 Task: Create a due date automation trigger when advanced on, on the wednesday after a card is due add fields without custom field "Resume" cleared at 11:00 AM.
Action: Mouse moved to (1143, 351)
Screenshot: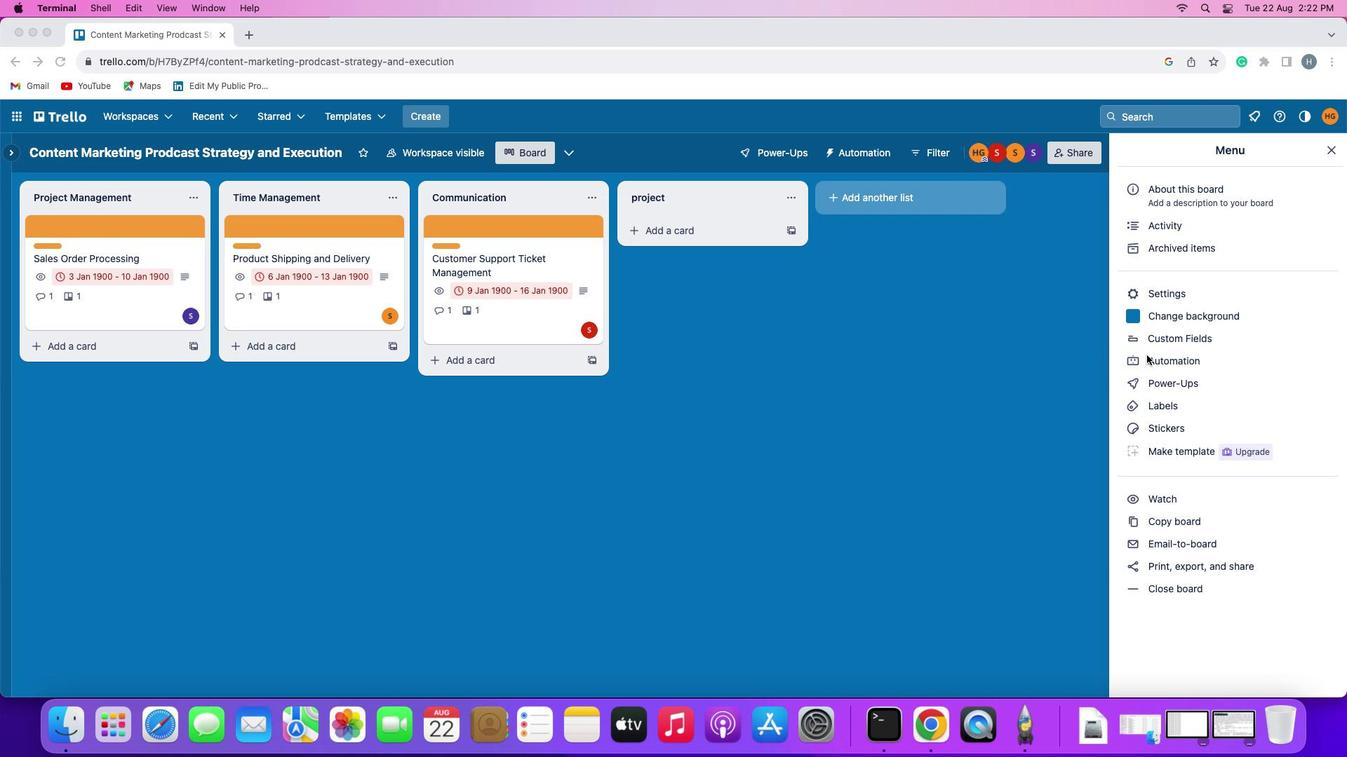 
Action: Mouse pressed left at (1143, 351)
Screenshot: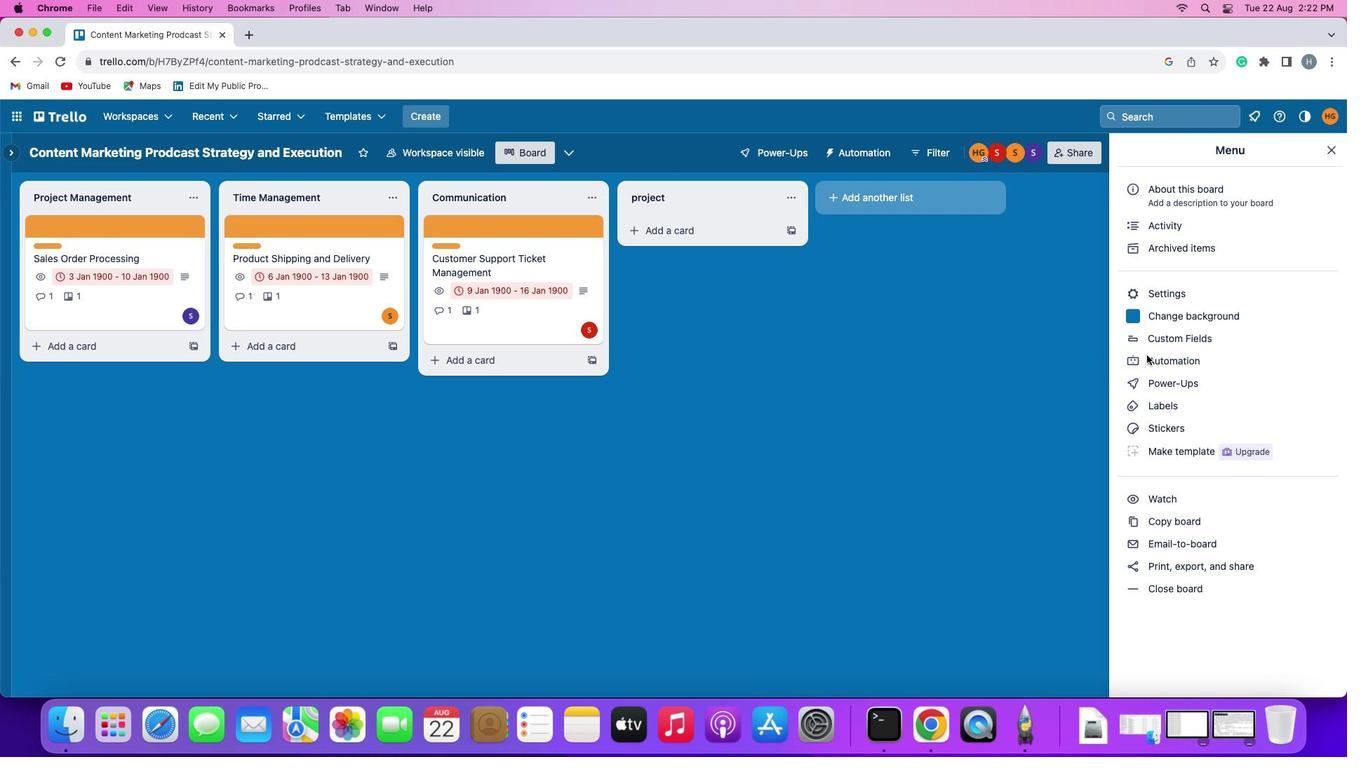 
Action: Mouse pressed left at (1143, 351)
Screenshot: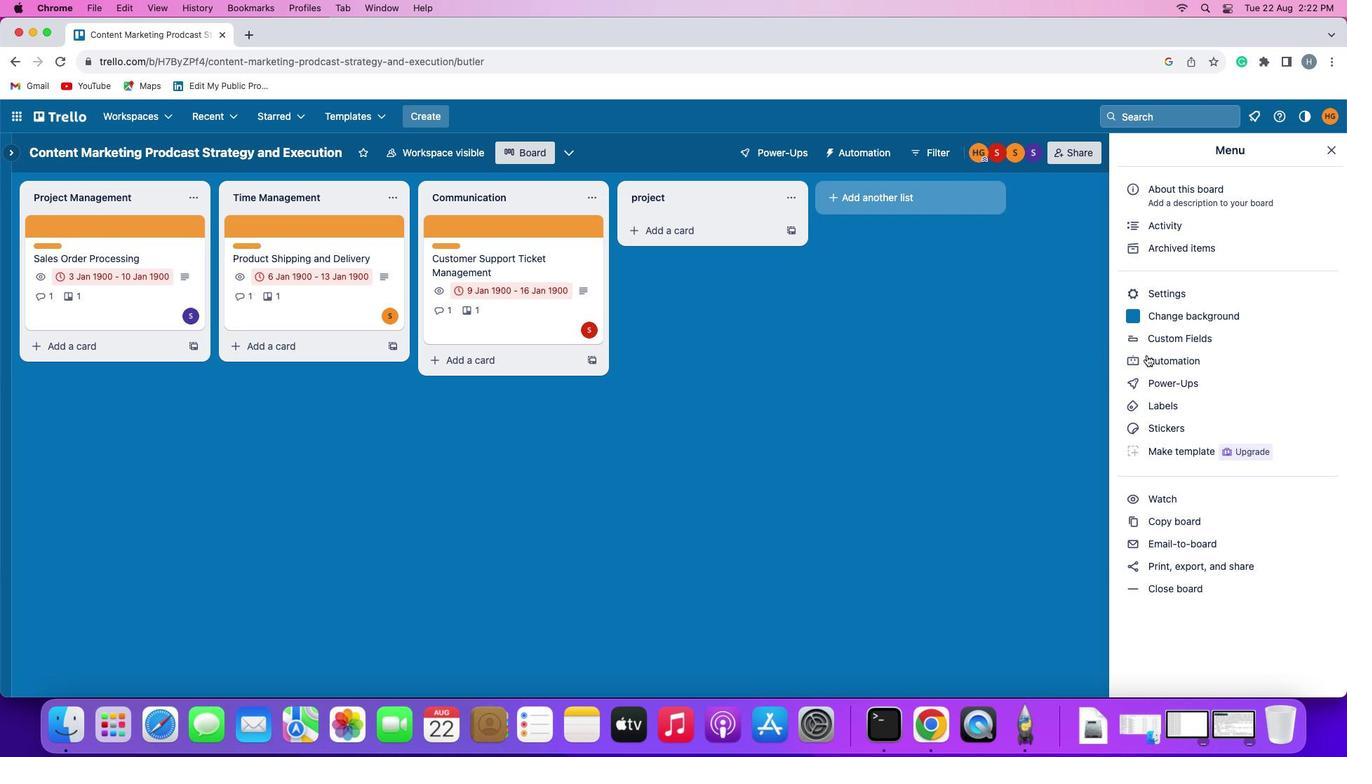 
Action: Mouse moved to (90, 331)
Screenshot: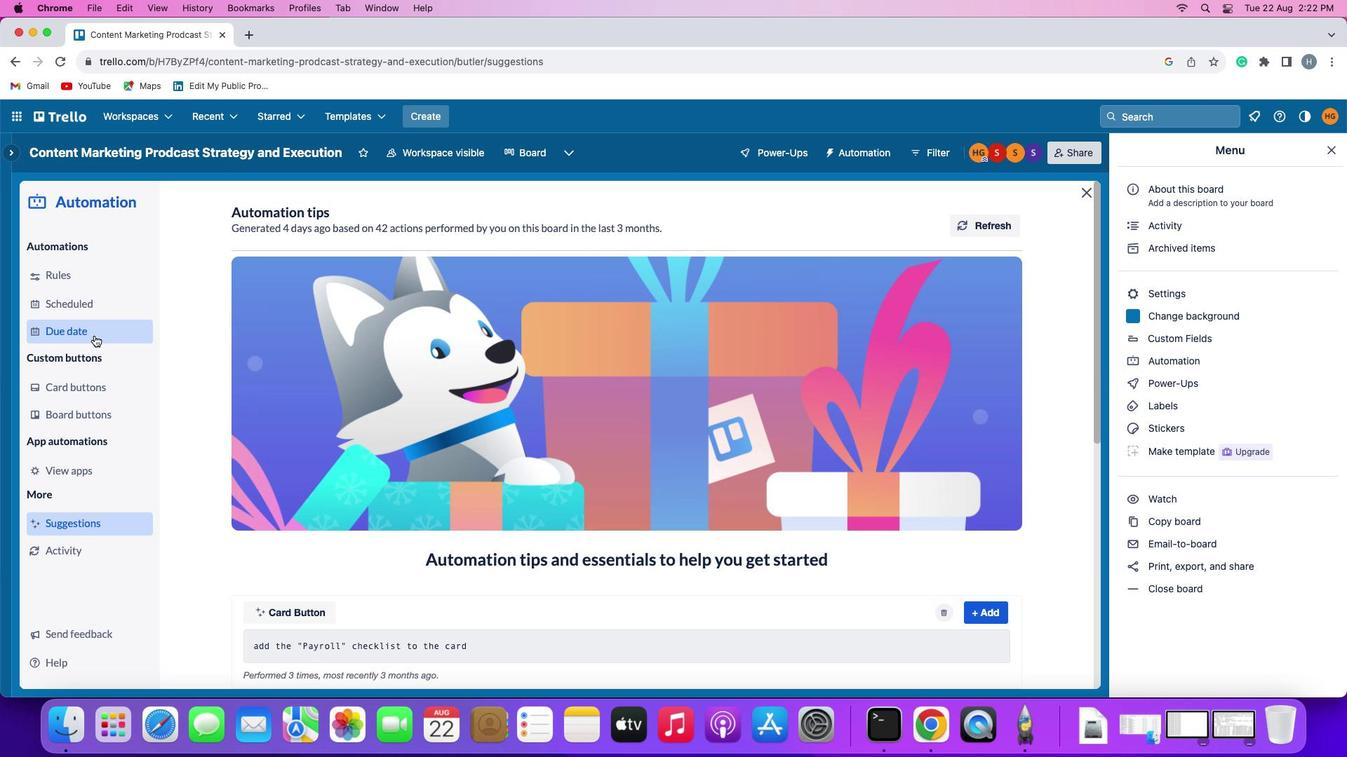 
Action: Mouse pressed left at (90, 331)
Screenshot: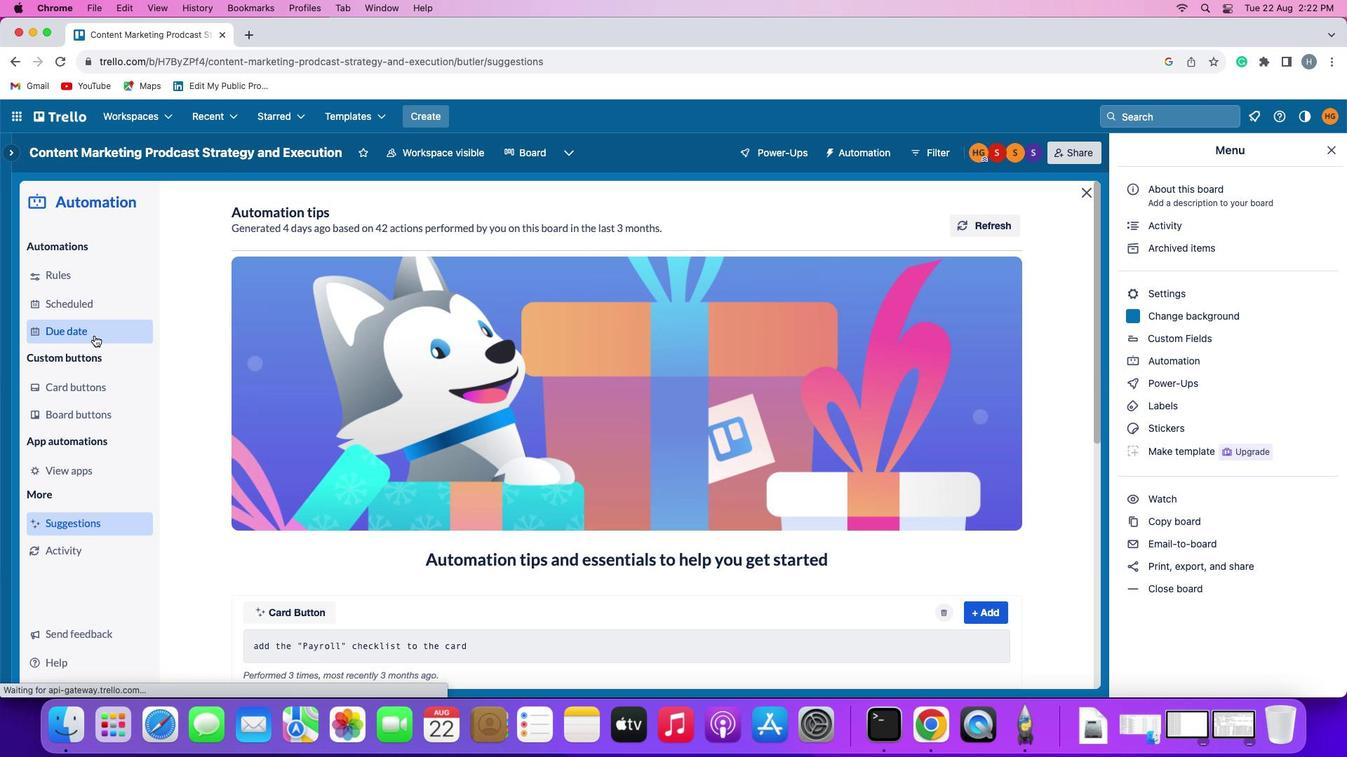 
Action: Mouse moved to (948, 213)
Screenshot: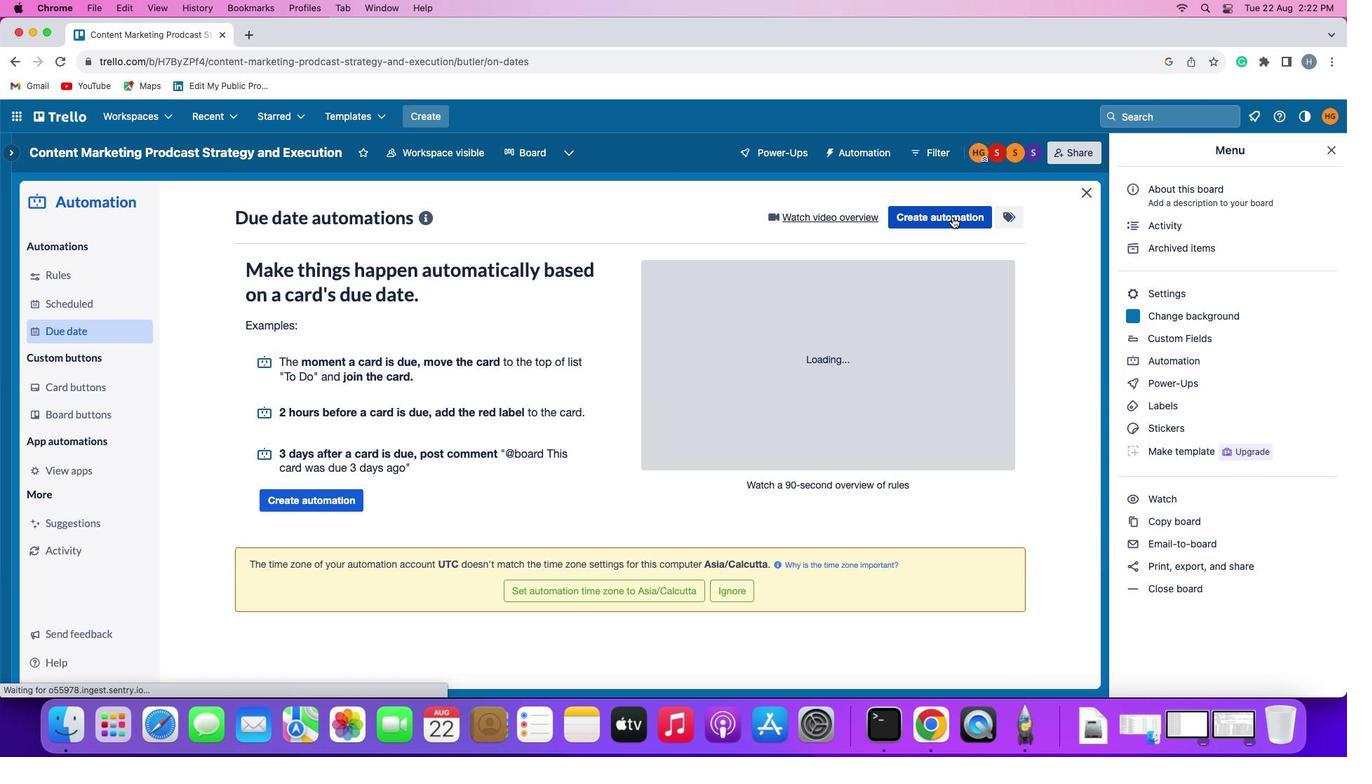 
Action: Mouse pressed left at (948, 213)
Screenshot: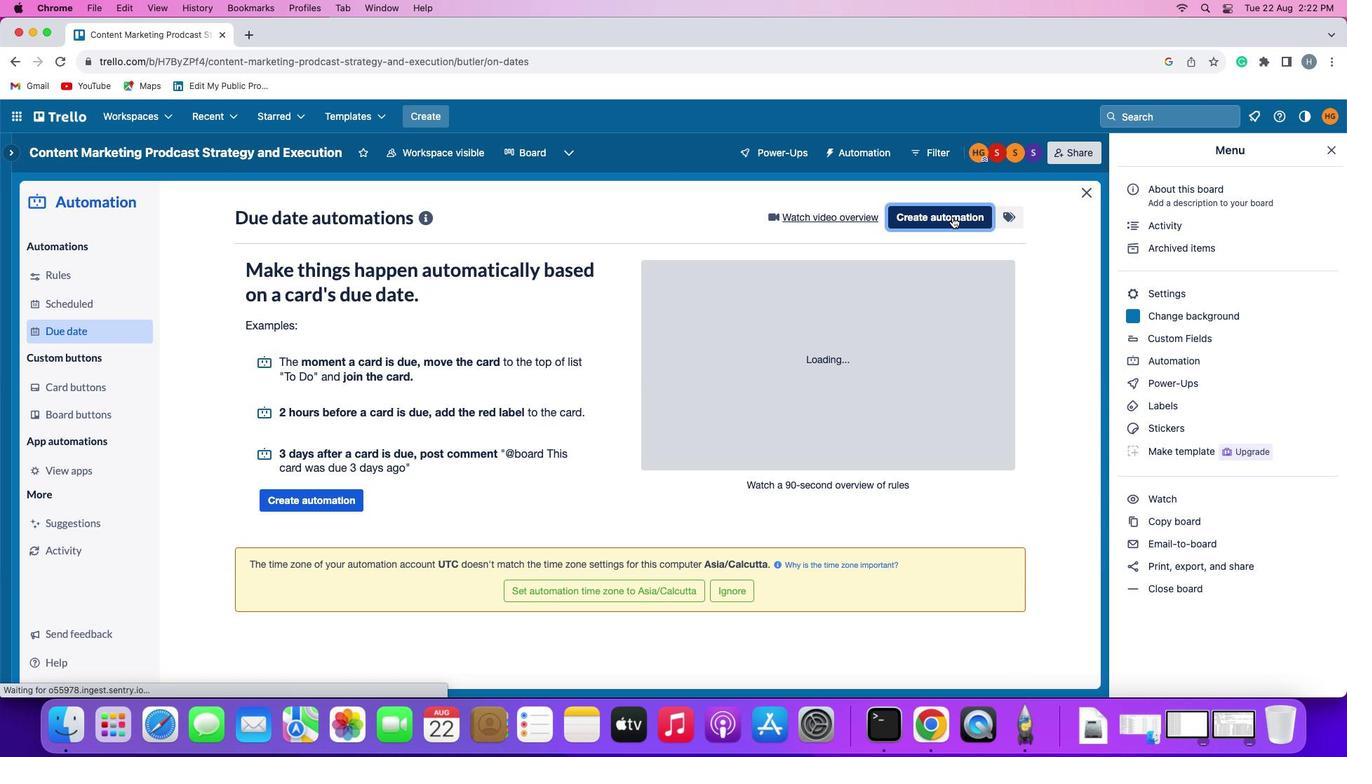 
Action: Mouse moved to (294, 346)
Screenshot: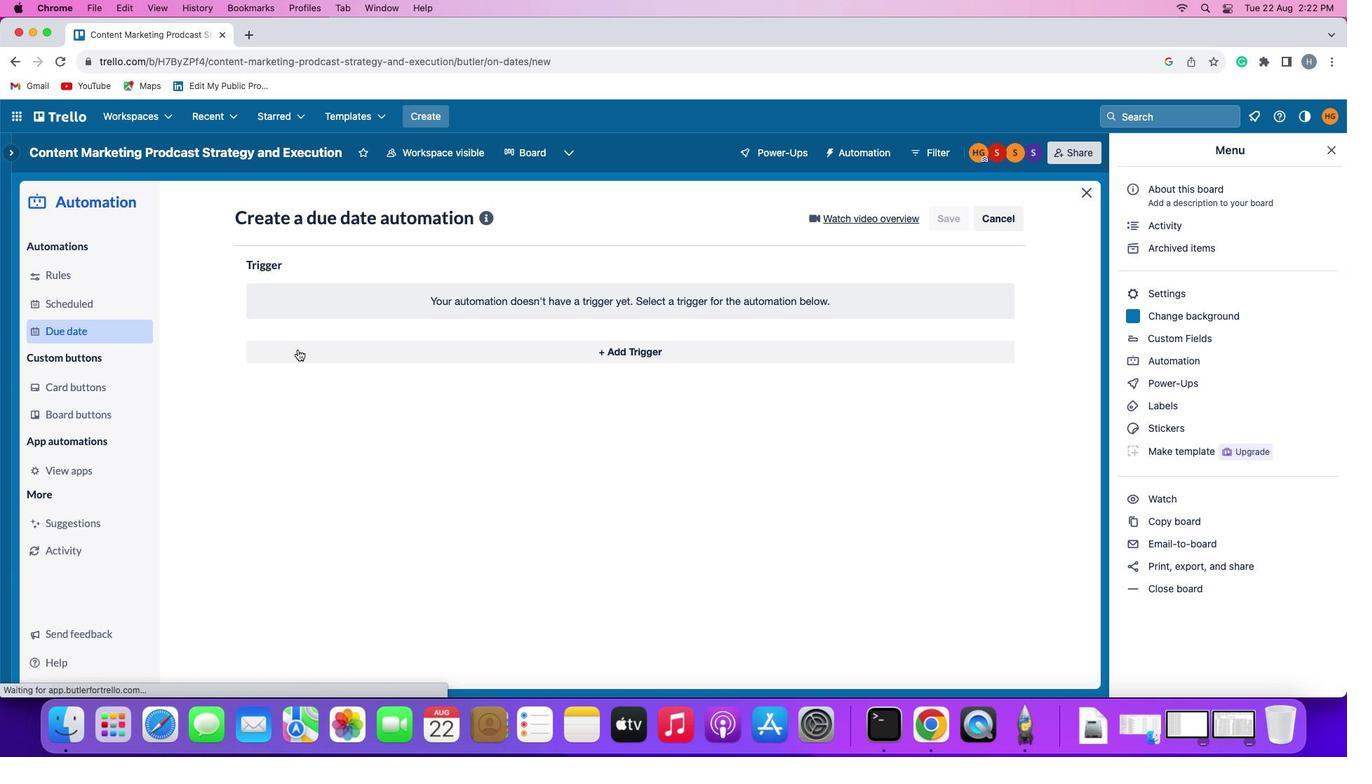 
Action: Mouse pressed left at (294, 346)
Screenshot: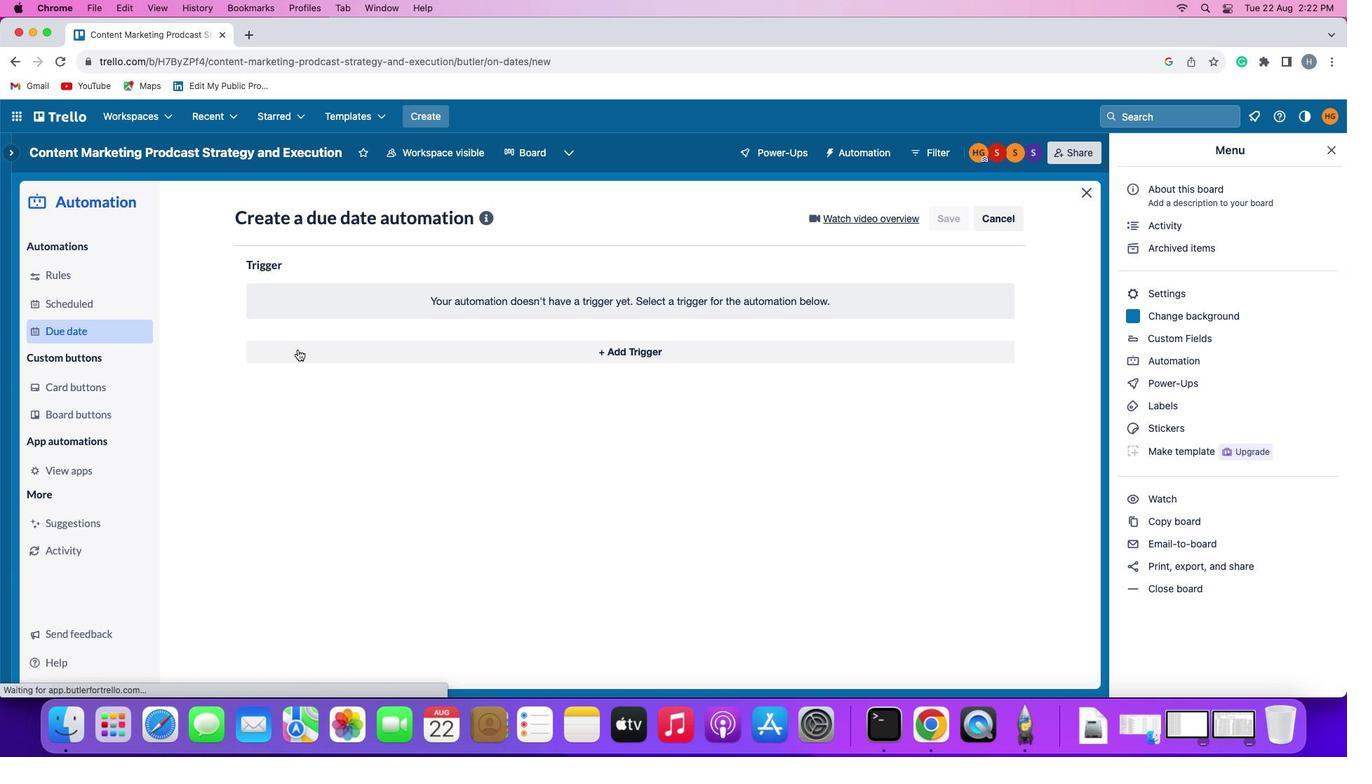 
Action: Mouse moved to (318, 607)
Screenshot: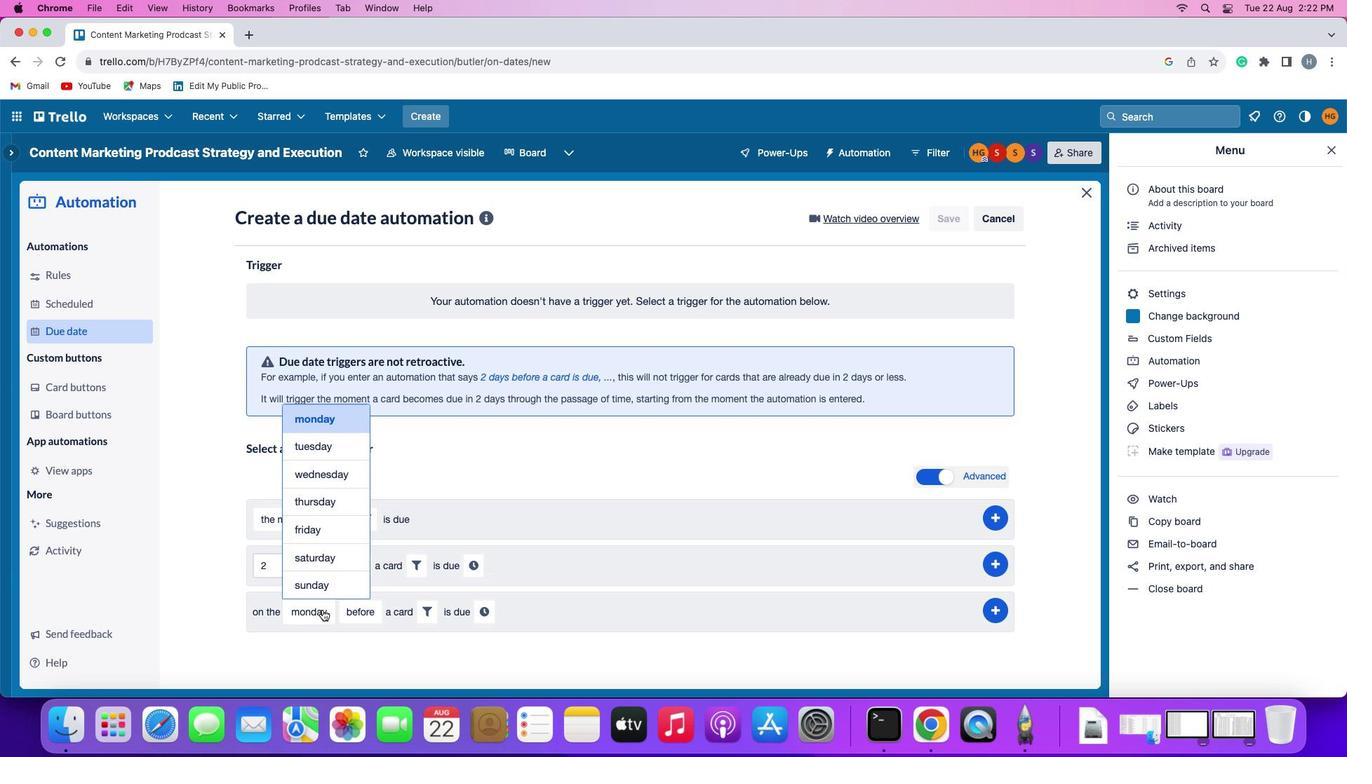 
Action: Mouse pressed left at (318, 607)
Screenshot: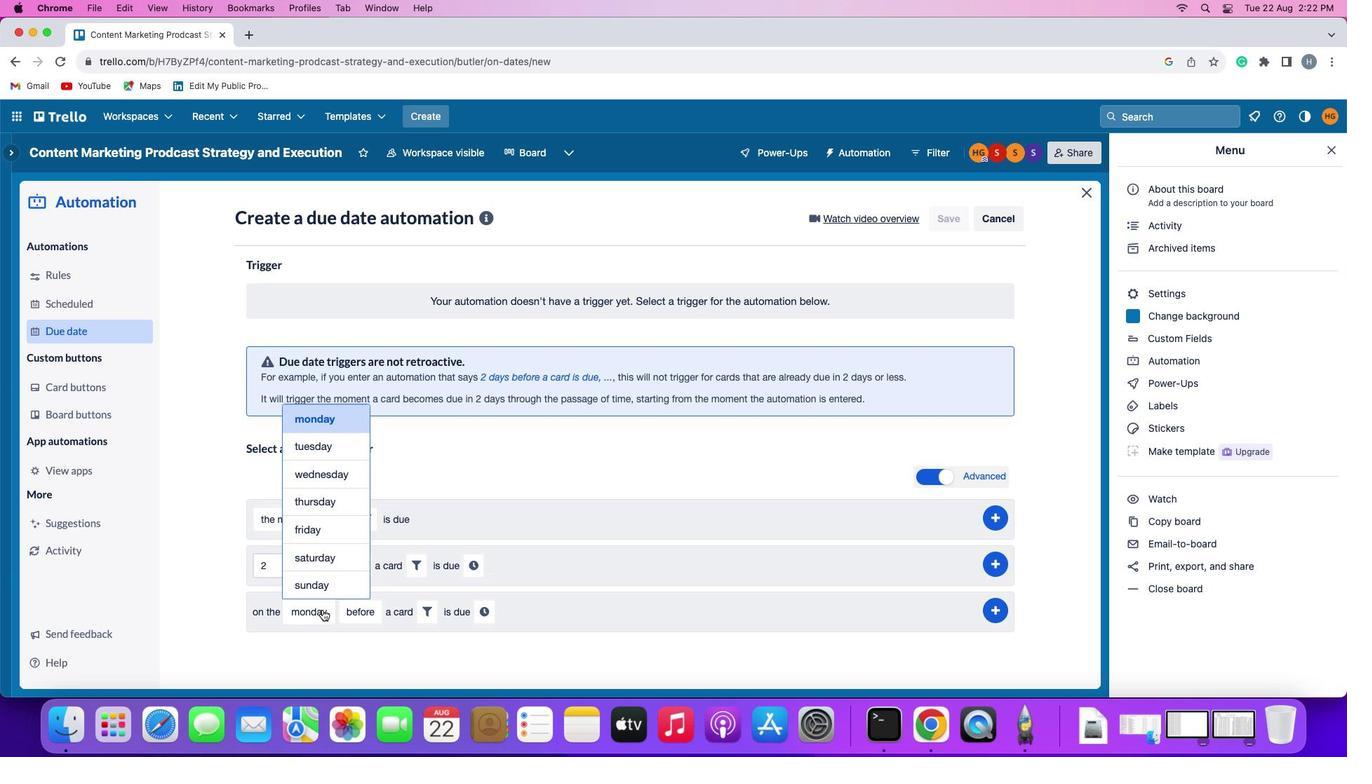 
Action: Mouse moved to (332, 469)
Screenshot: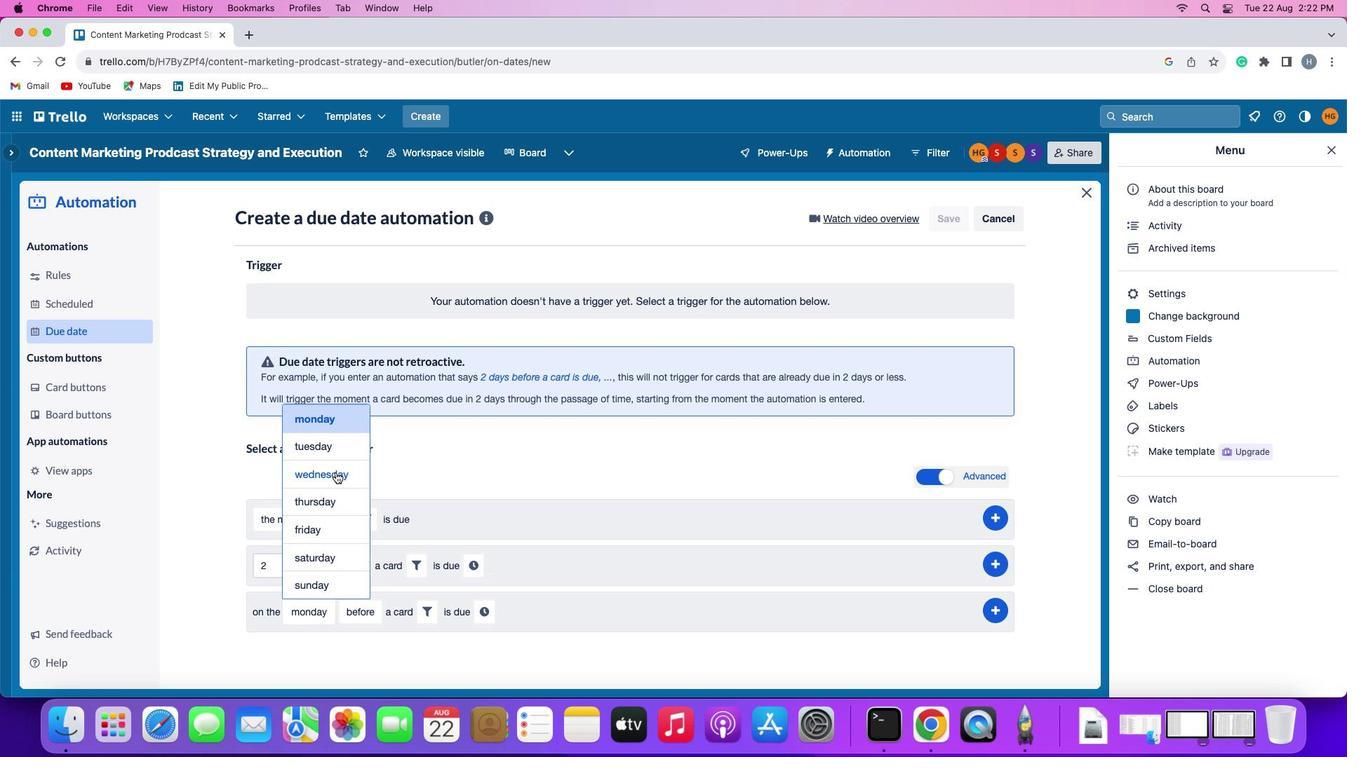 
Action: Mouse pressed left at (332, 469)
Screenshot: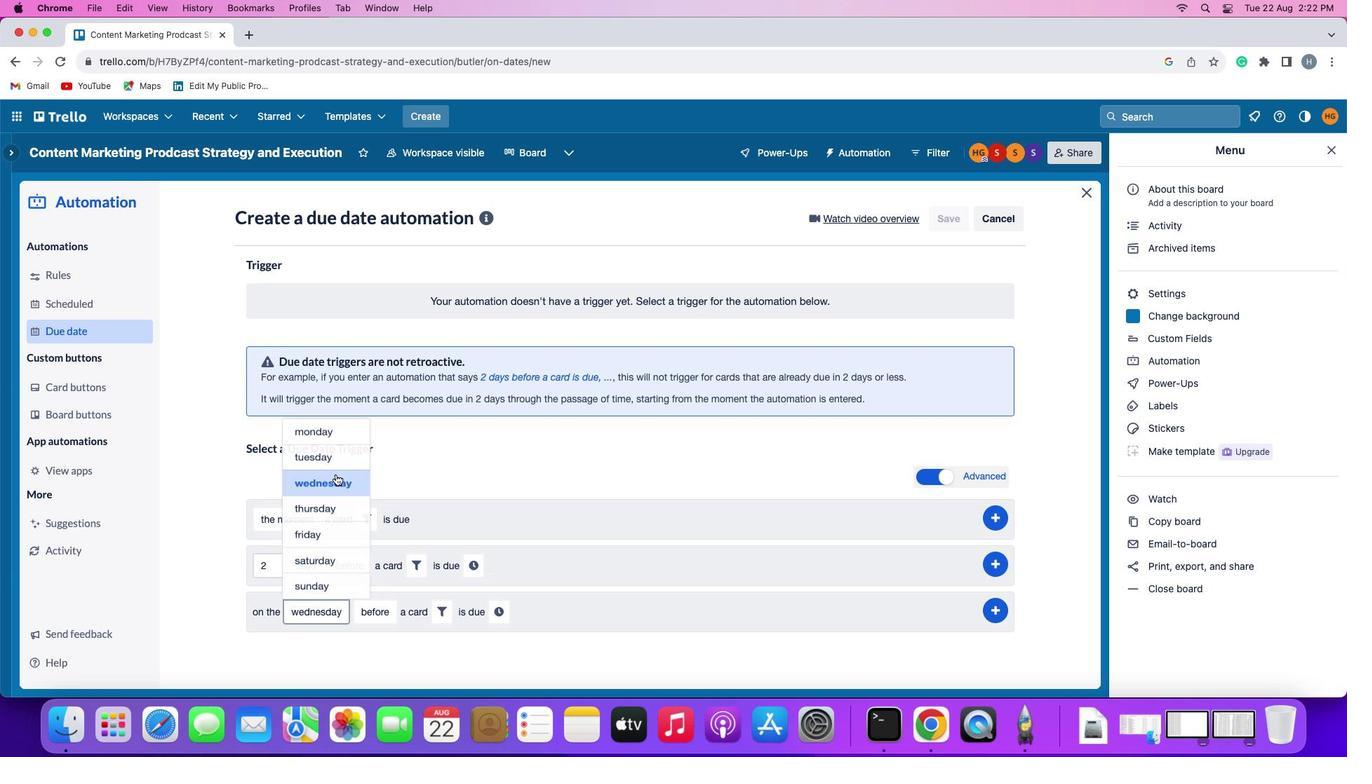 
Action: Mouse moved to (357, 601)
Screenshot: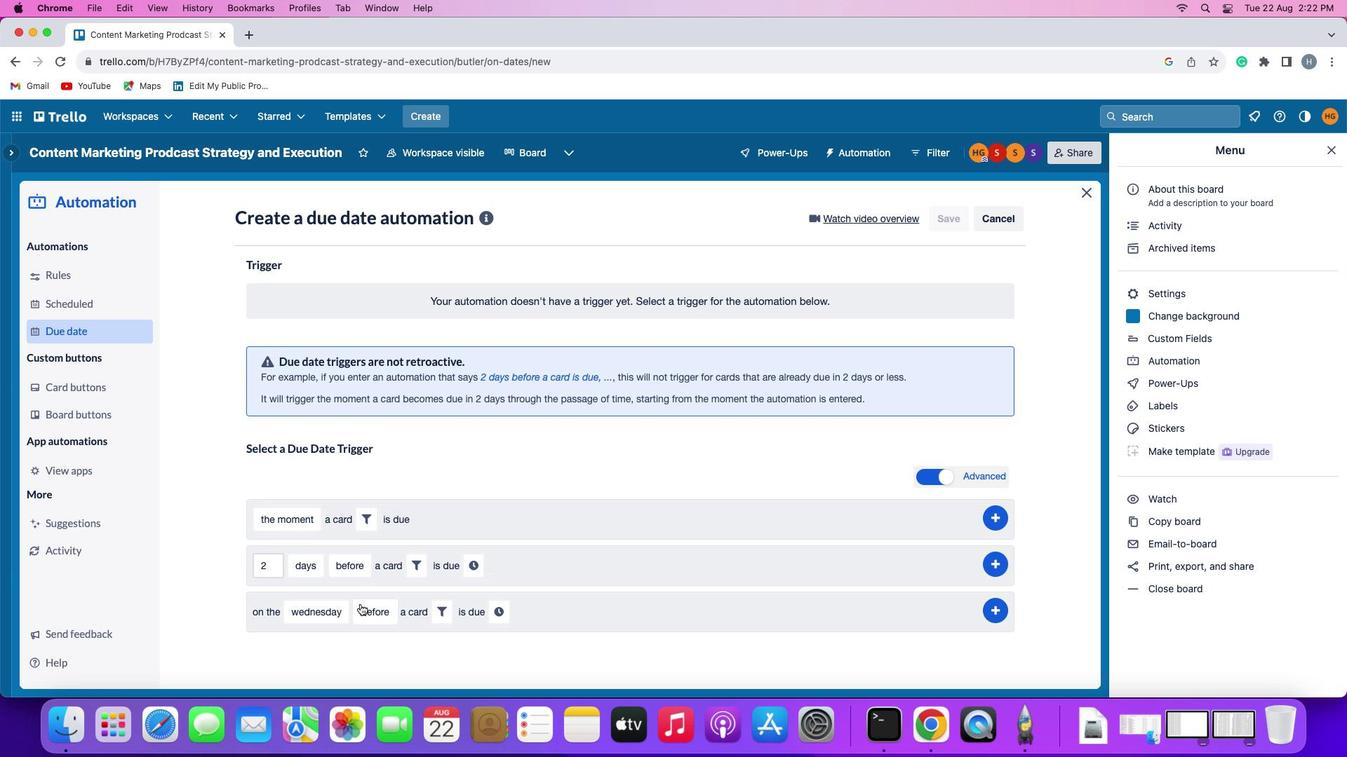 
Action: Mouse pressed left at (357, 601)
Screenshot: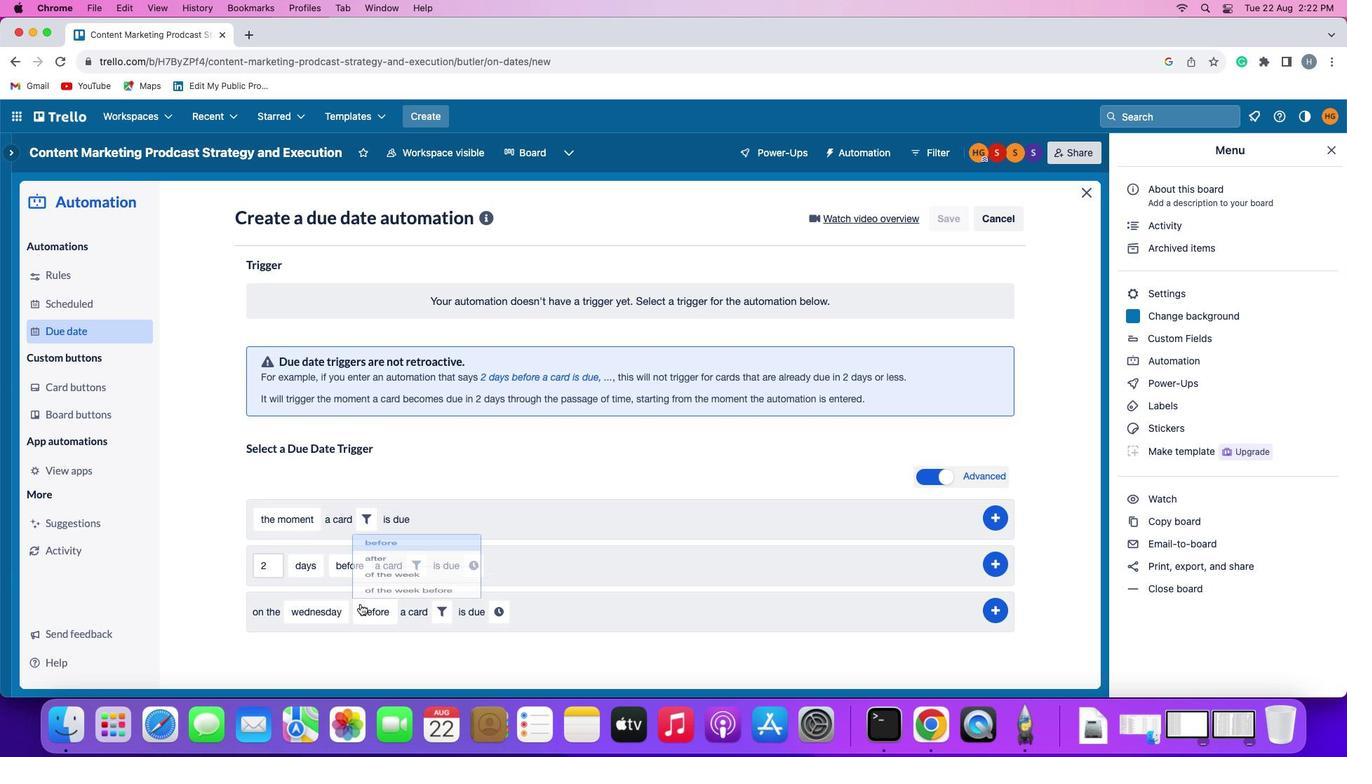 
Action: Mouse moved to (377, 529)
Screenshot: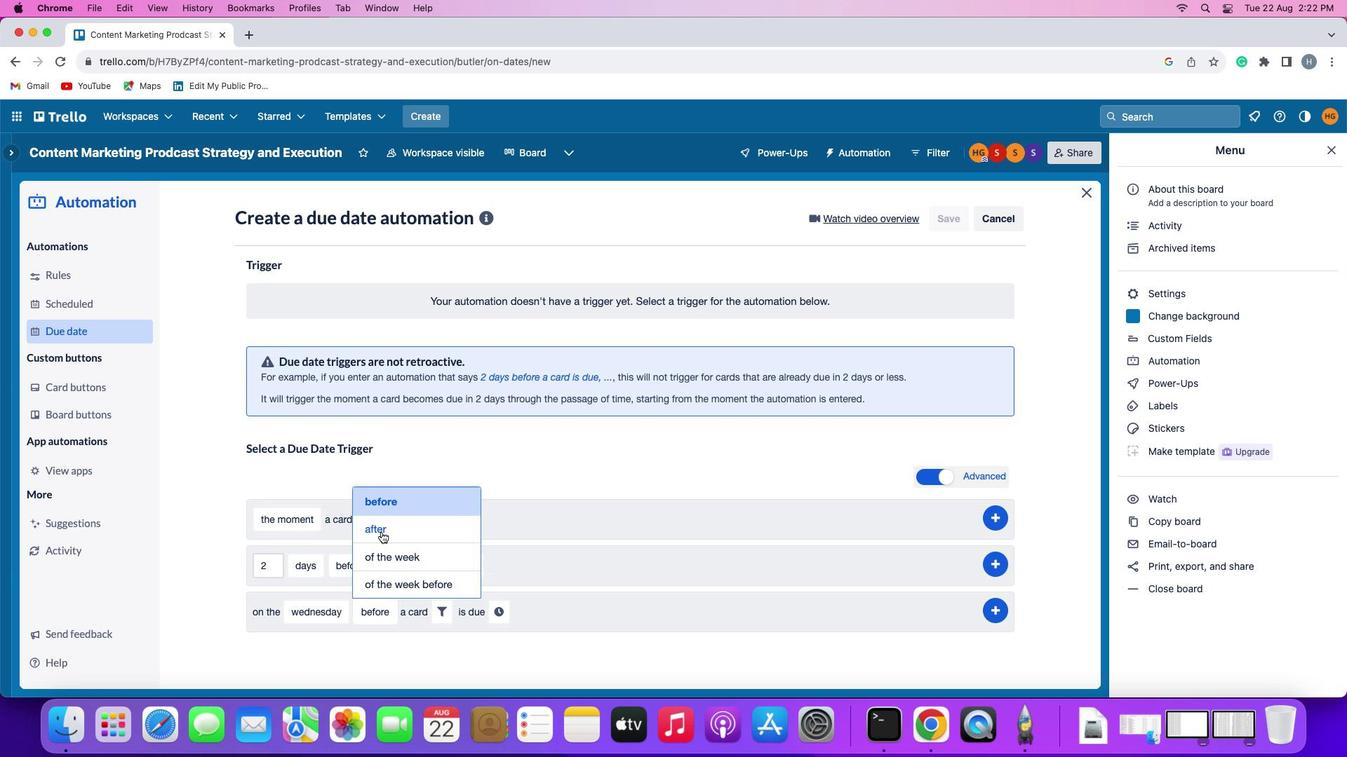 
Action: Mouse pressed left at (377, 529)
Screenshot: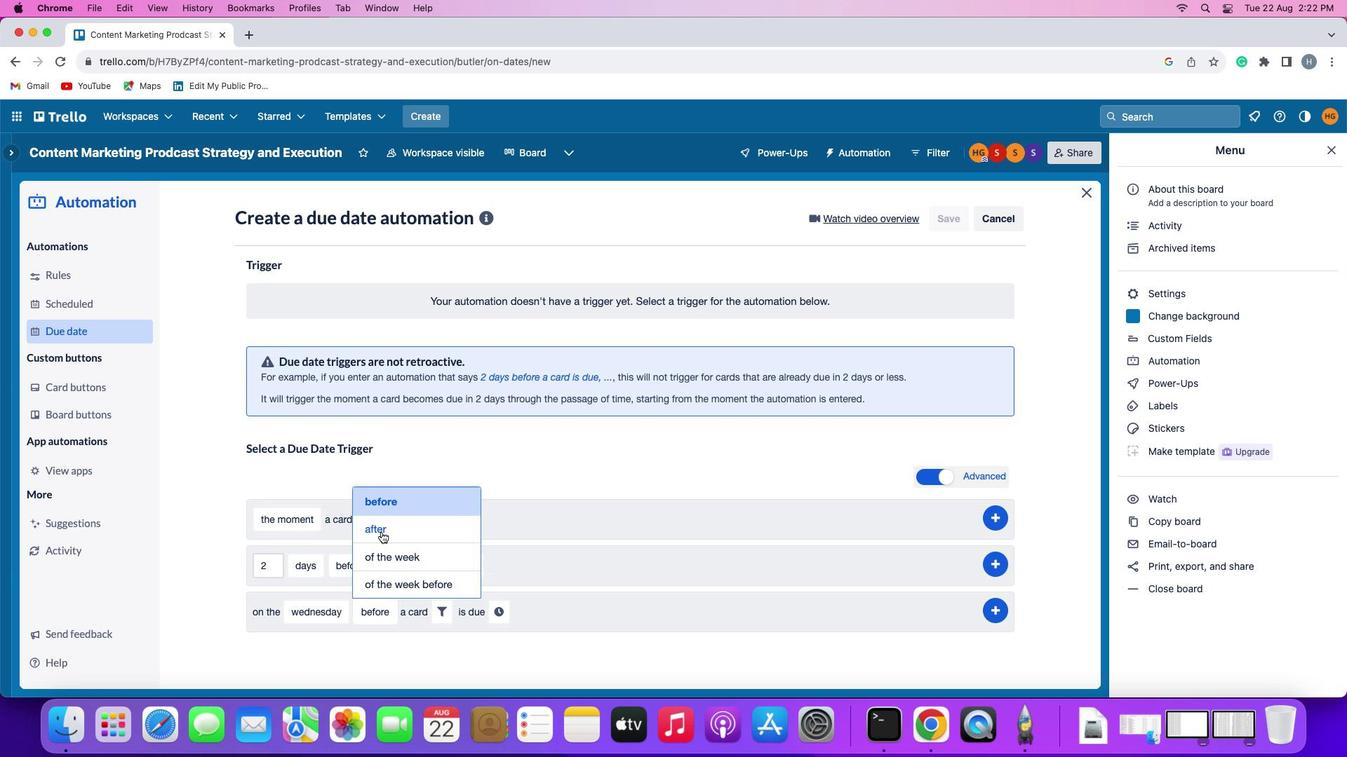 
Action: Mouse moved to (432, 613)
Screenshot: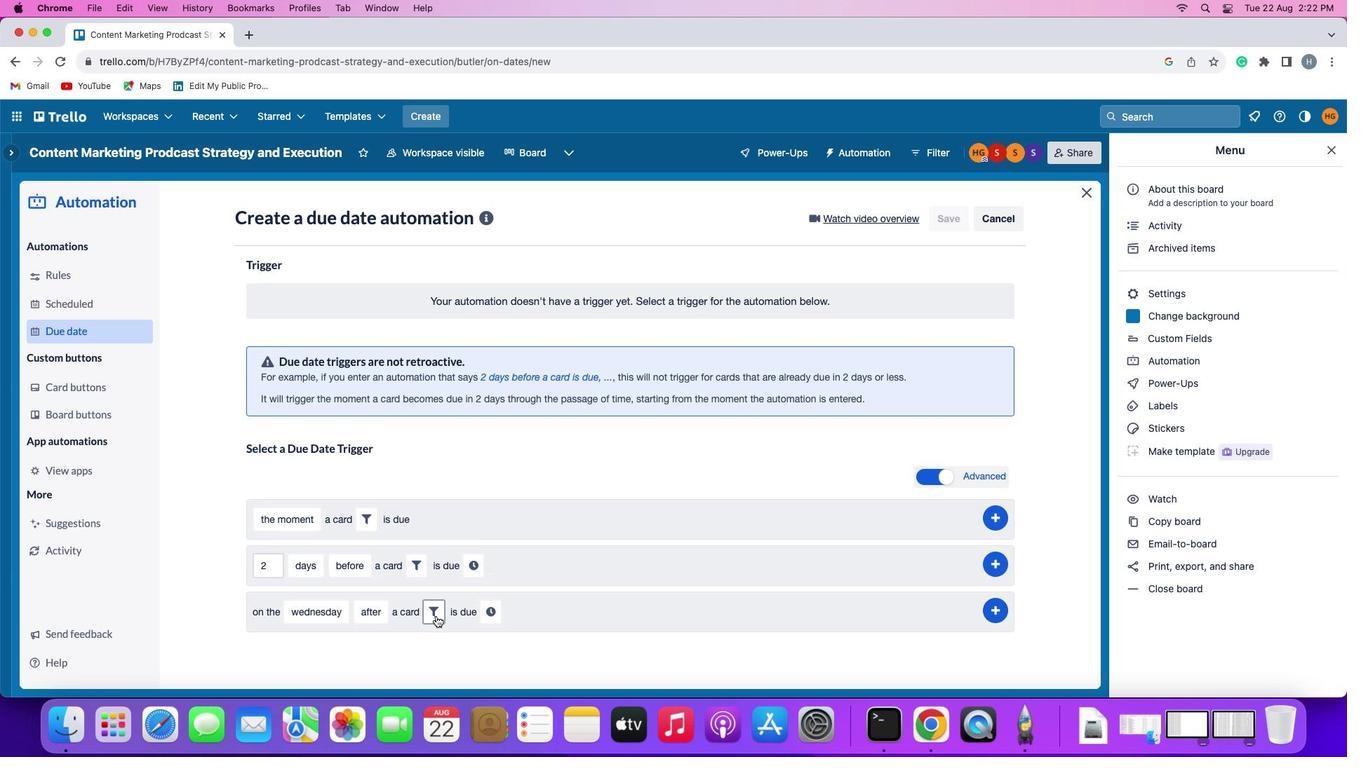
Action: Mouse pressed left at (432, 613)
Screenshot: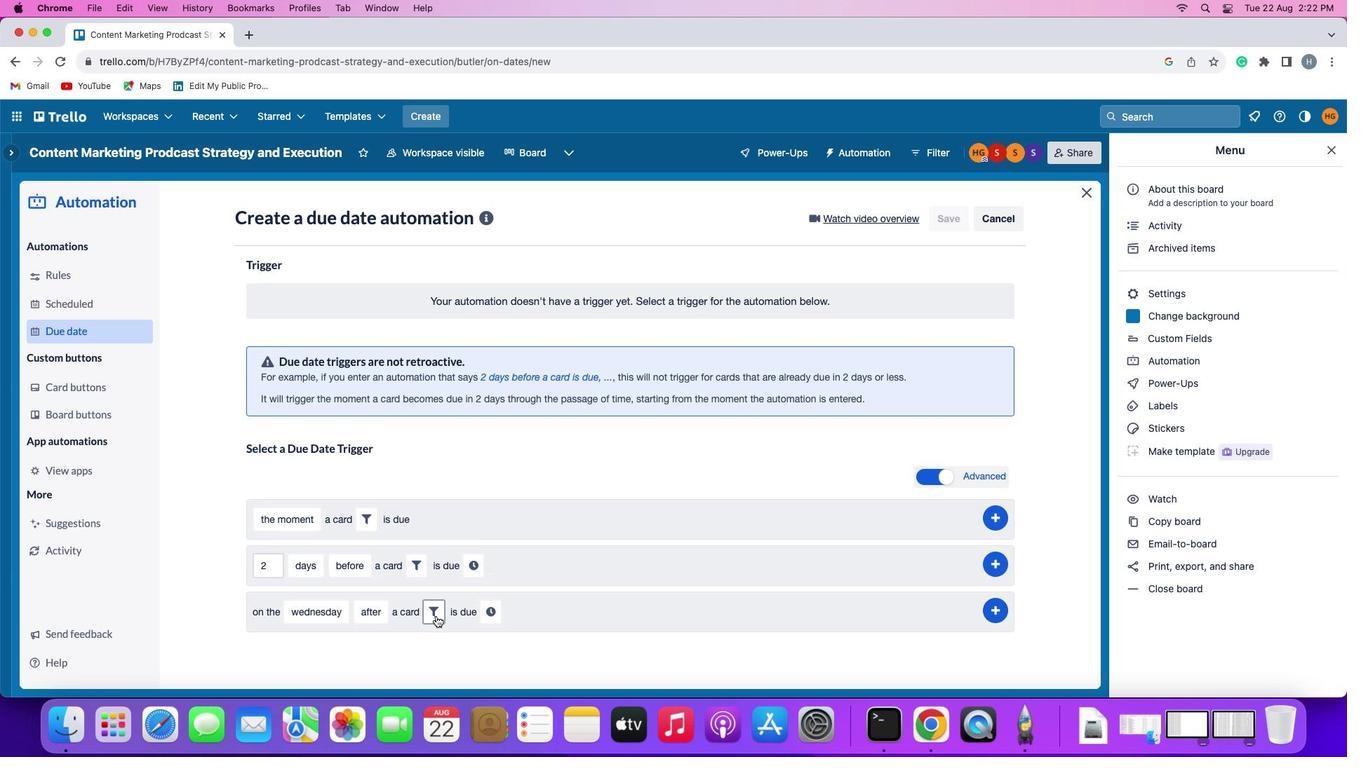 
Action: Mouse moved to (655, 656)
Screenshot: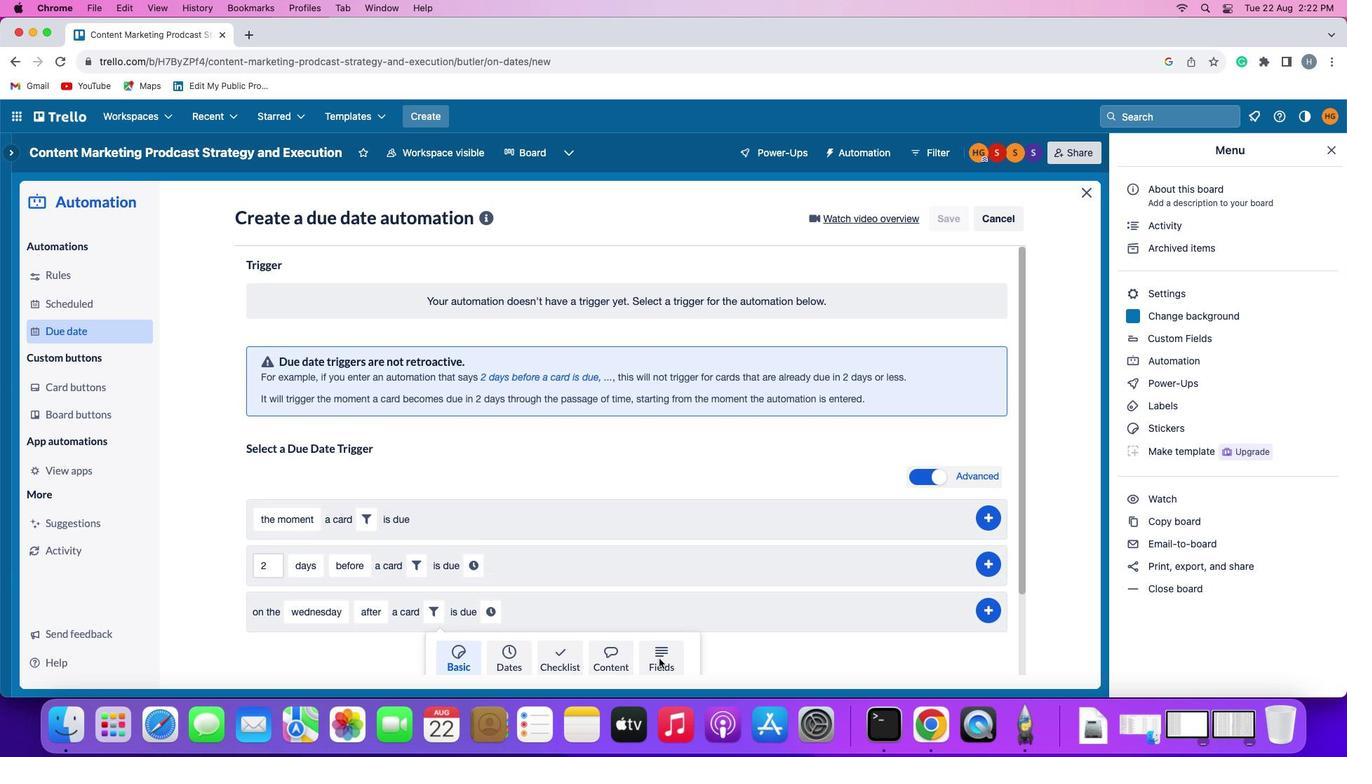 
Action: Mouse pressed left at (655, 656)
Screenshot: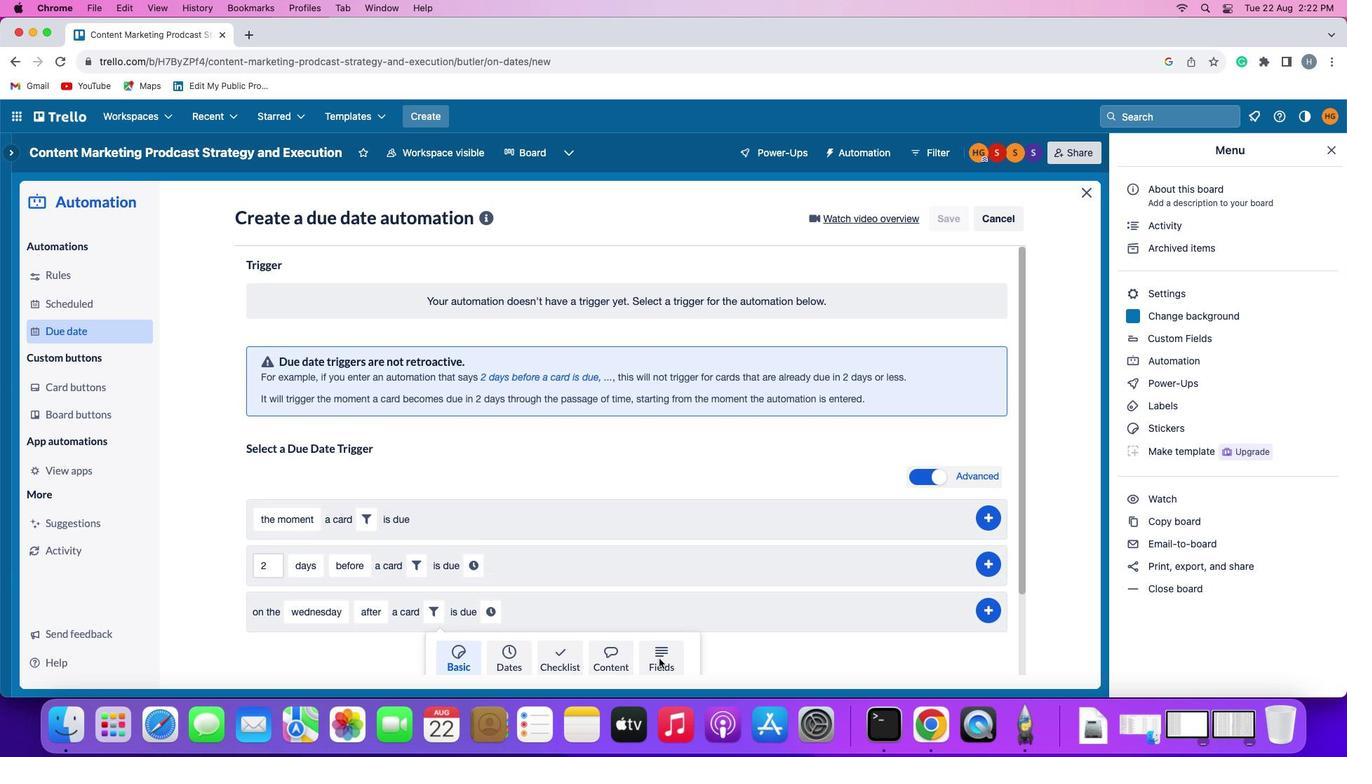 
Action: Mouse moved to (379, 647)
Screenshot: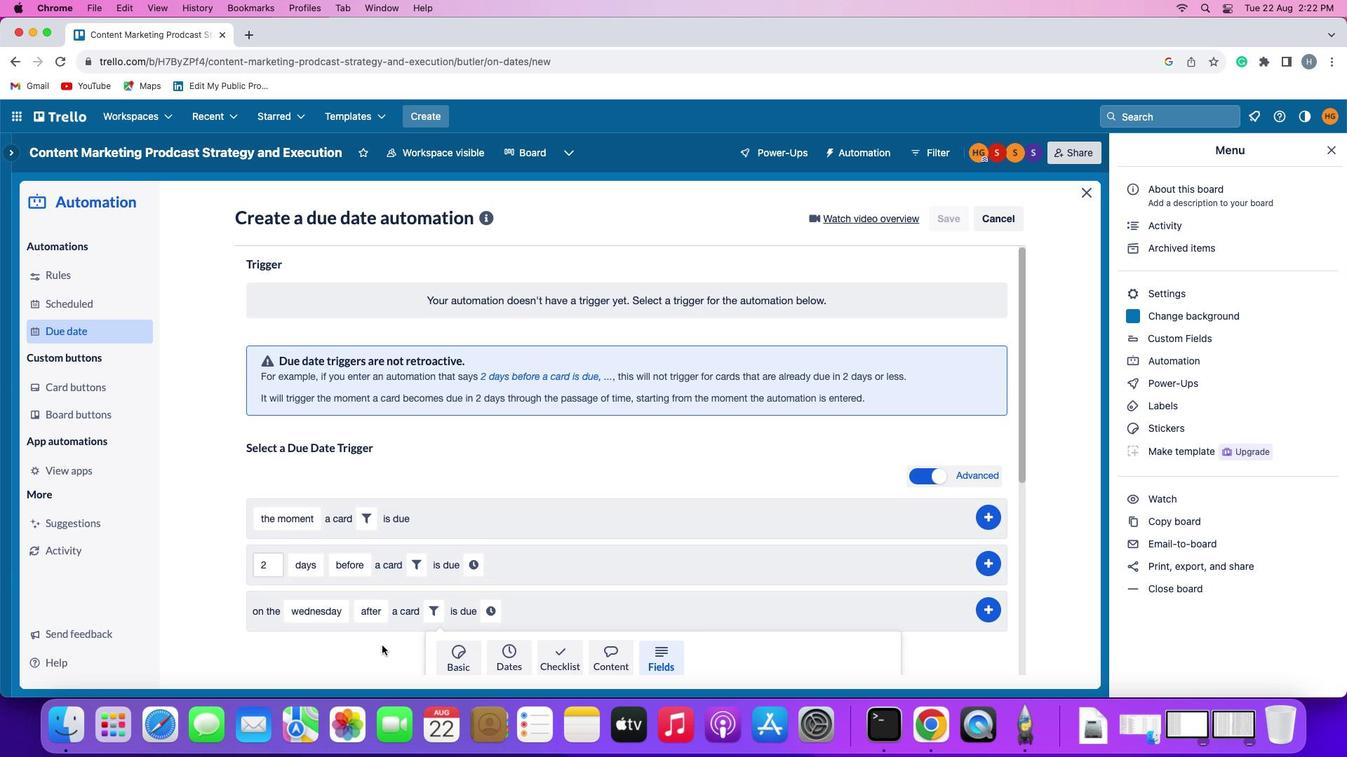 
Action: Mouse scrolled (379, 647) with delta (-2, -3)
Screenshot: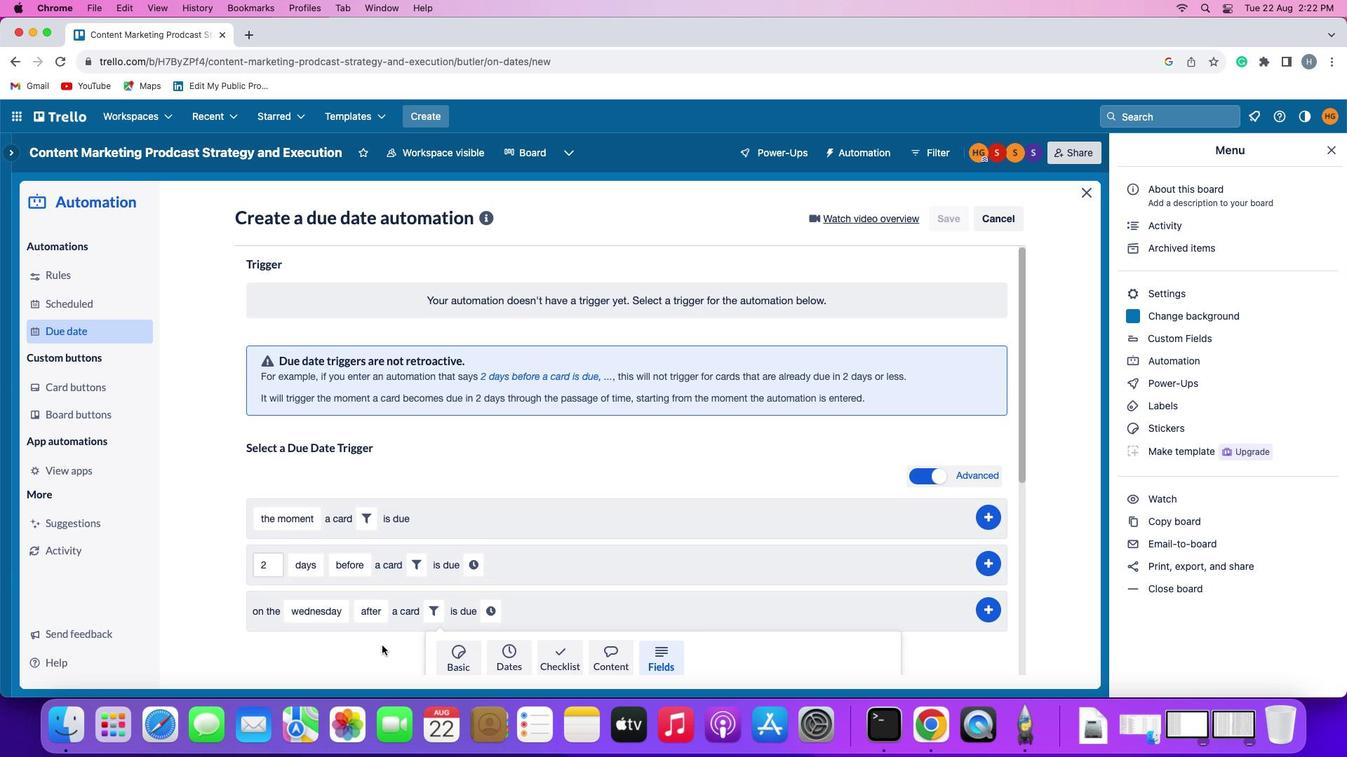 
Action: Mouse moved to (378, 644)
Screenshot: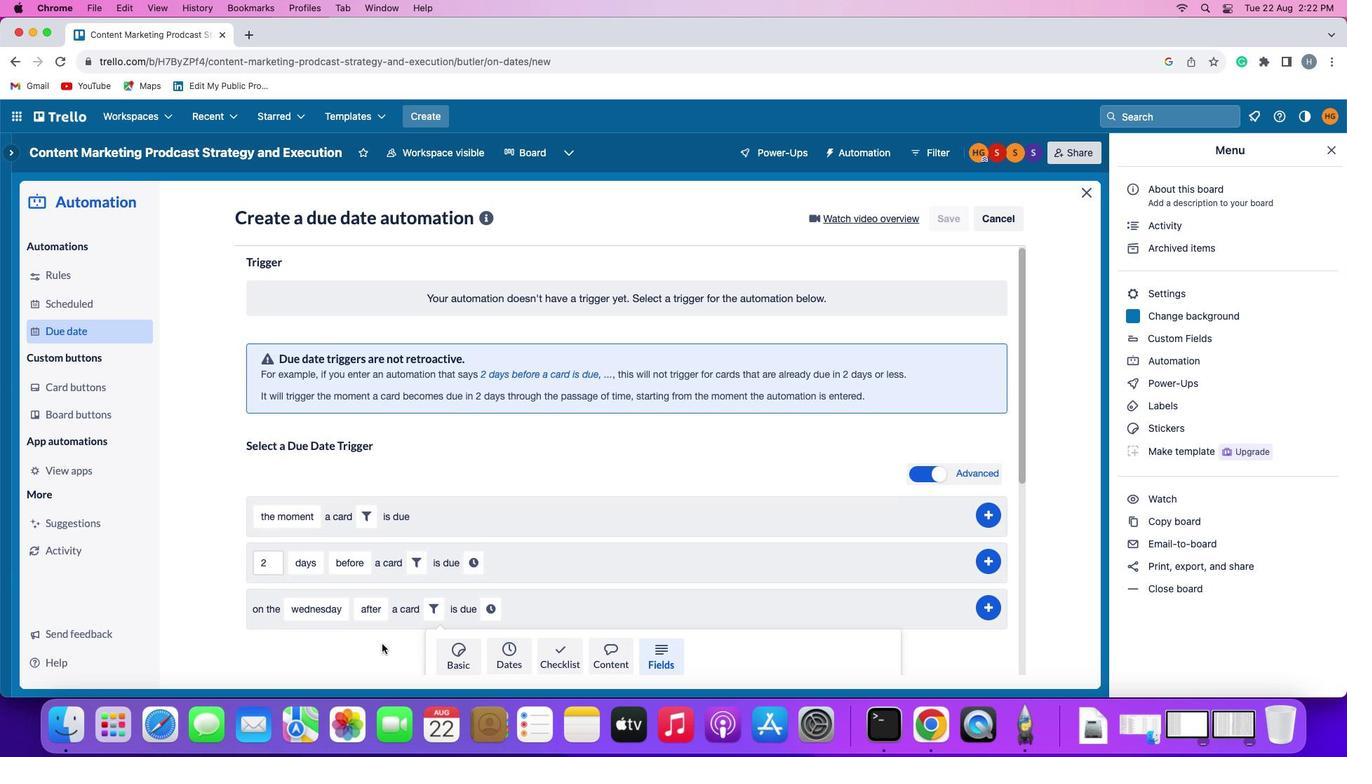
Action: Mouse scrolled (378, 644) with delta (-2, -3)
Screenshot: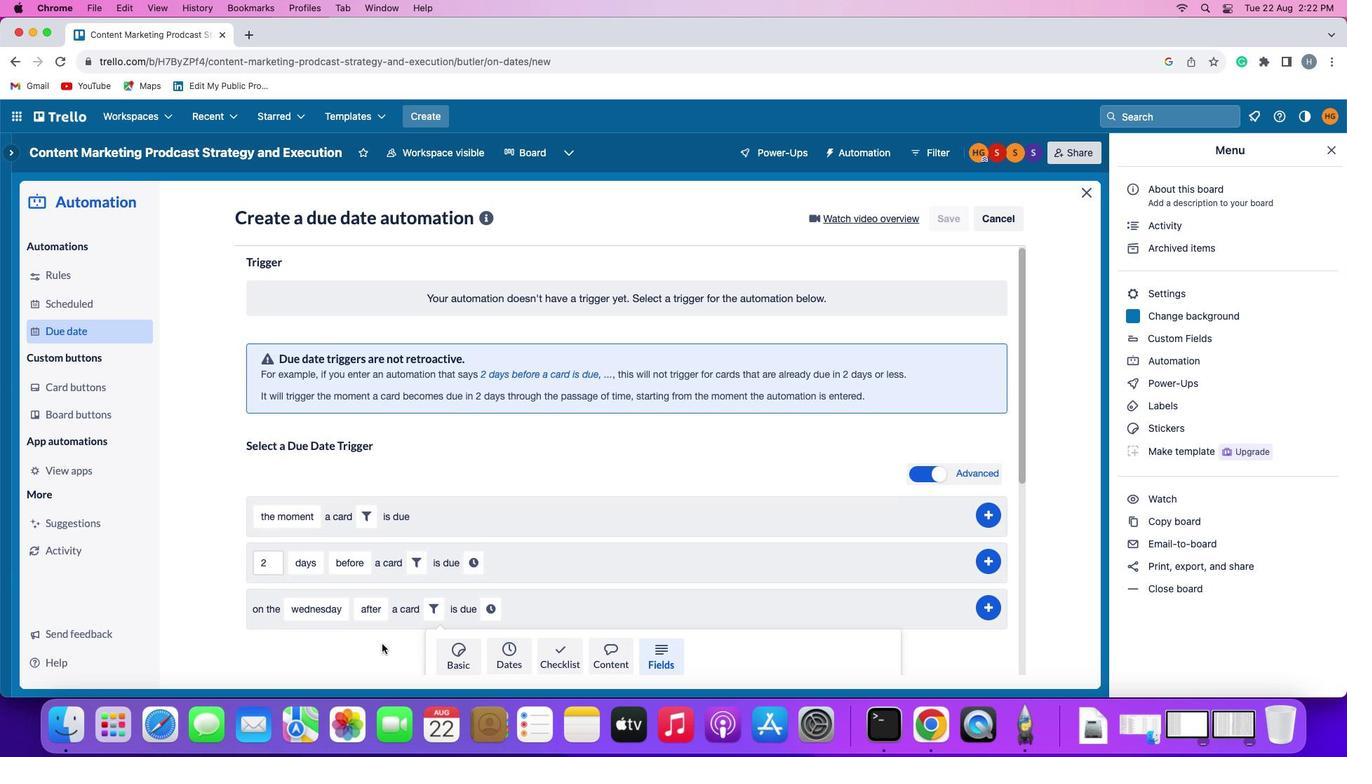 
Action: Mouse moved to (378, 642)
Screenshot: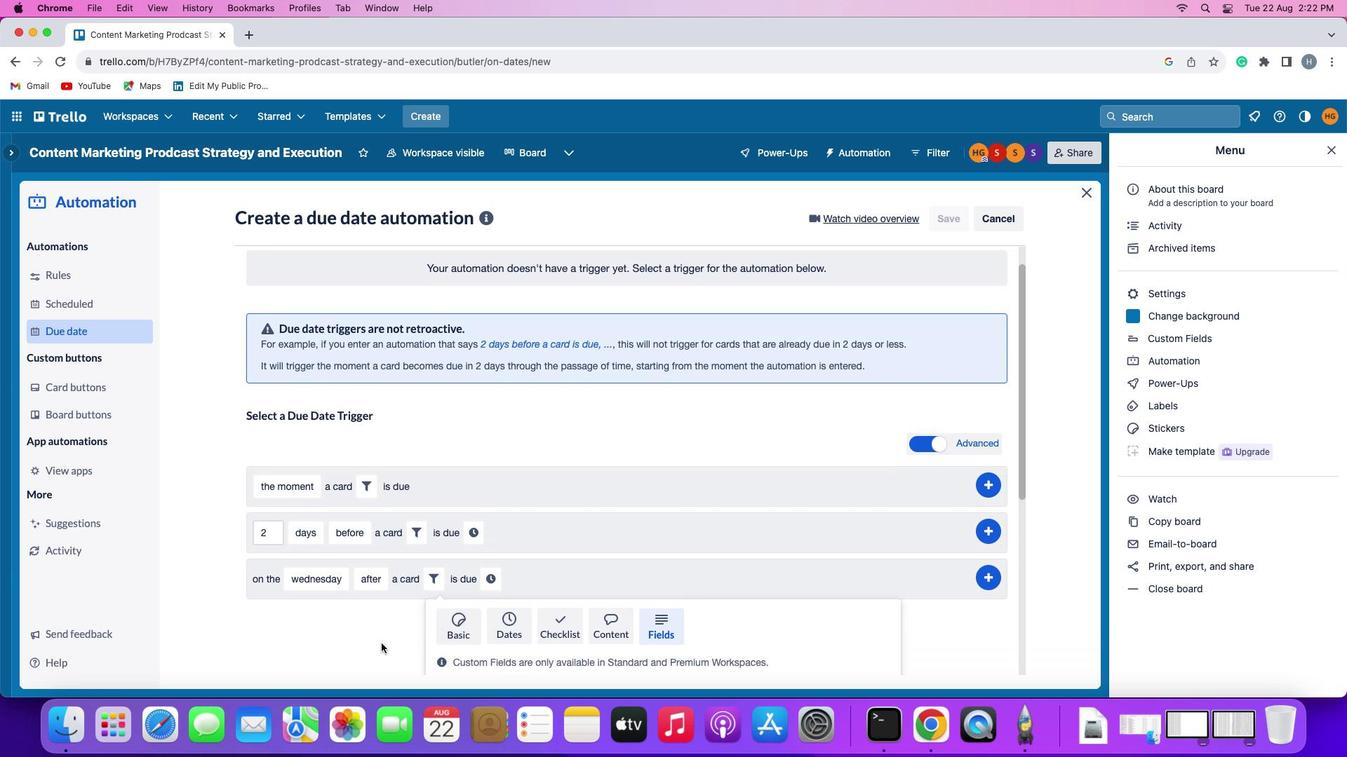 
Action: Mouse scrolled (378, 642) with delta (-2, -4)
Screenshot: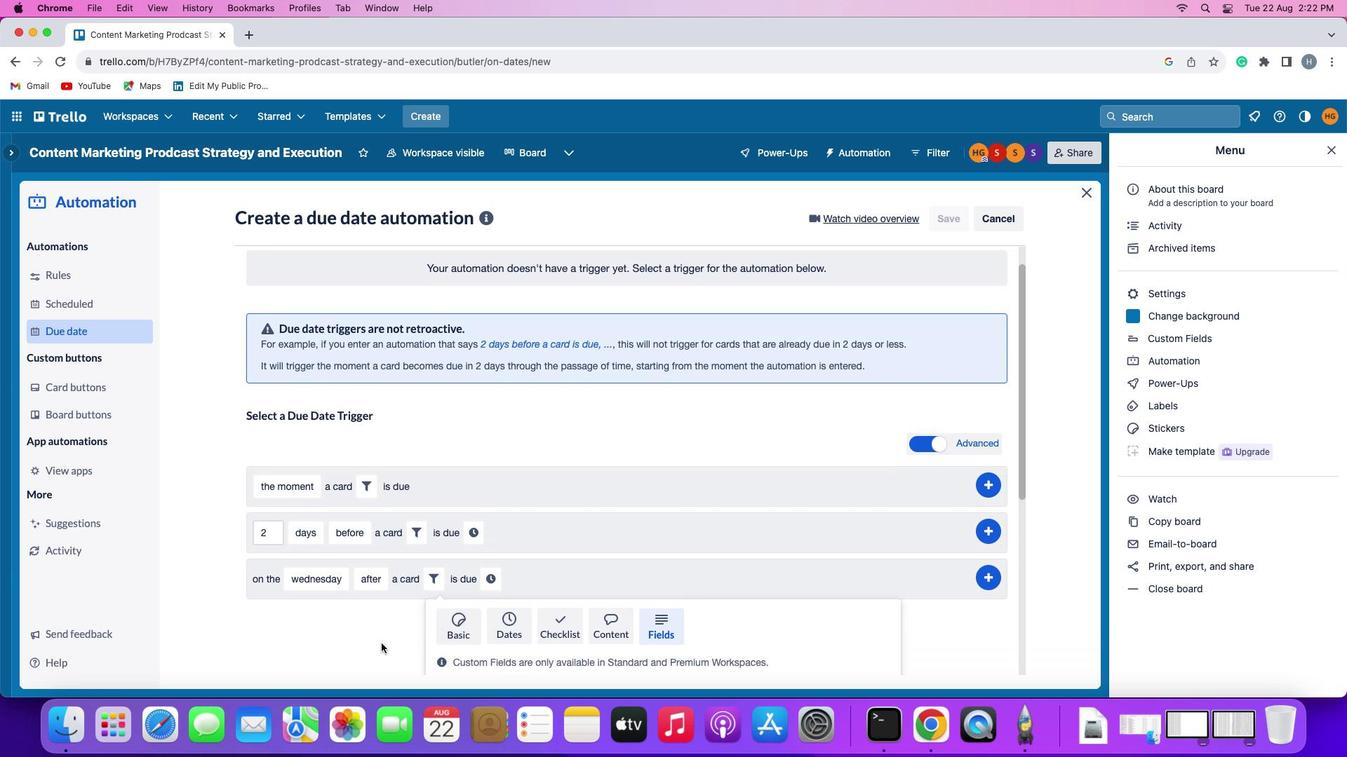 
Action: Mouse moved to (374, 631)
Screenshot: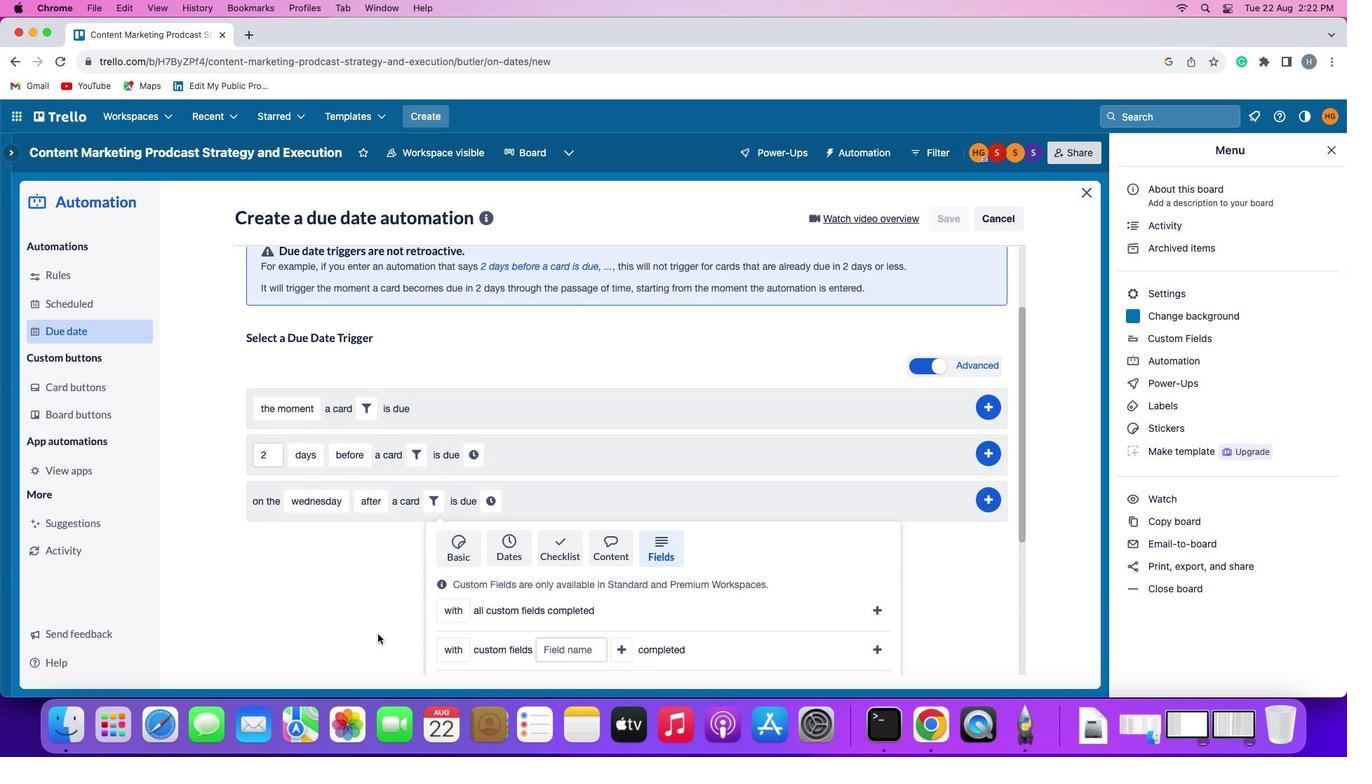 
Action: Mouse scrolled (374, 631) with delta (-2, -3)
Screenshot: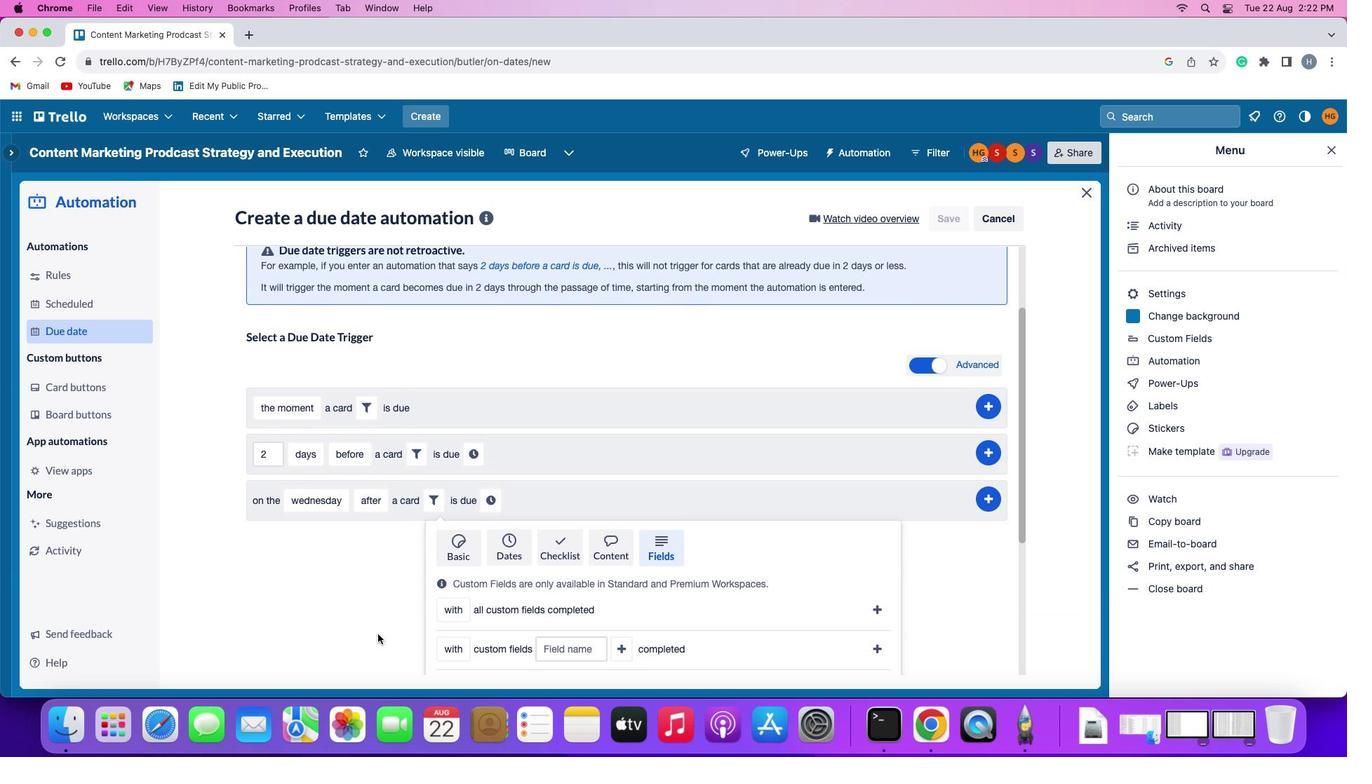 
Action: Mouse moved to (374, 631)
Screenshot: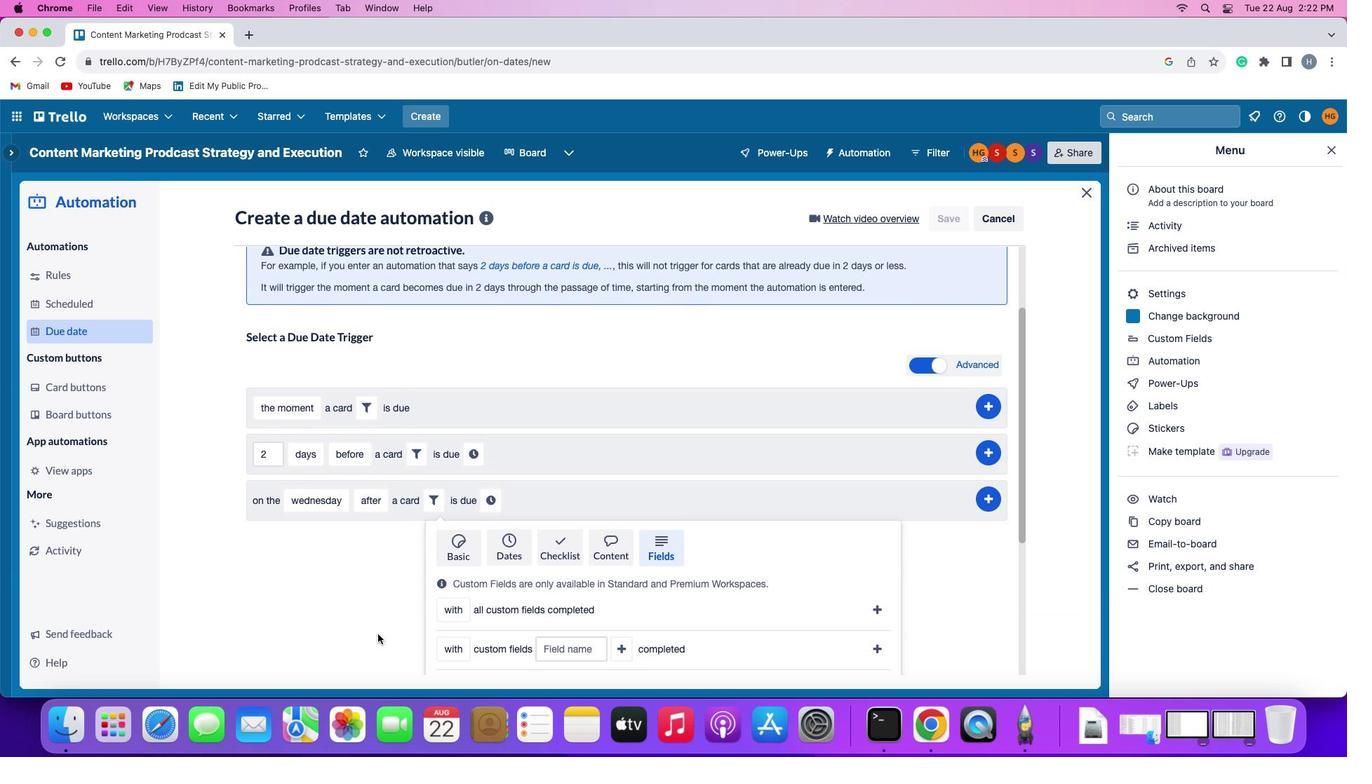 
Action: Mouse scrolled (374, 631) with delta (-2, -3)
Screenshot: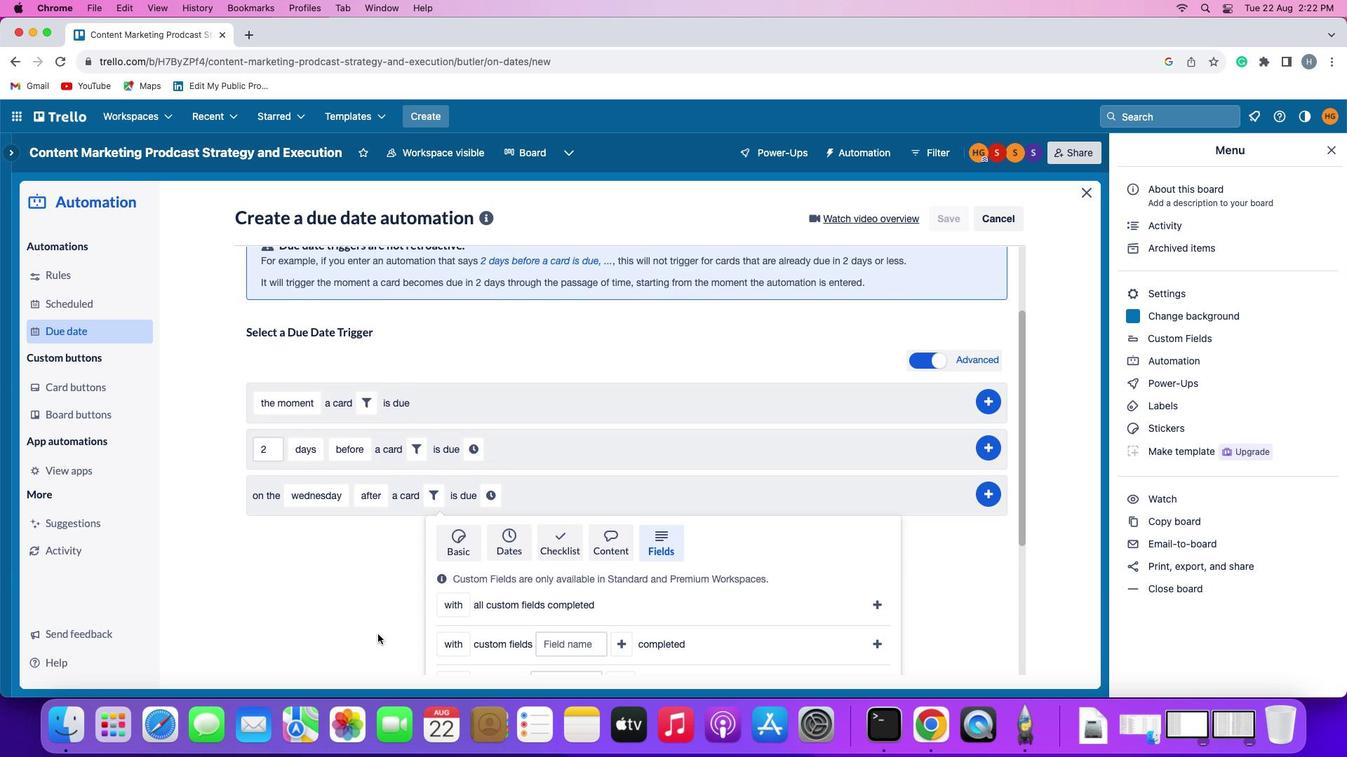 
Action: Mouse scrolled (374, 631) with delta (-2, -4)
Screenshot: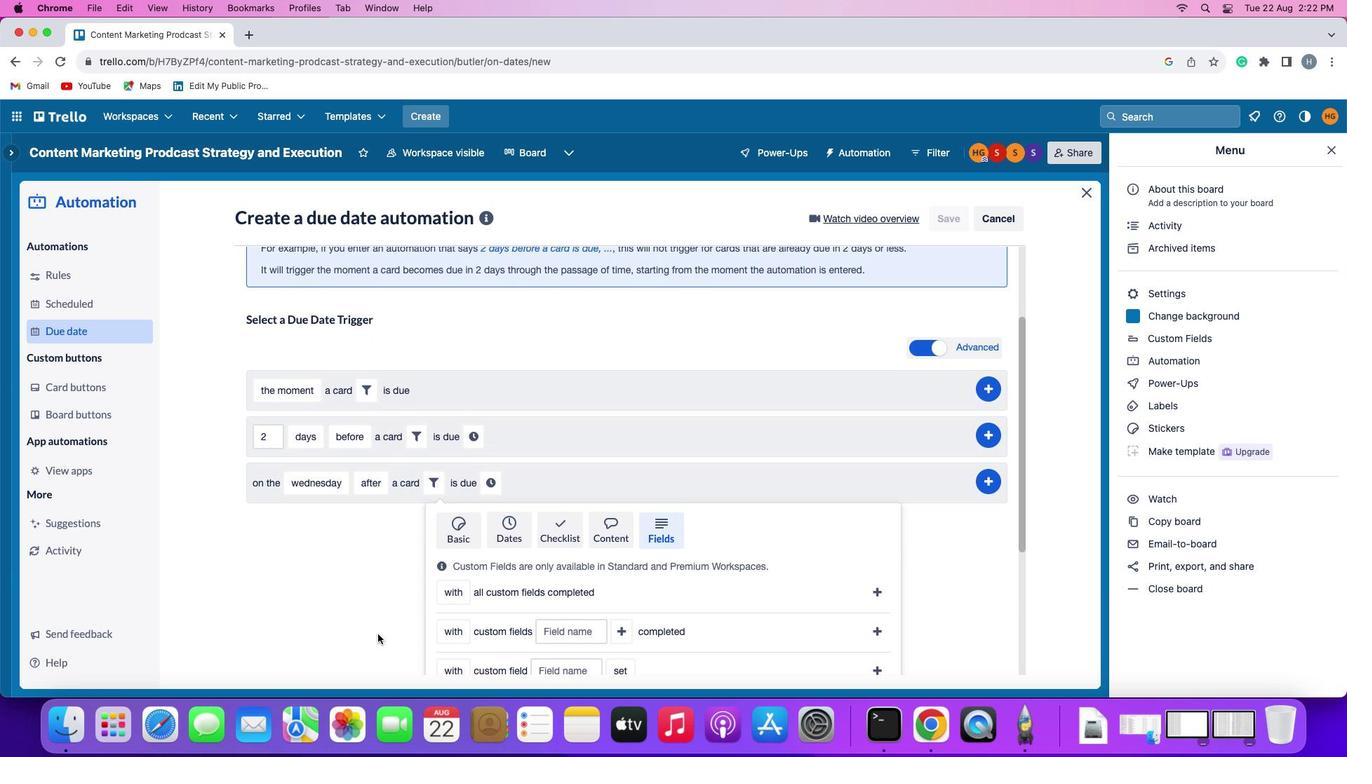 
Action: Mouse moved to (375, 619)
Screenshot: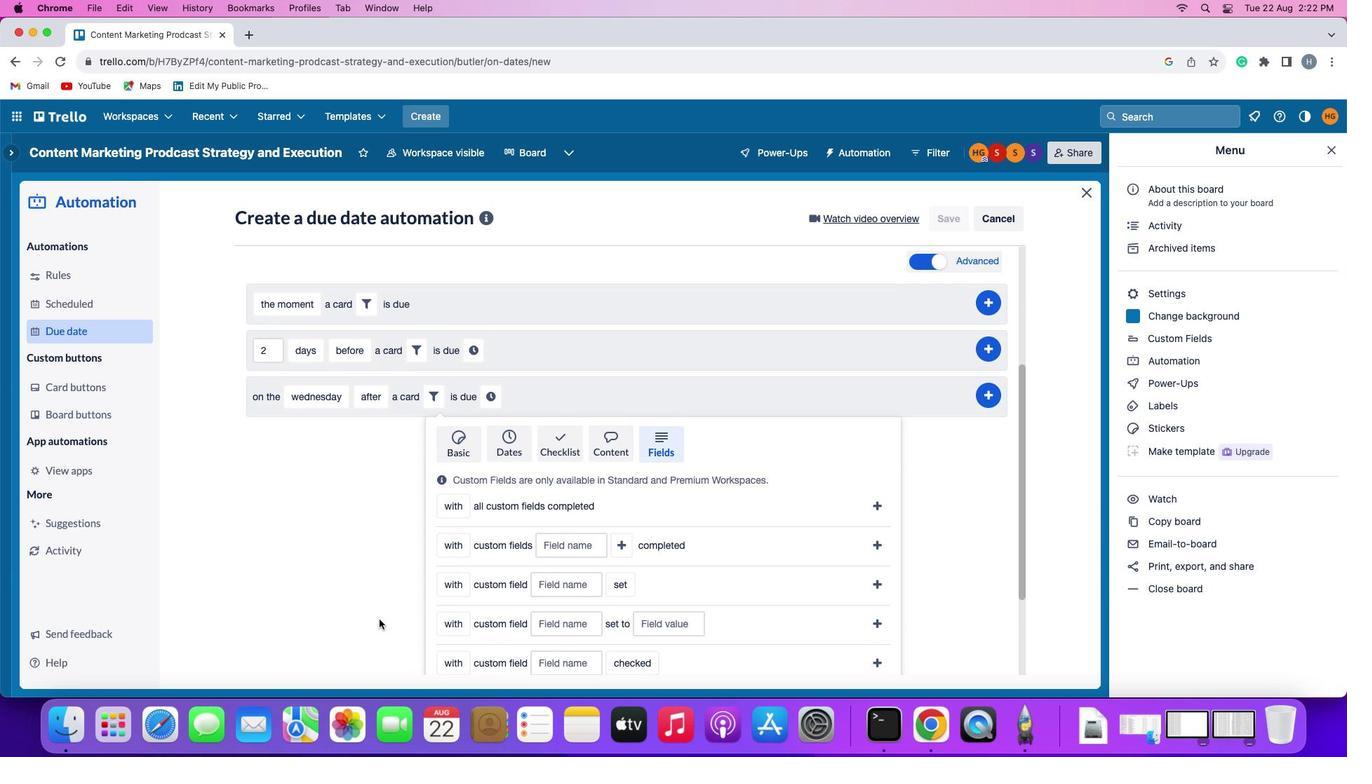 
Action: Mouse scrolled (375, 619) with delta (-2, -3)
Screenshot: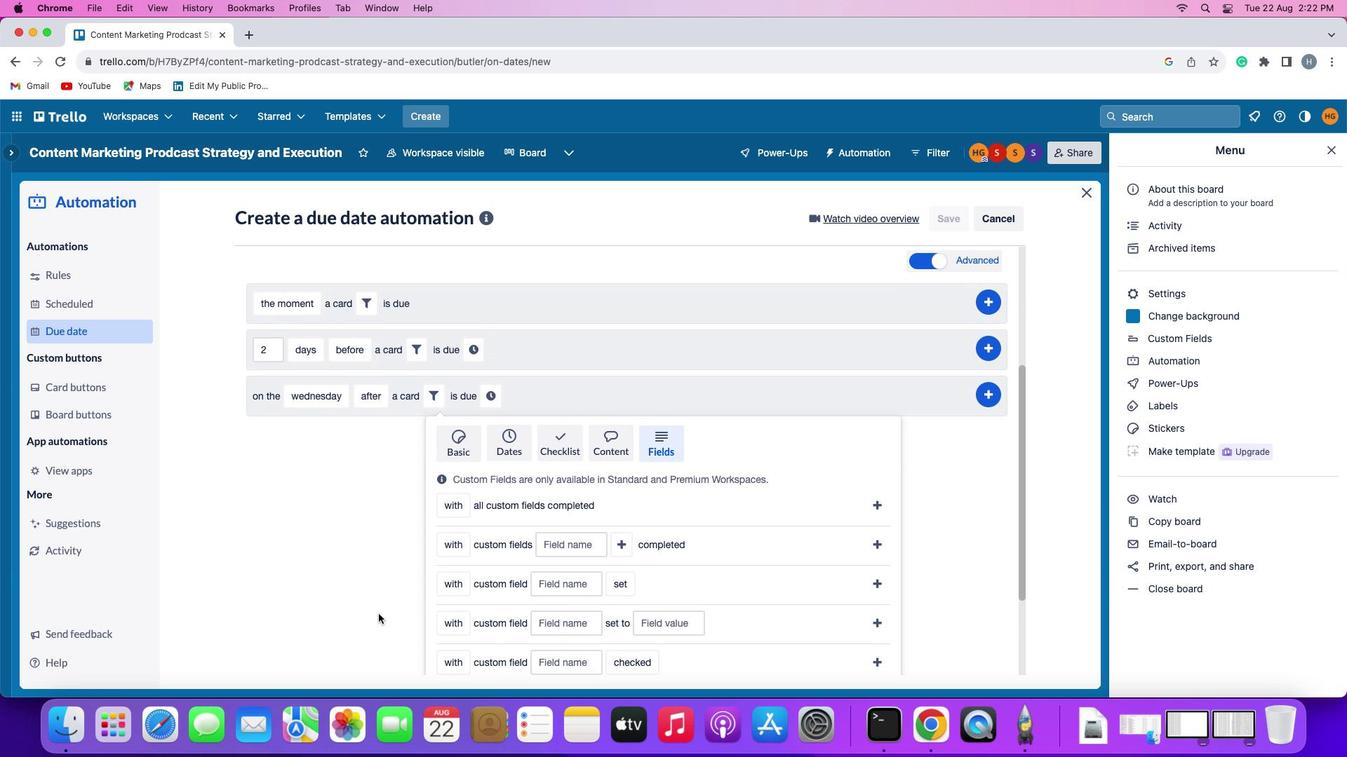
Action: Mouse moved to (375, 615)
Screenshot: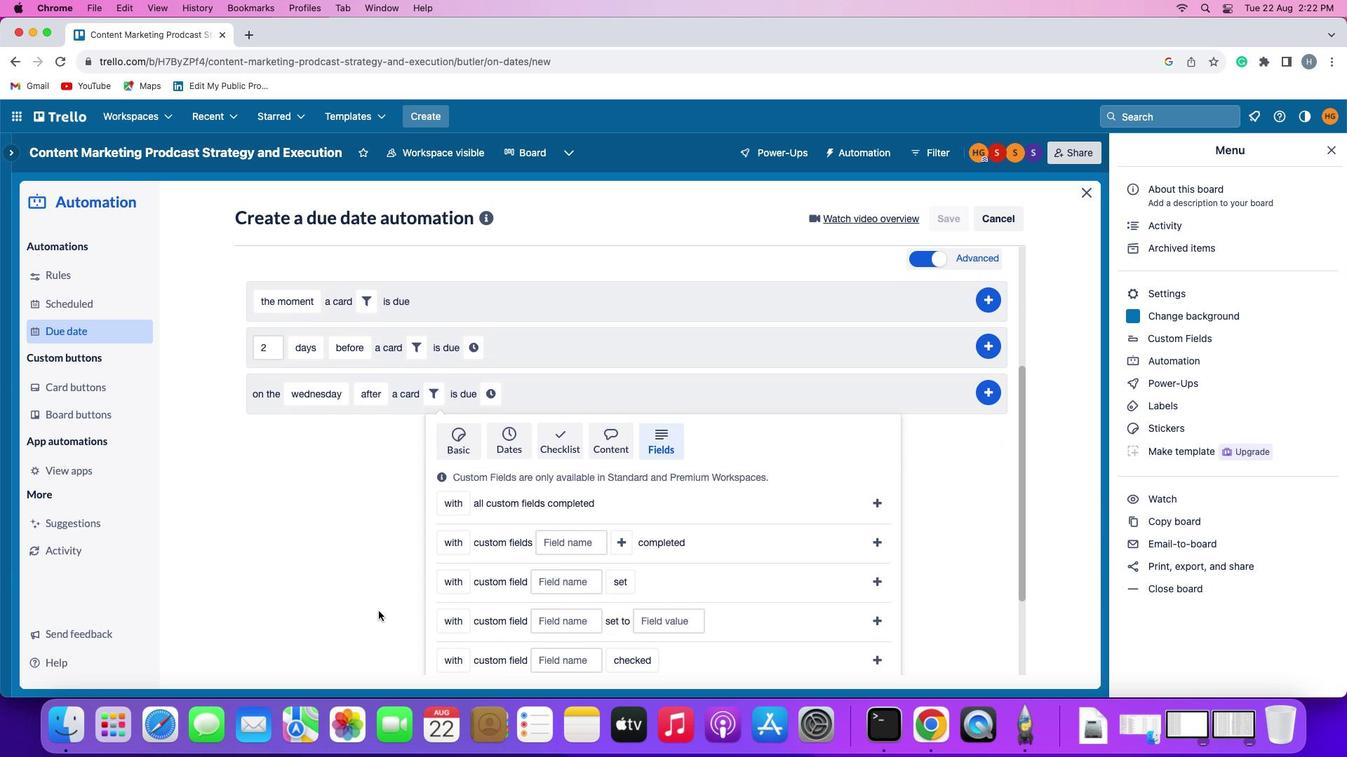 
Action: Mouse scrolled (375, 615) with delta (-2, -3)
Screenshot: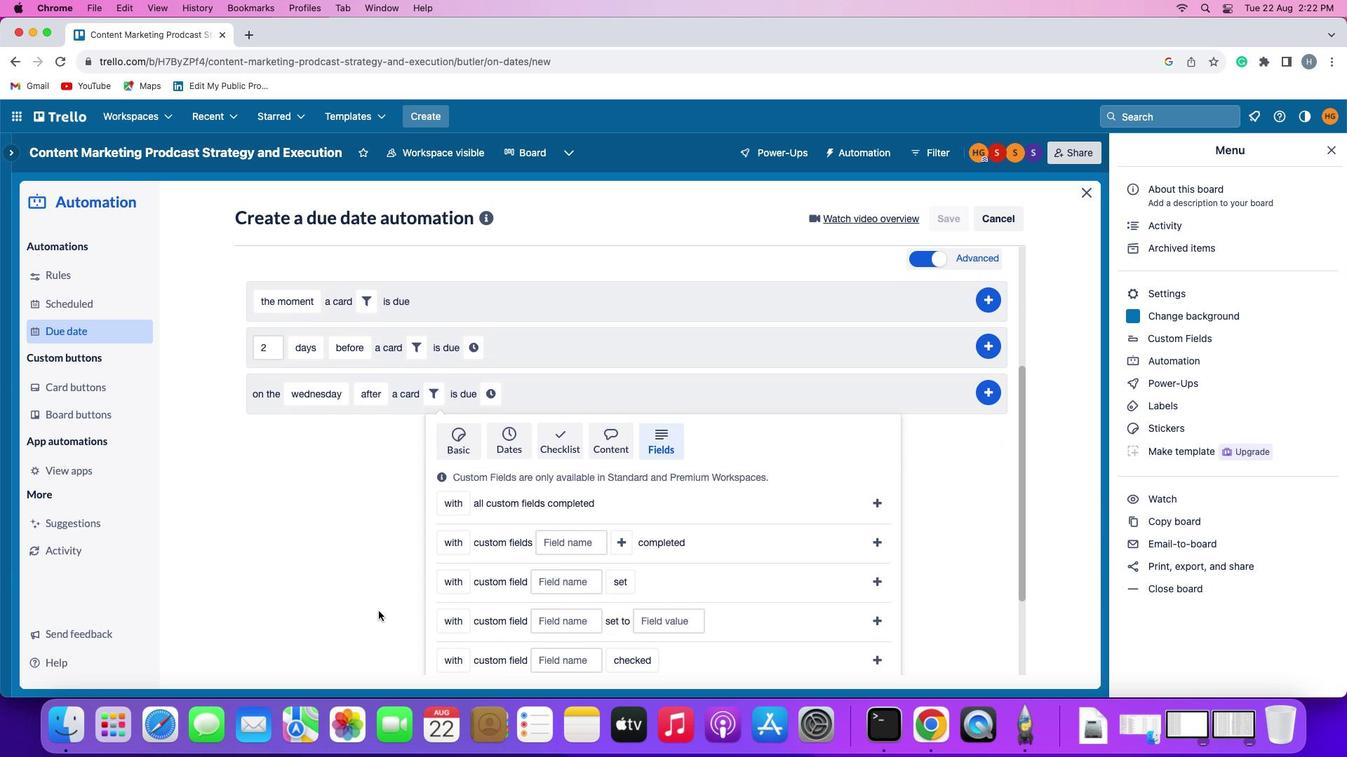 
Action: Mouse moved to (374, 607)
Screenshot: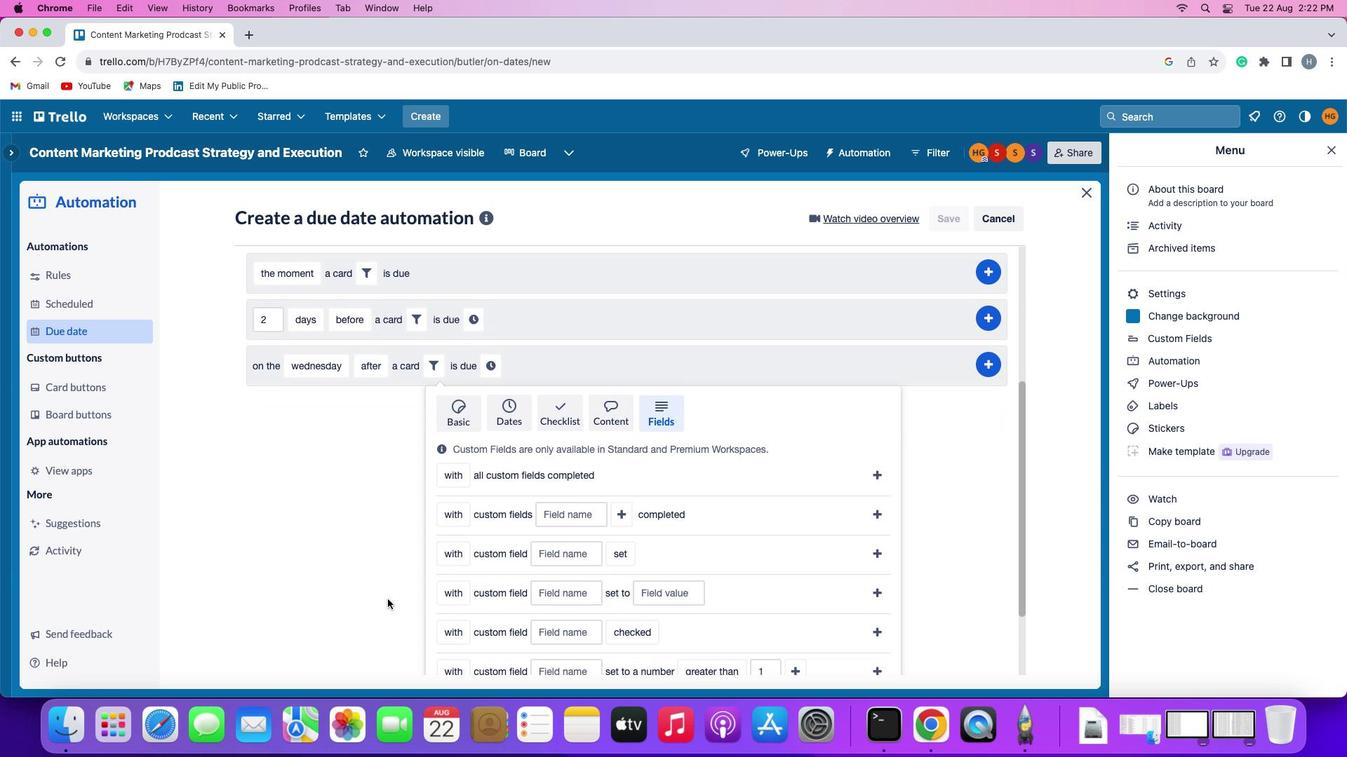 
Action: Mouse scrolled (374, 607) with delta (-2, -3)
Screenshot: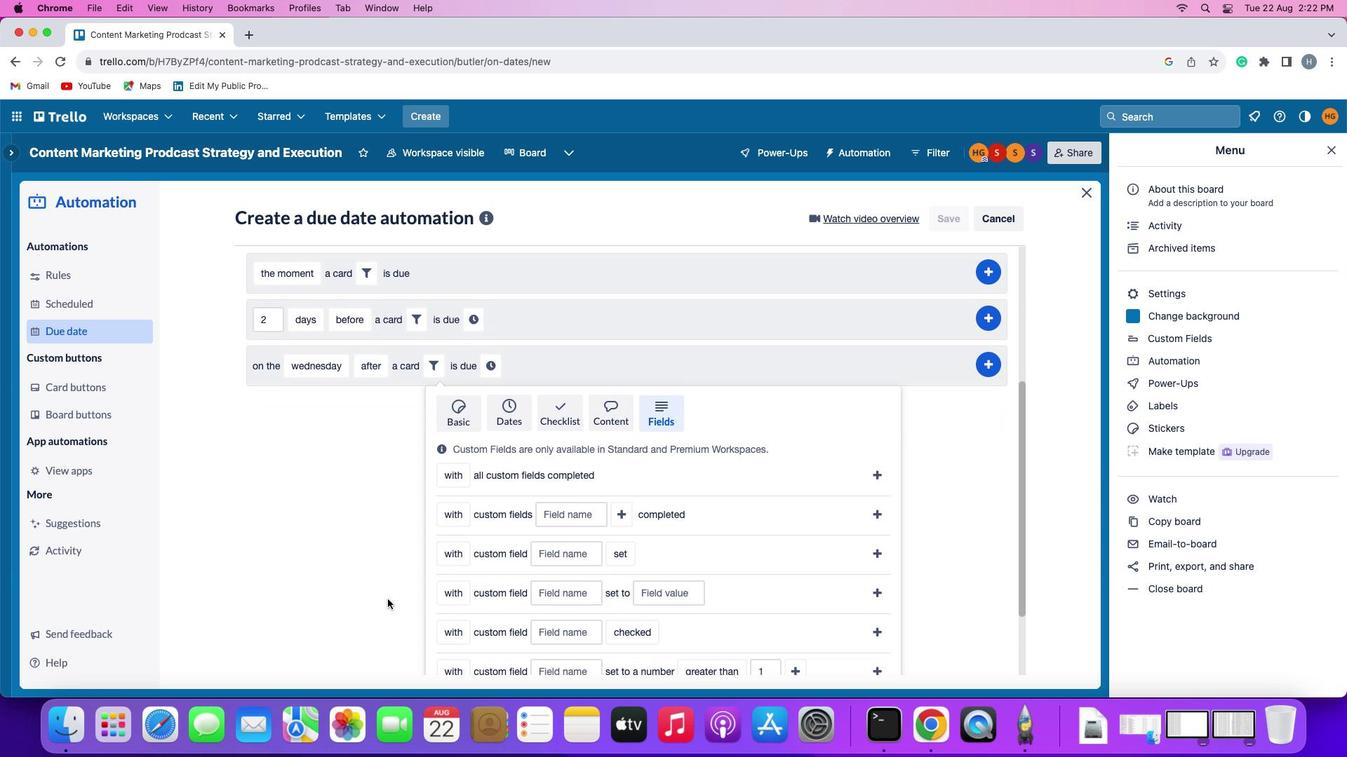 
Action: Mouse moved to (457, 506)
Screenshot: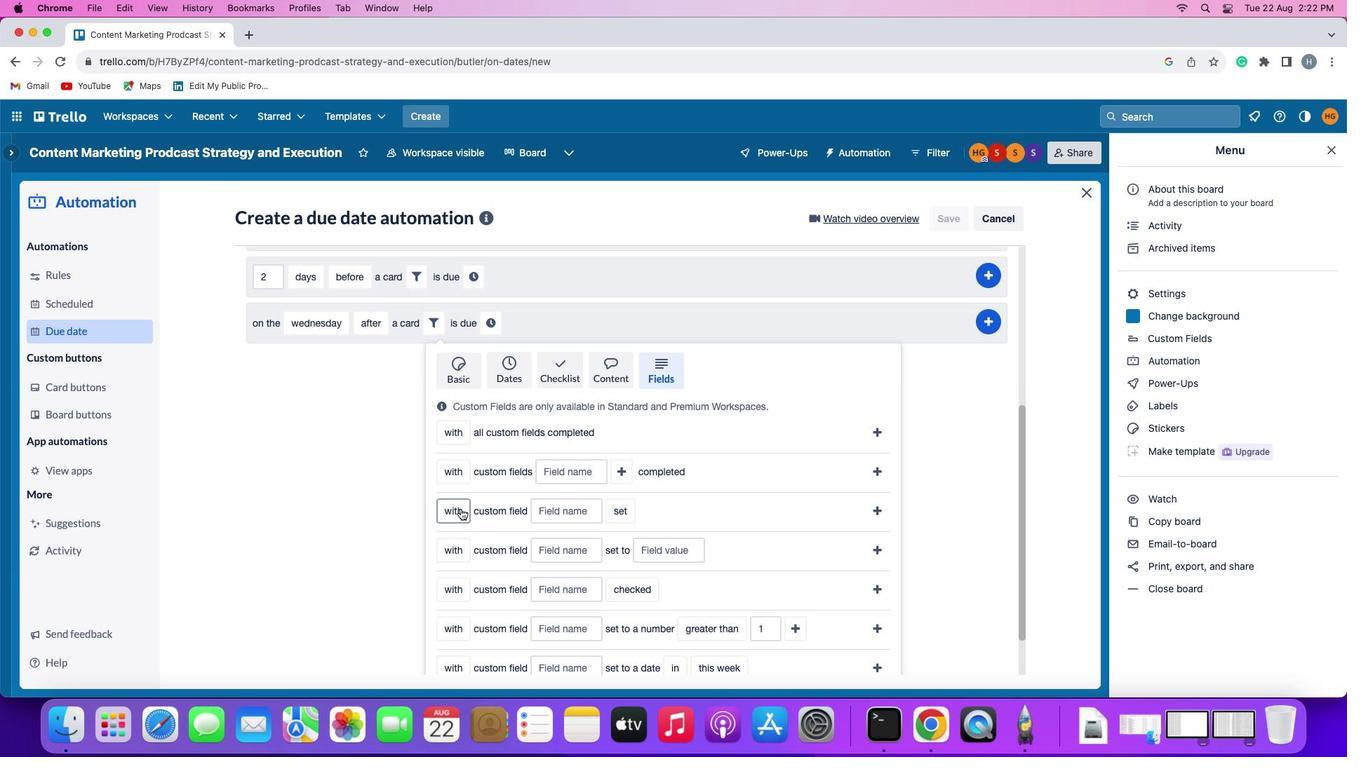 
Action: Mouse pressed left at (457, 506)
Screenshot: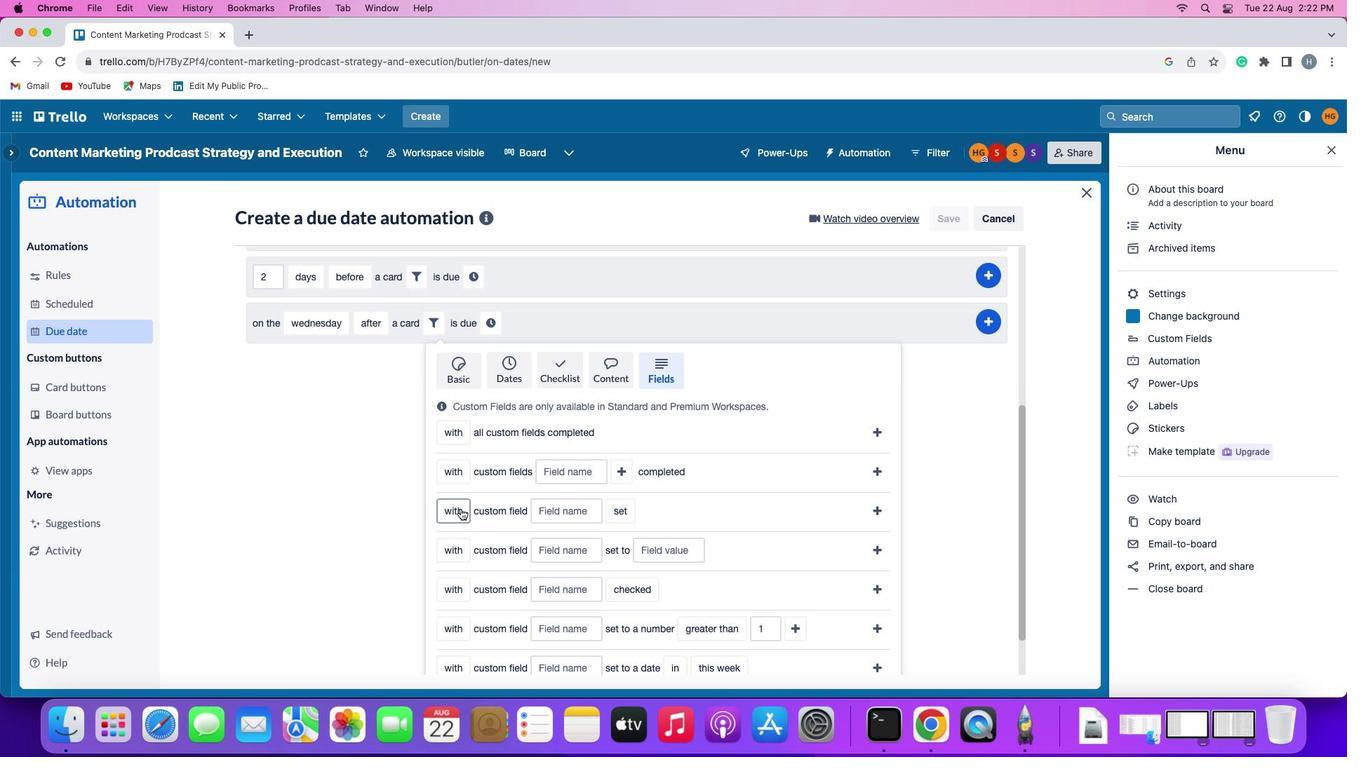 
Action: Mouse moved to (466, 552)
Screenshot: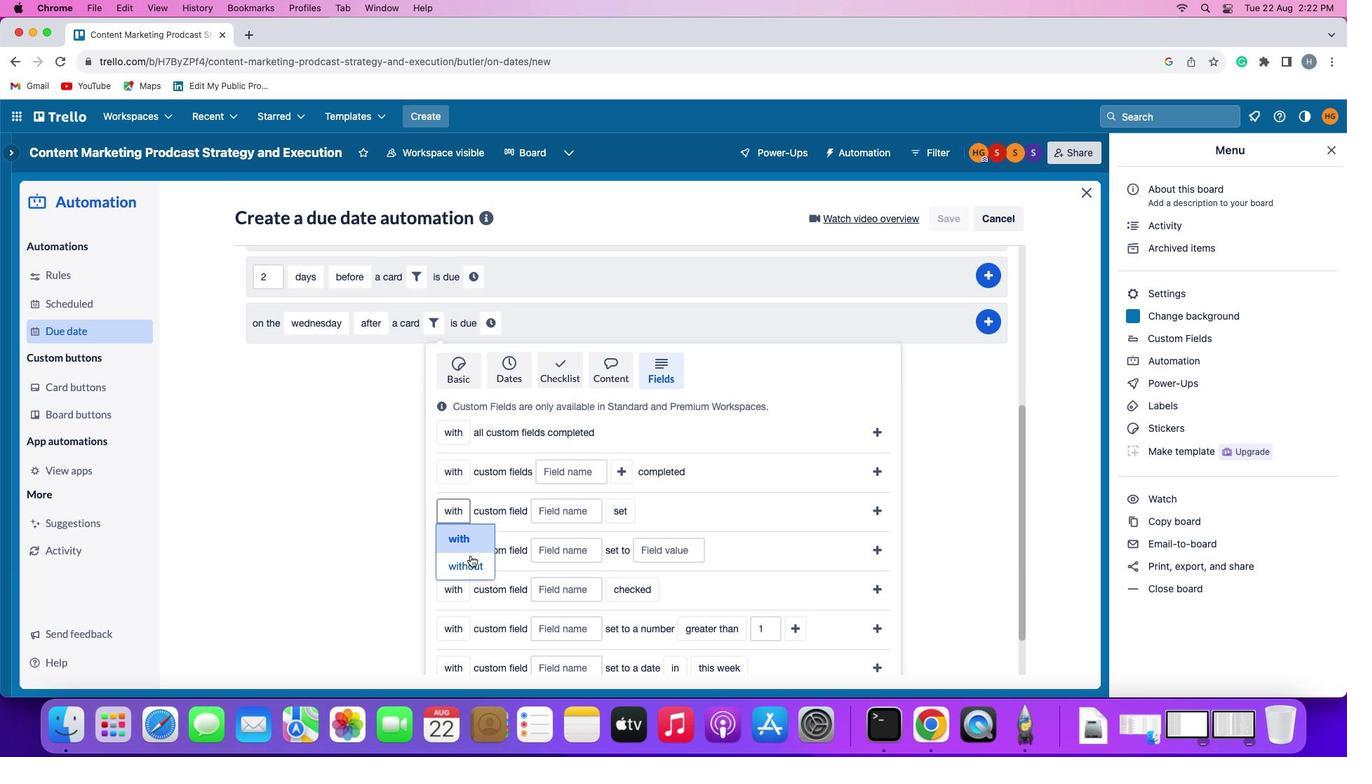 
Action: Mouse pressed left at (466, 552)
Screenshot: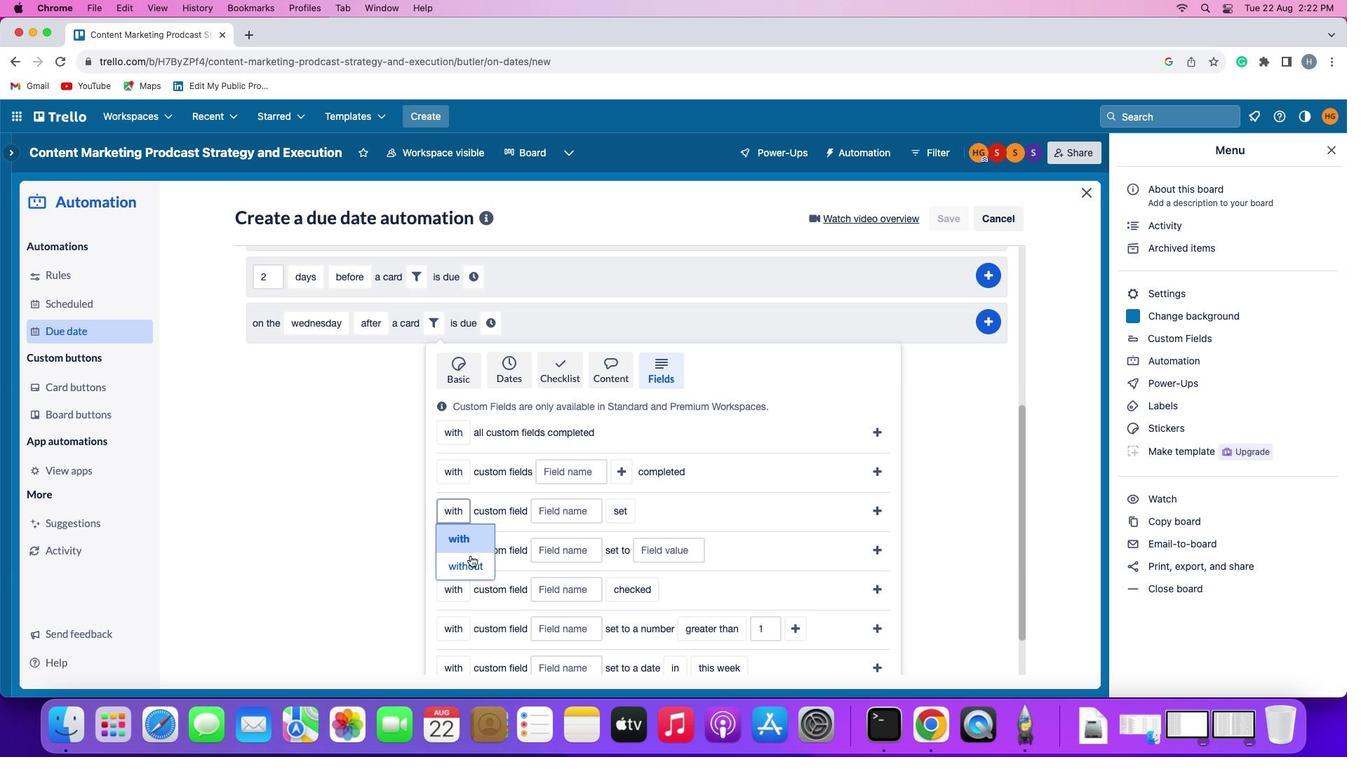 
Action: Mouse moved to (557, 506)
Screenshot: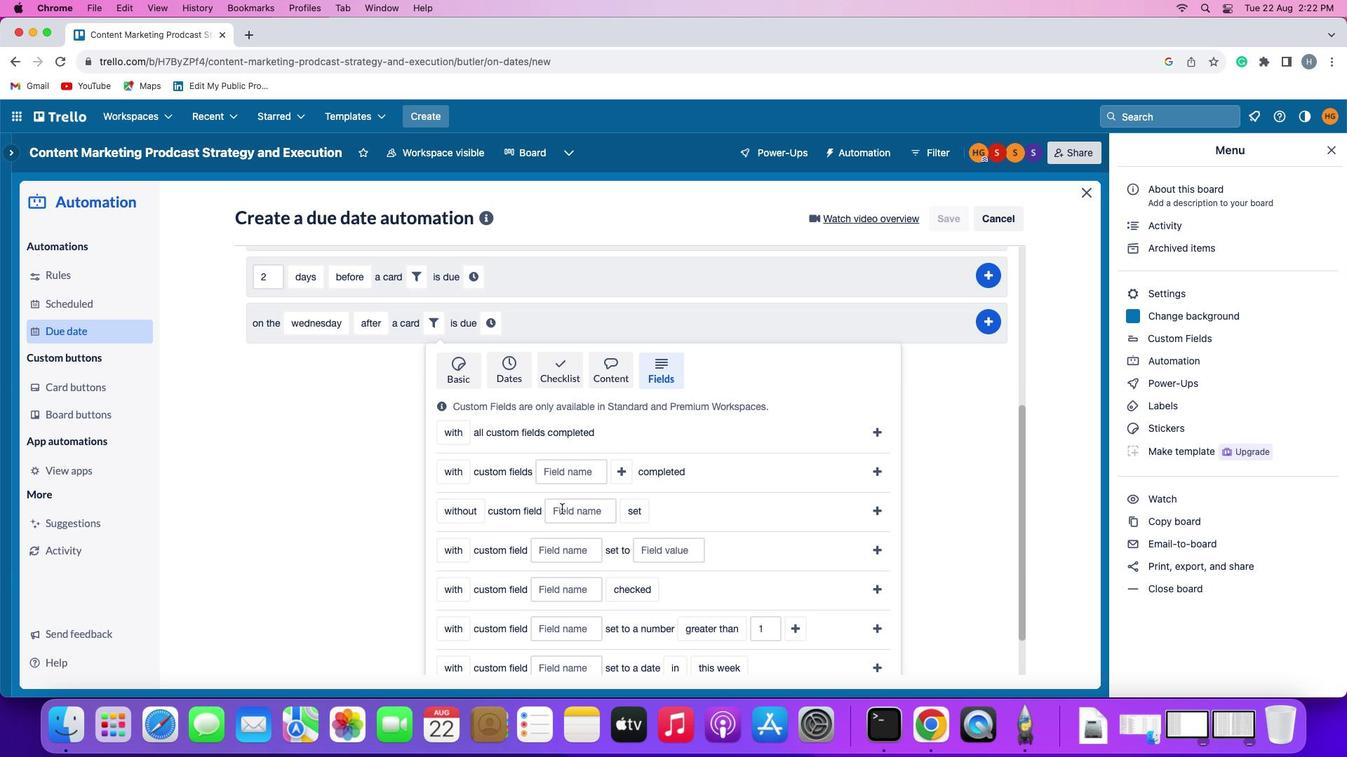 
Action: Mouse pressed left at (557, 506)
Screenshot: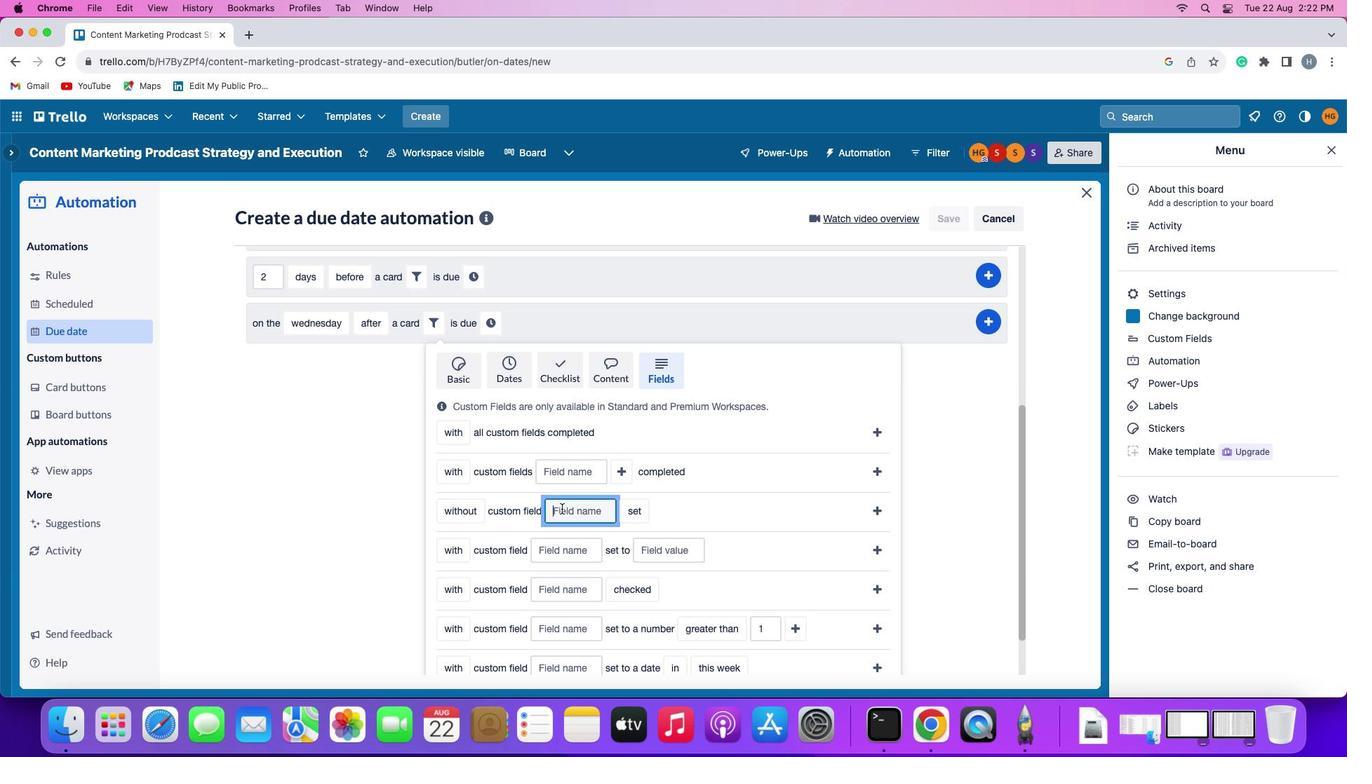 
Action: Mouse moved to (557, 506)
Screenshot: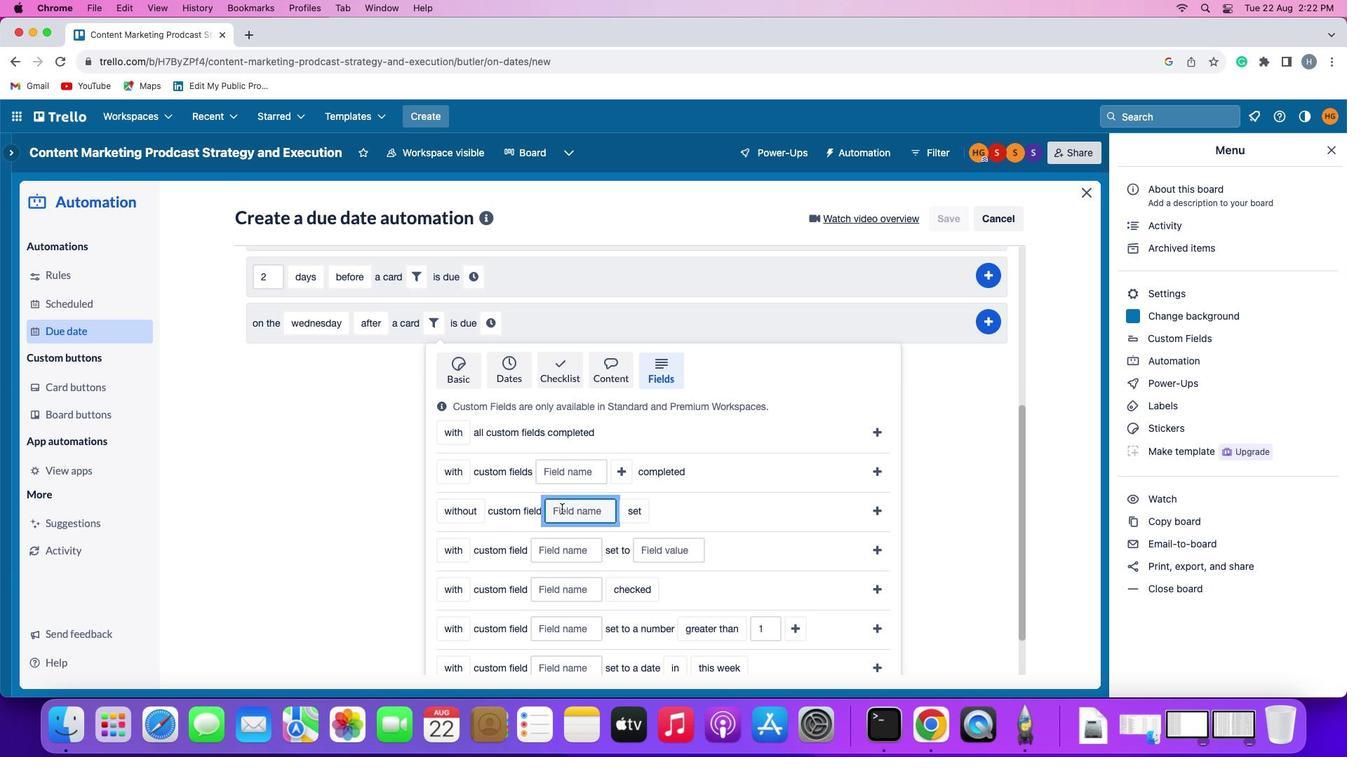 
Action: Key pressed Key.shift
Screenshot: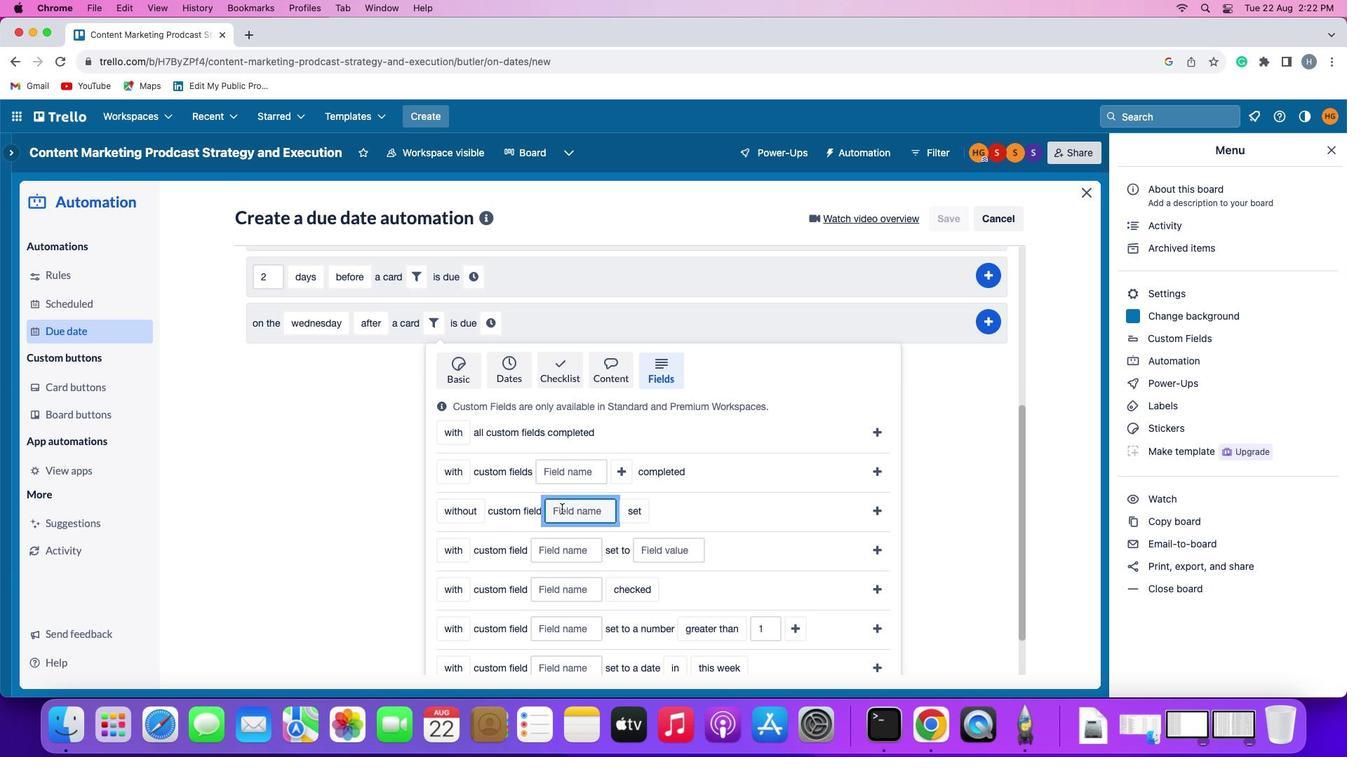 
Action: Mouse moved to (558, 506)
Screenshot: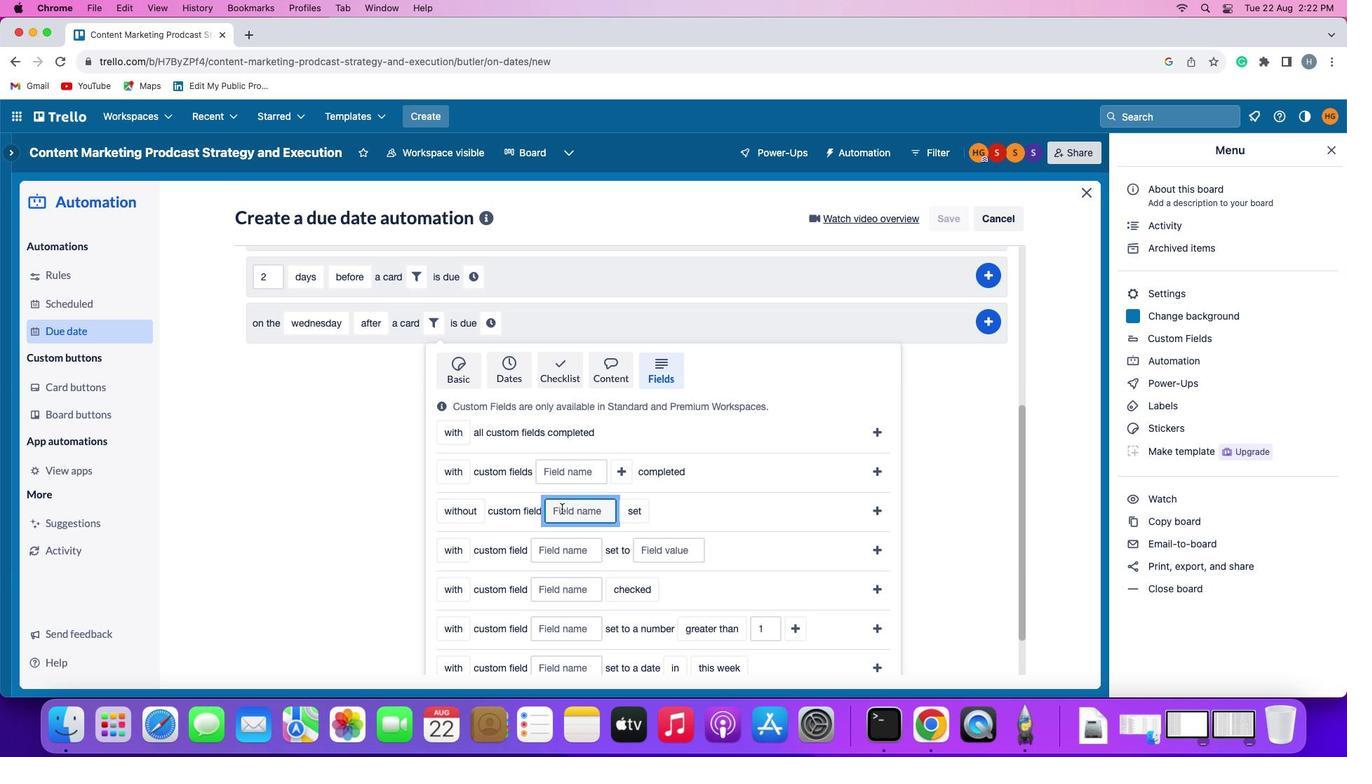 
Action: Key pressed 'R''e''s''u''m''e'
Screenshot: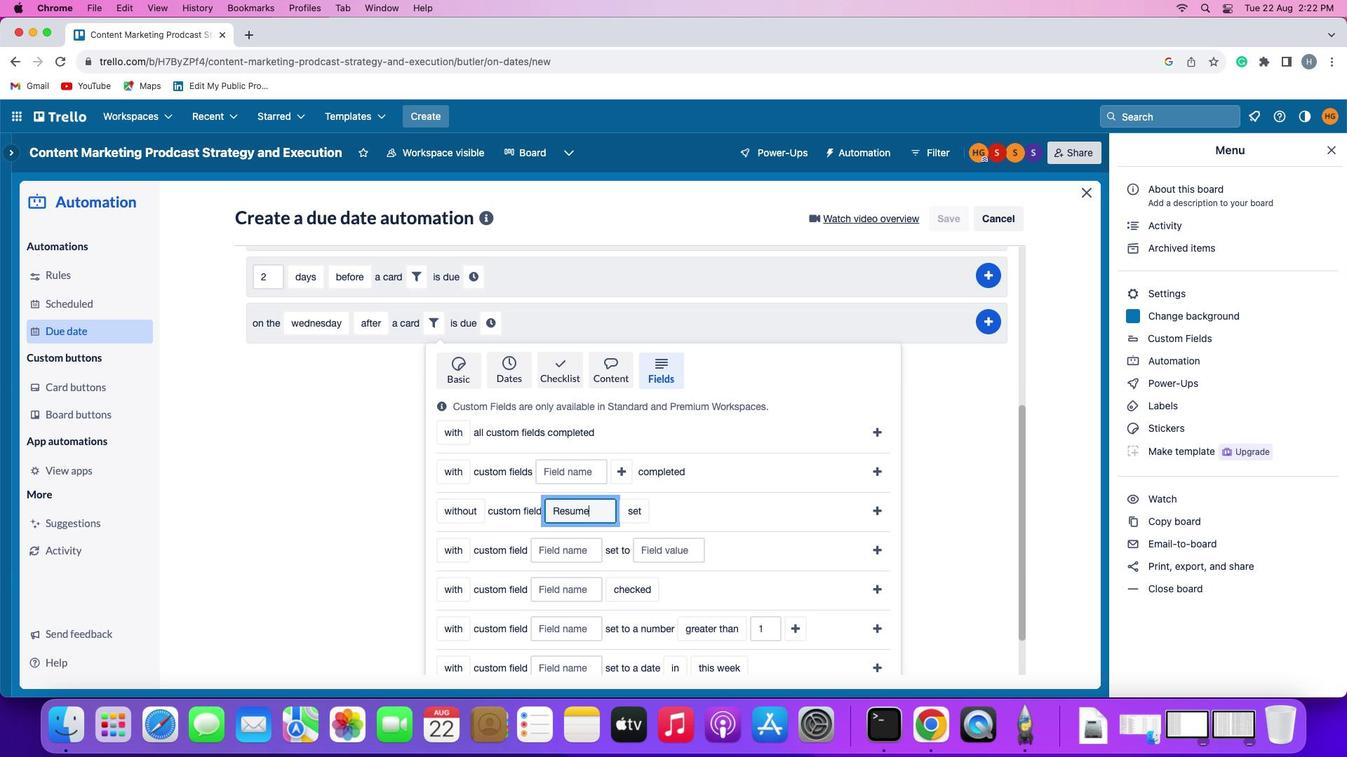 
Action: Mouse moved to (616, 508)
Screenshot: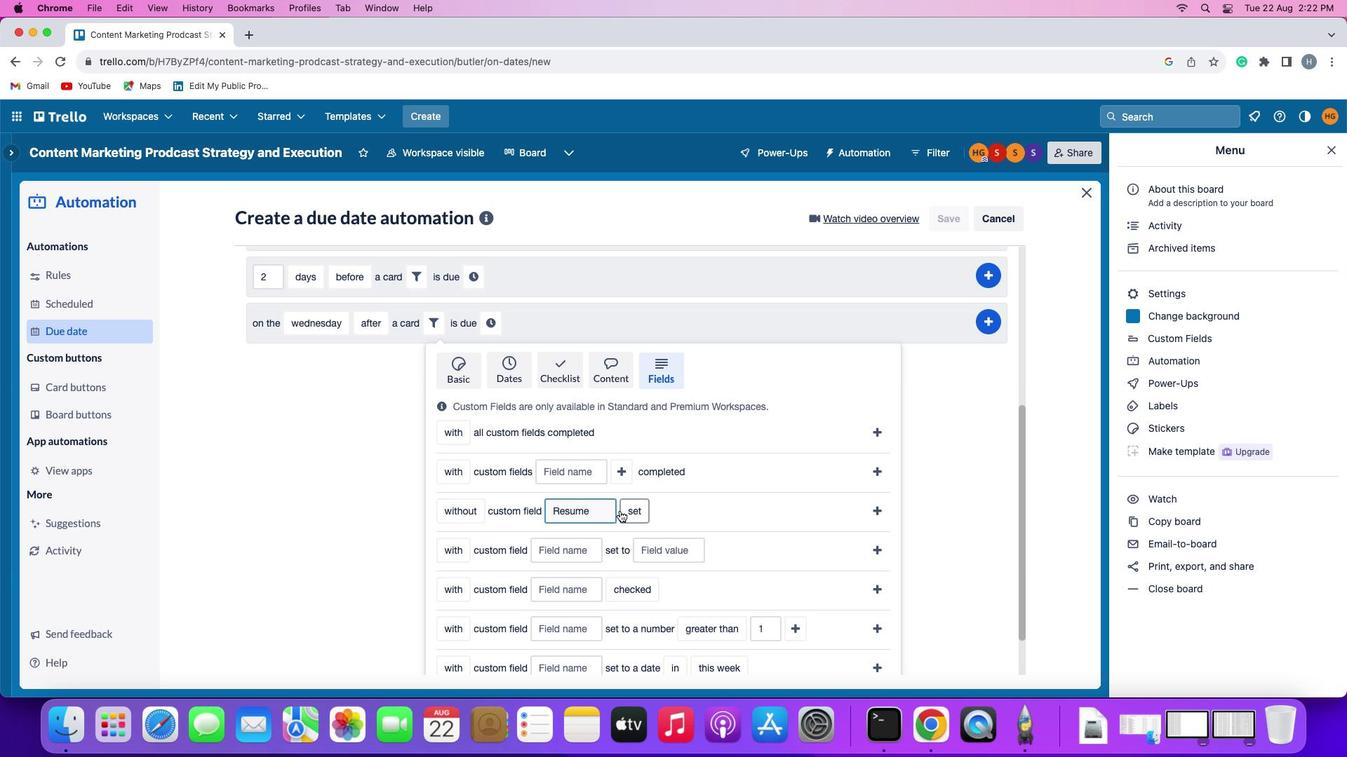 
Action: Mouse pressed left at (616, 508)
Screenshot: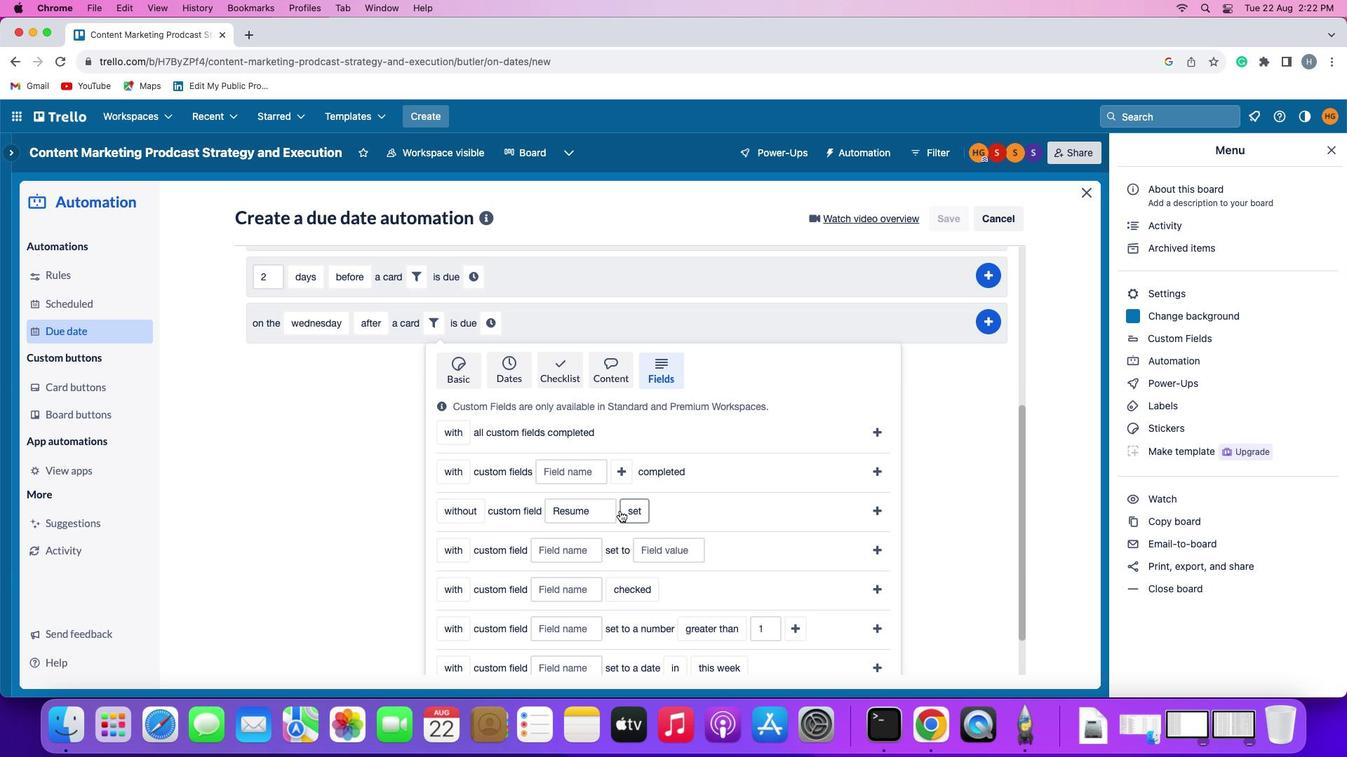 
Action: Mouse moved to (639, 560)
Screenshot: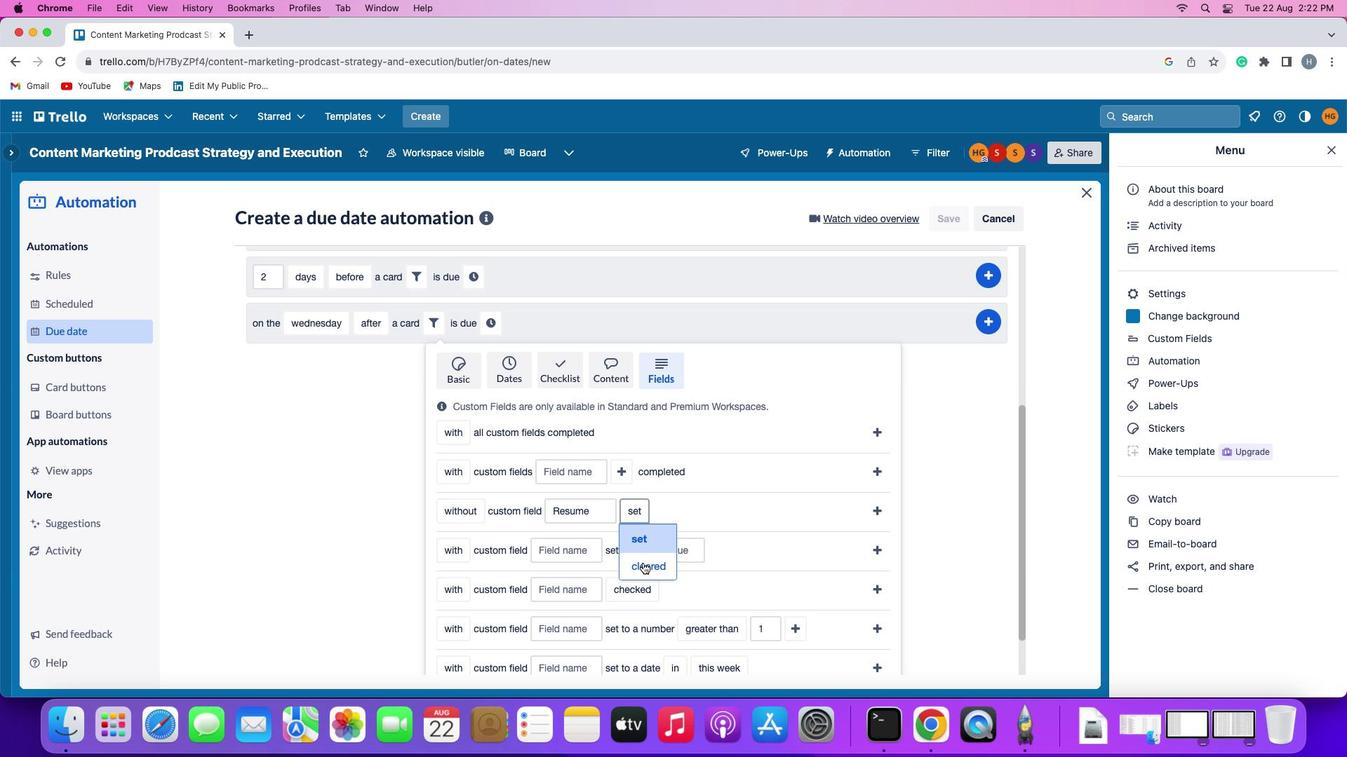 
Action: Mouse pressed left at (639, 560)
Screenshot: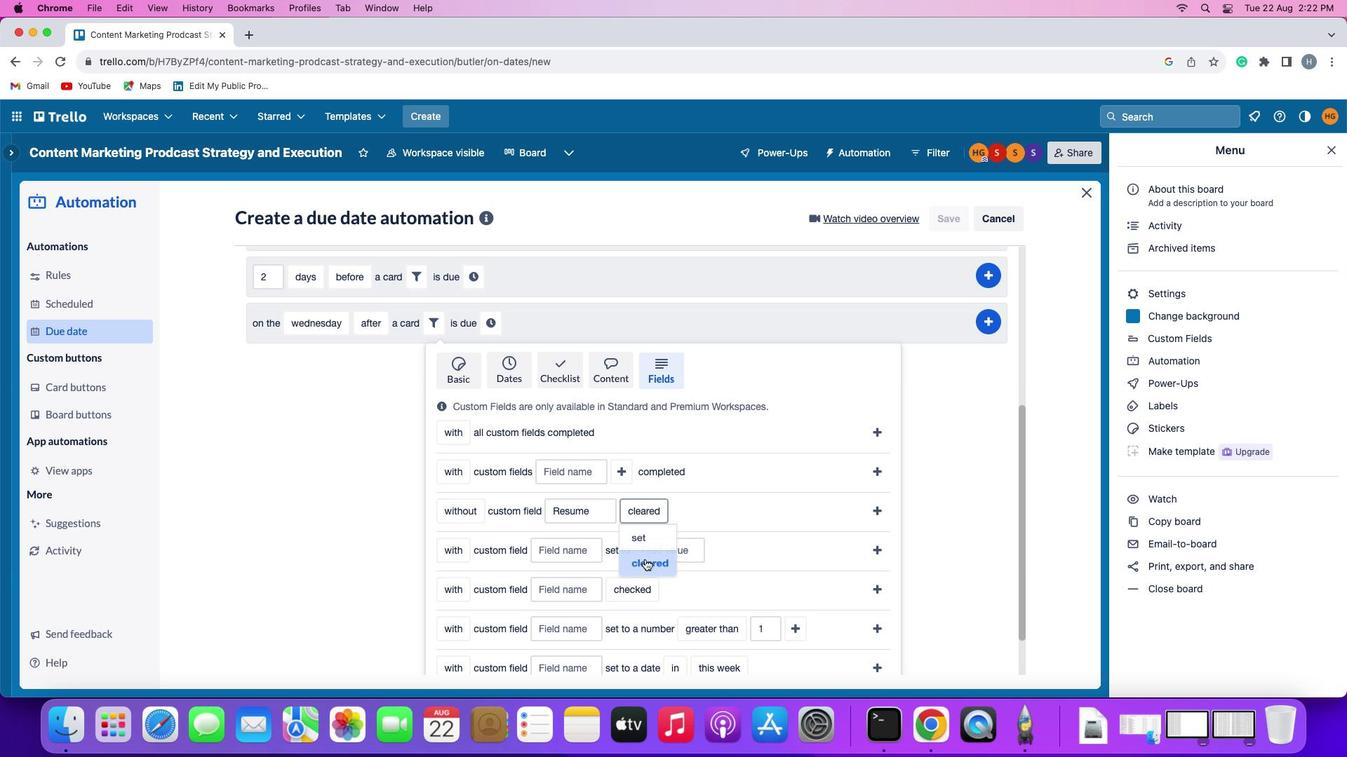 
Action: Mouse moved to (871, 499)
Screenshot: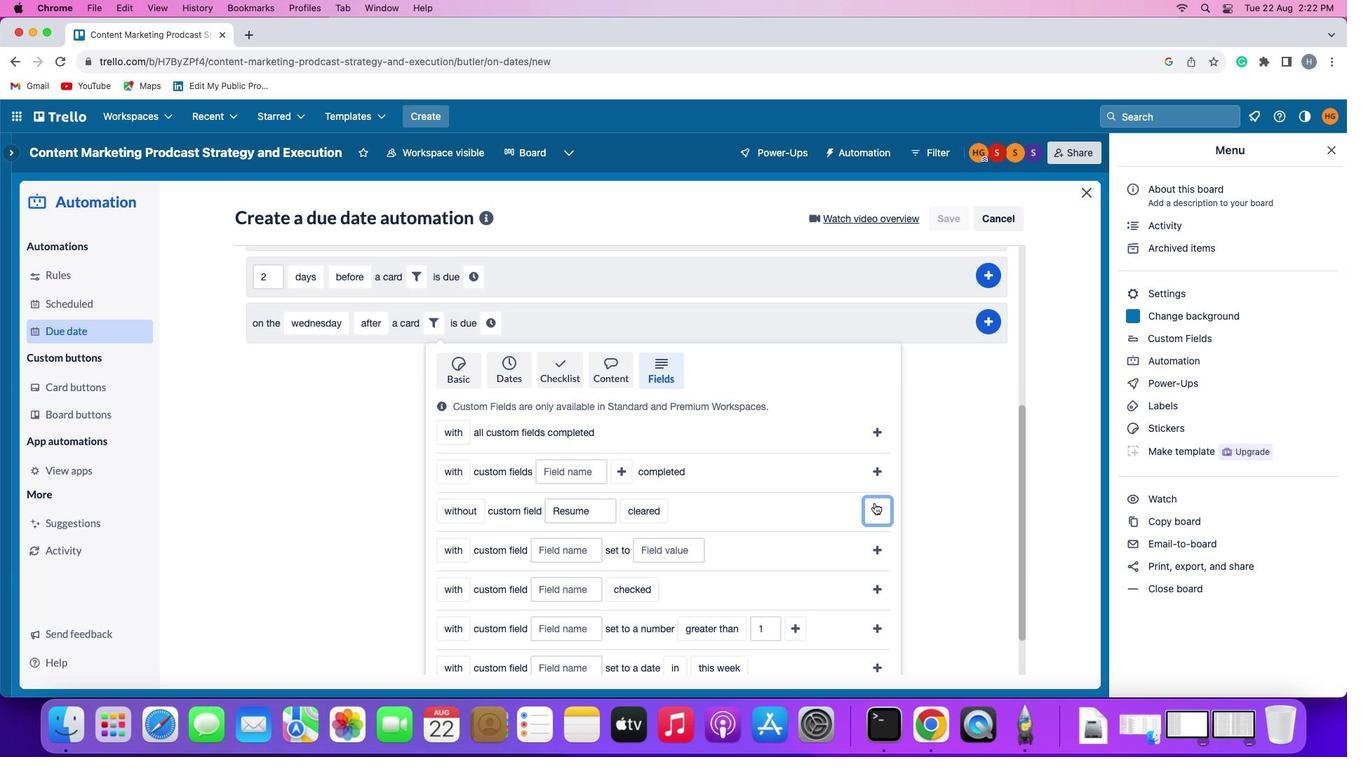 
Action: Mouse pressed left at (871, 499)
Screenshot: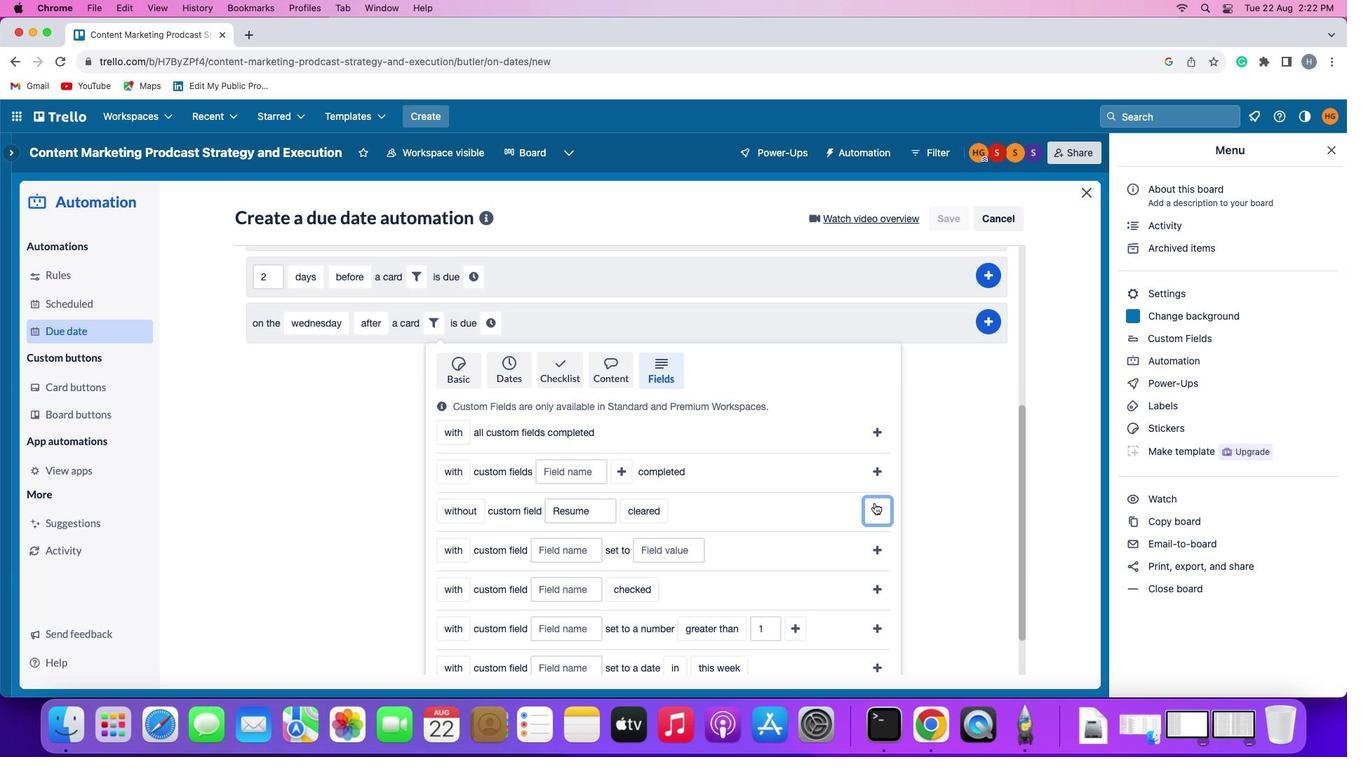 
Action: Mouse moved to (696, 609)
Screenshot: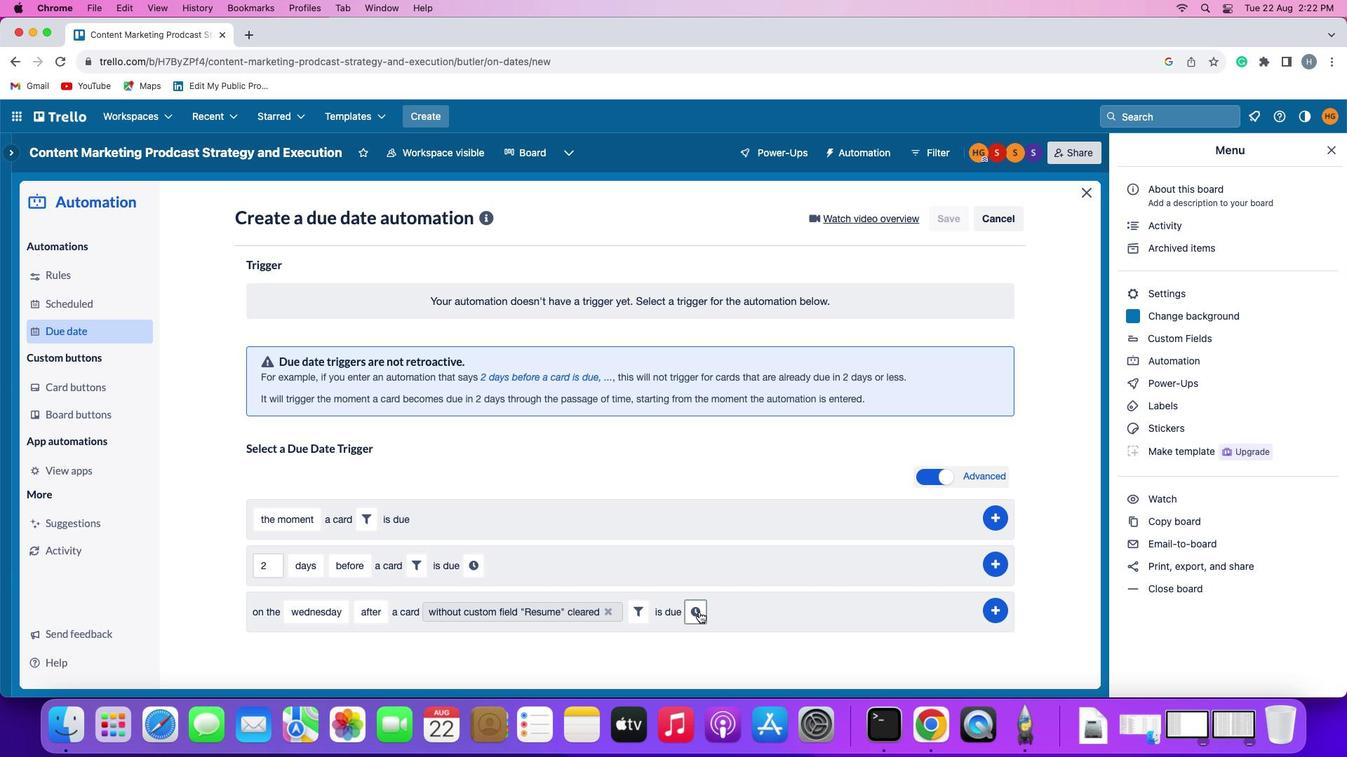 
Action: Mouse pressed left at (696, 609)
Screenshot: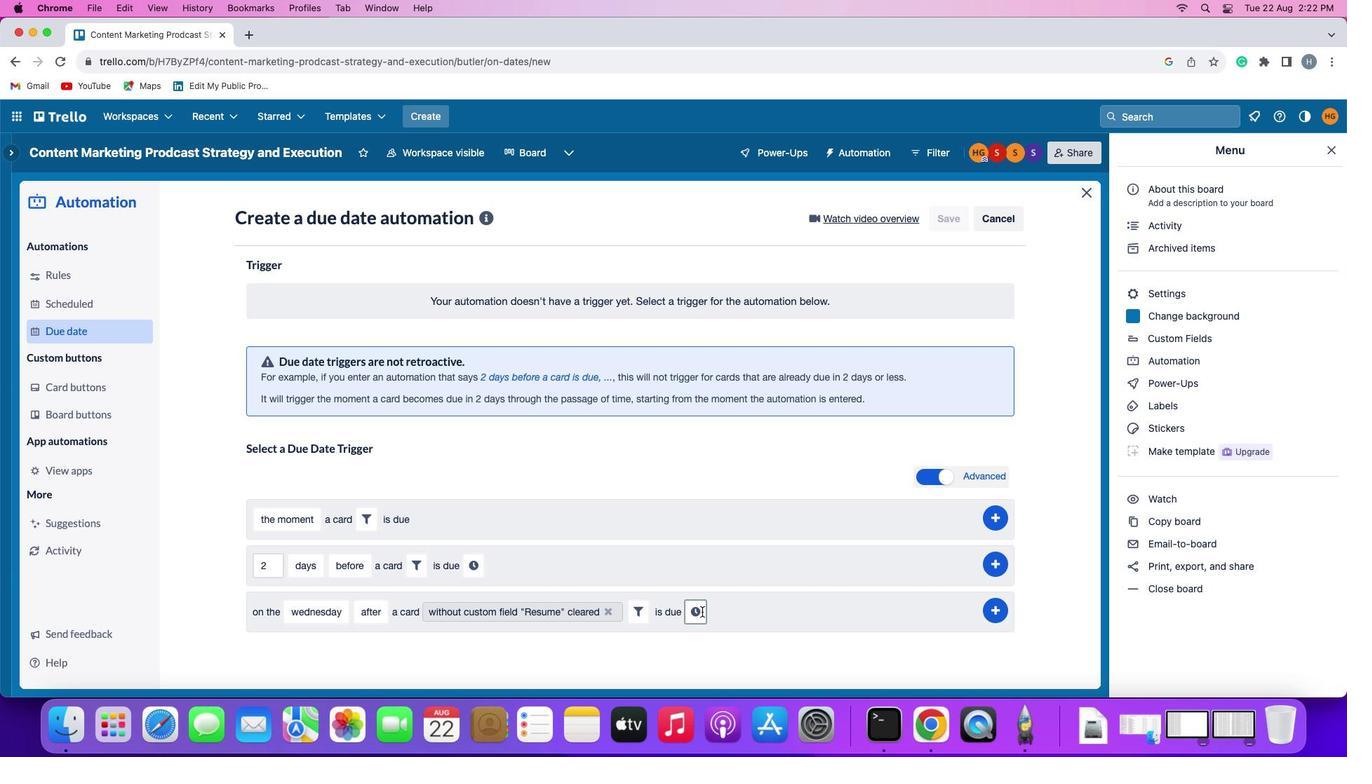 
Action: Mouse moved to (717, 609)
Screenshot: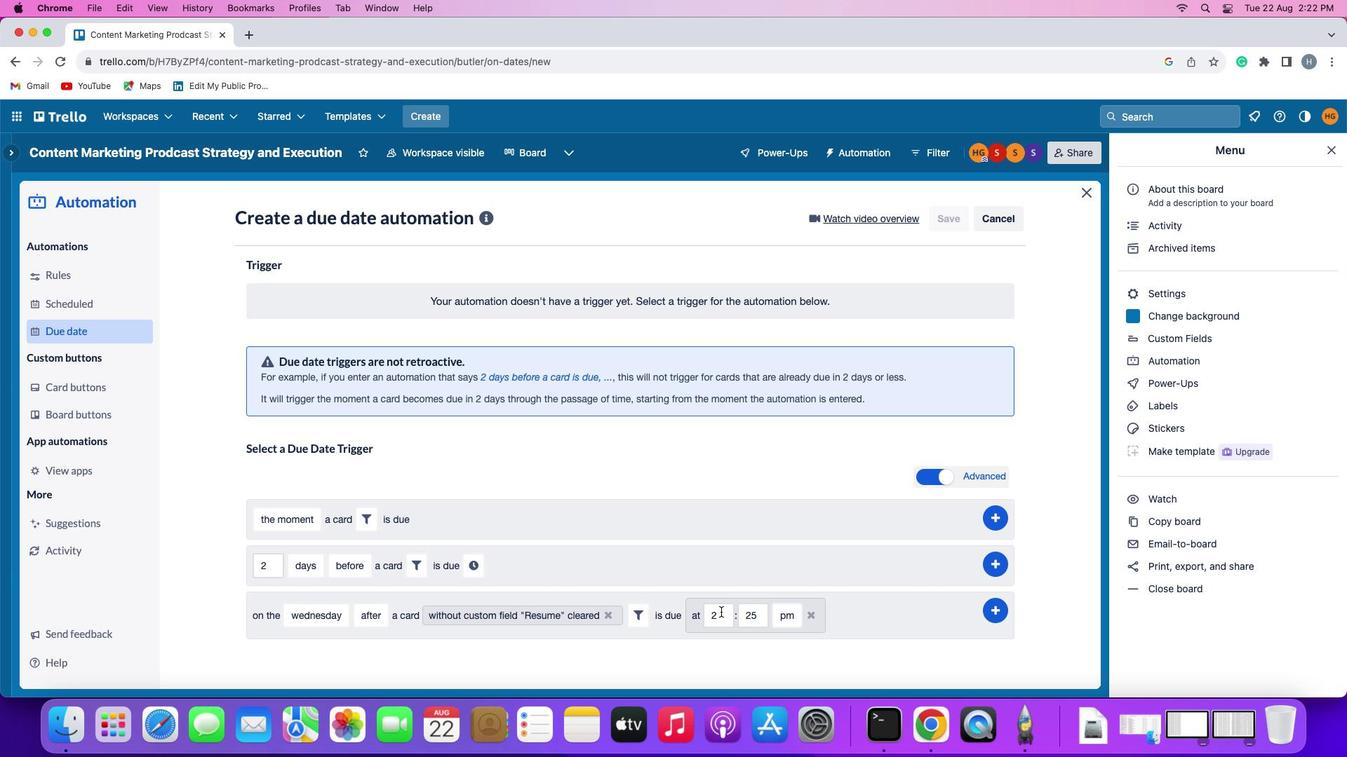 
Action: Mouse pressed left at (717, 609)
Screenshot: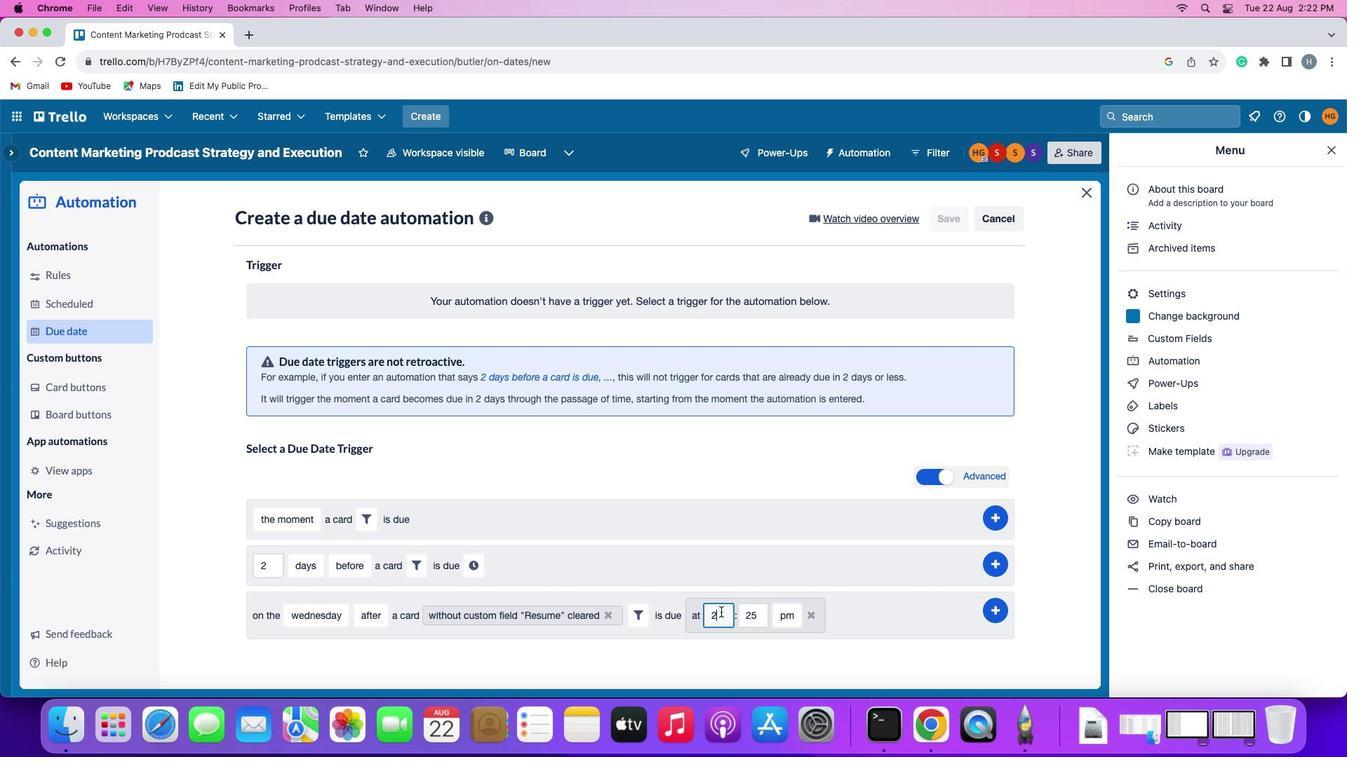 
Action: Mouse moved to (717, 609)
Screenshot: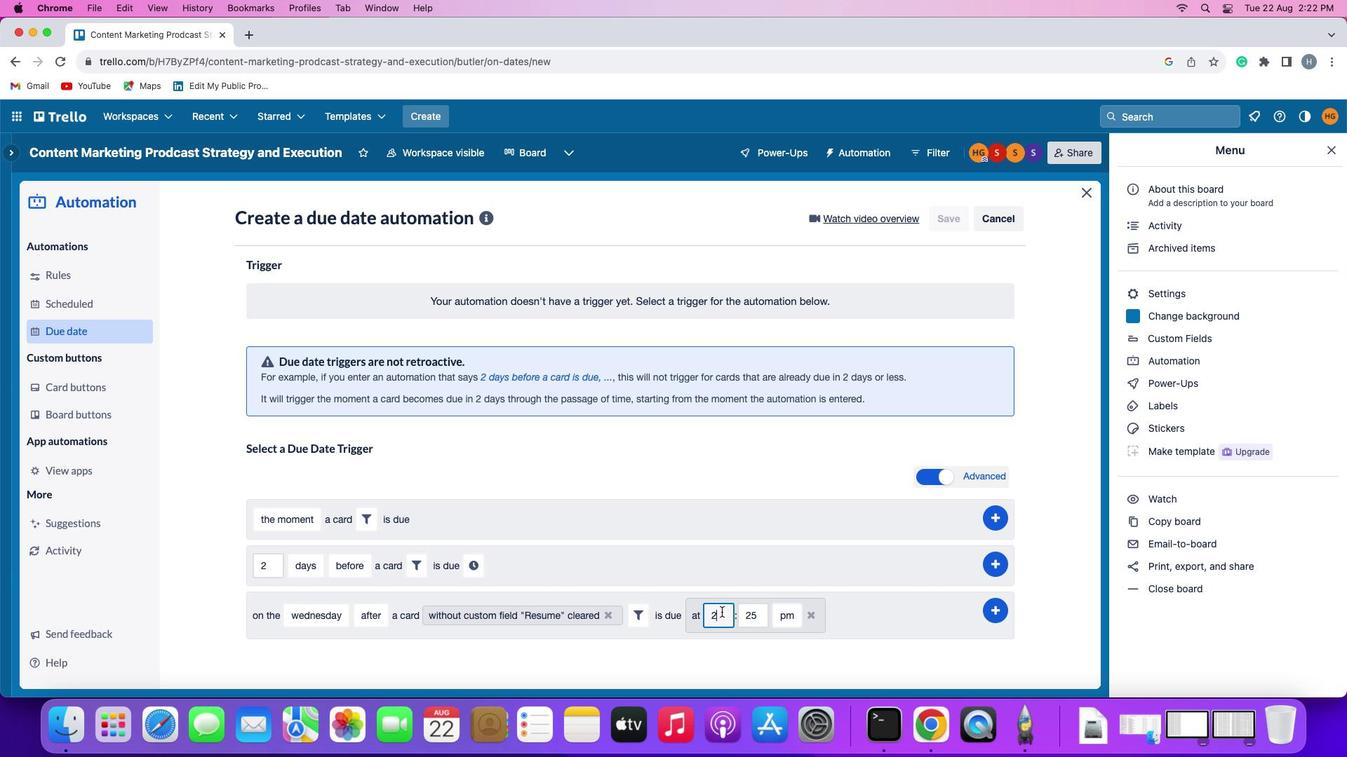 
Action: Key pressed Key.backspace'1'
Screenshot: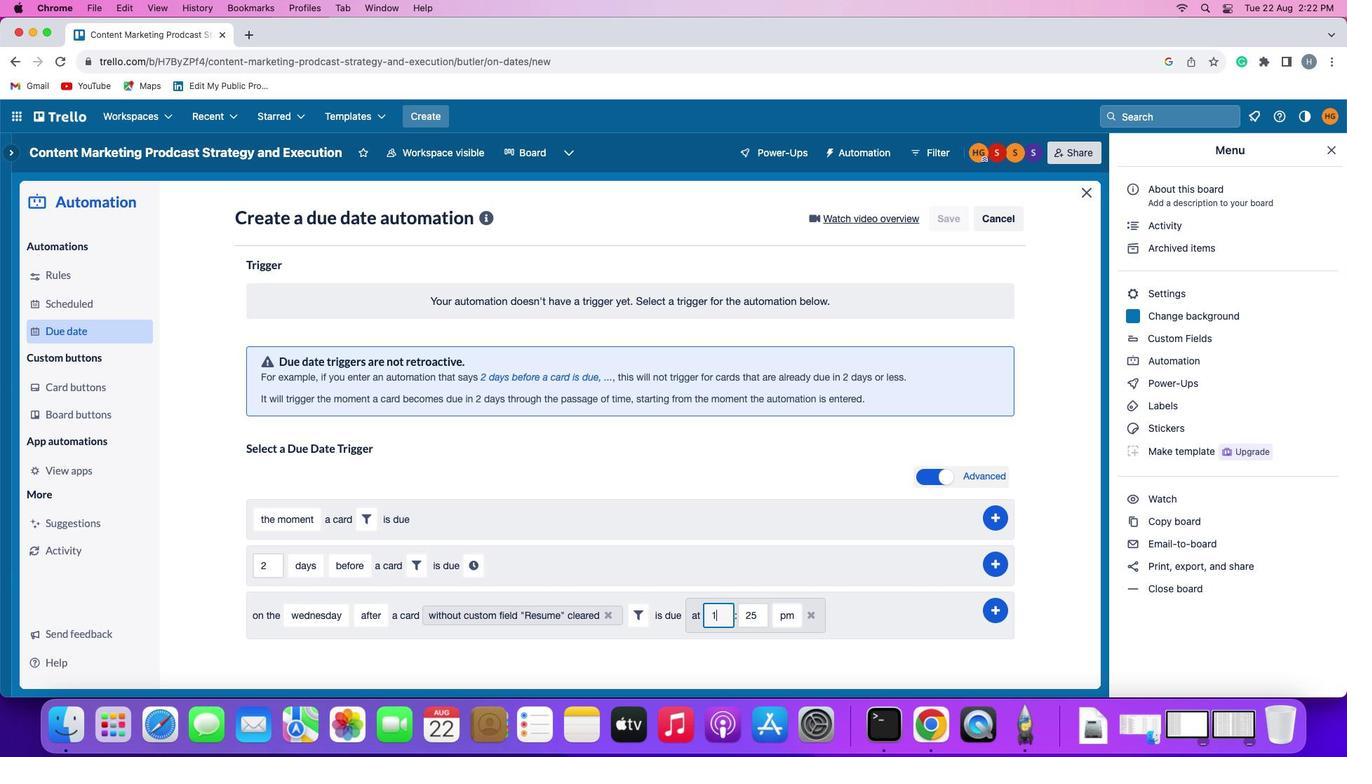 
Action: Mouse moved to (718, 608)
Screenshot: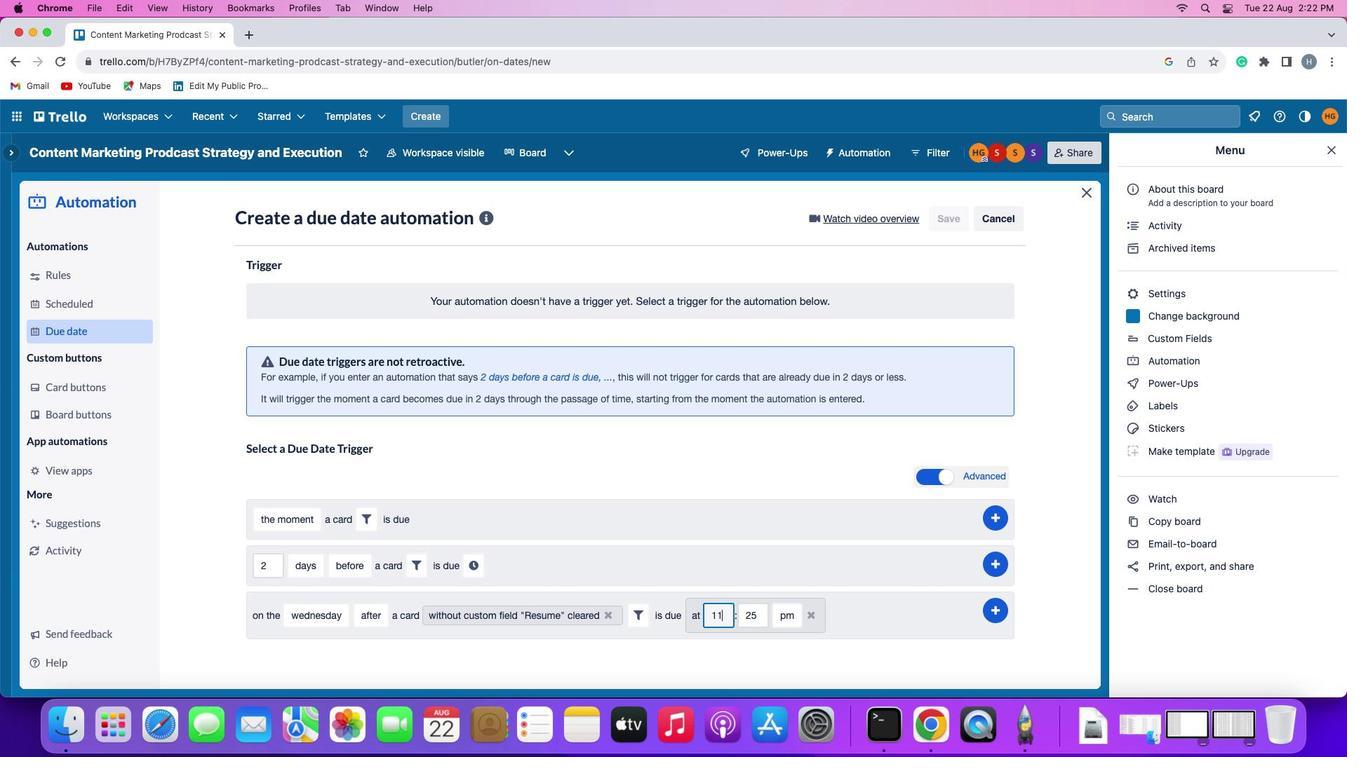 
Action: Key pressed '1'
Screenshot: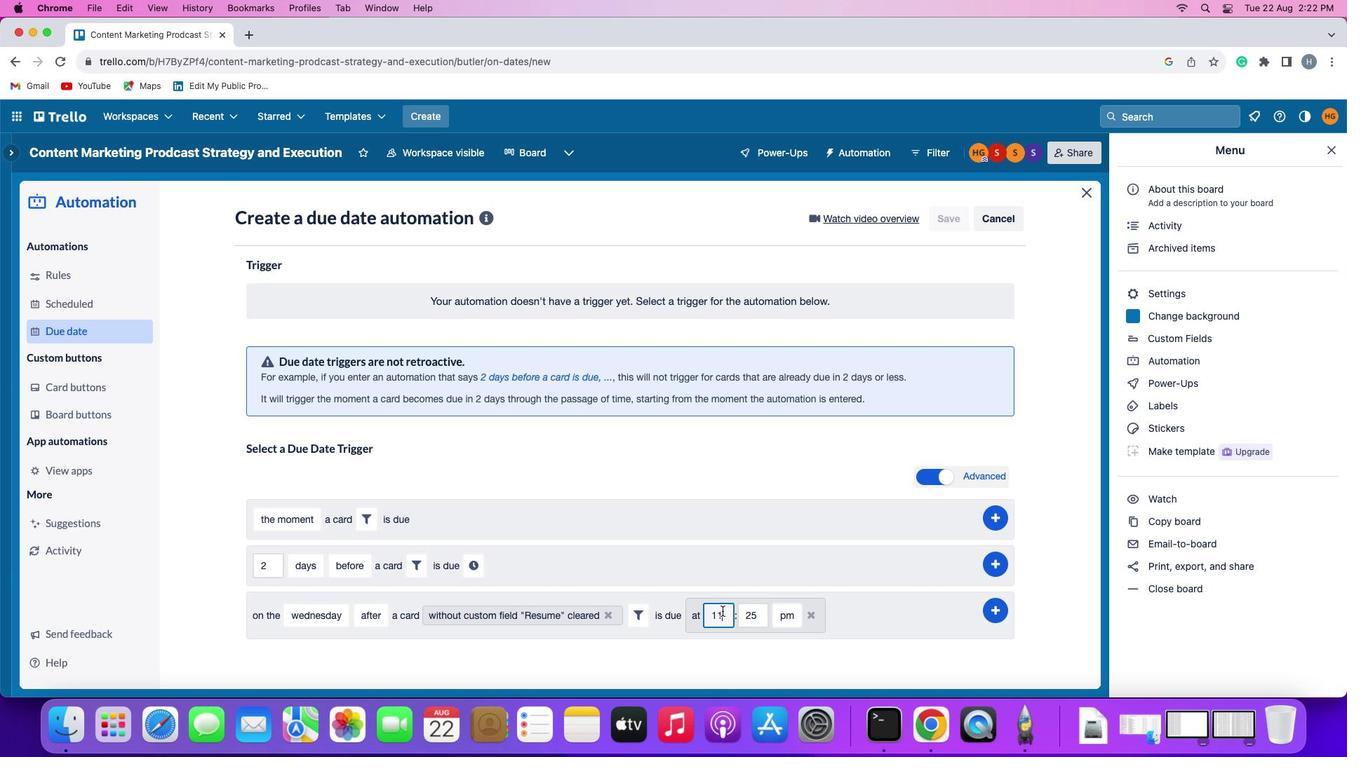 
Action: Mouse moved to (755, 609)
Screenshot: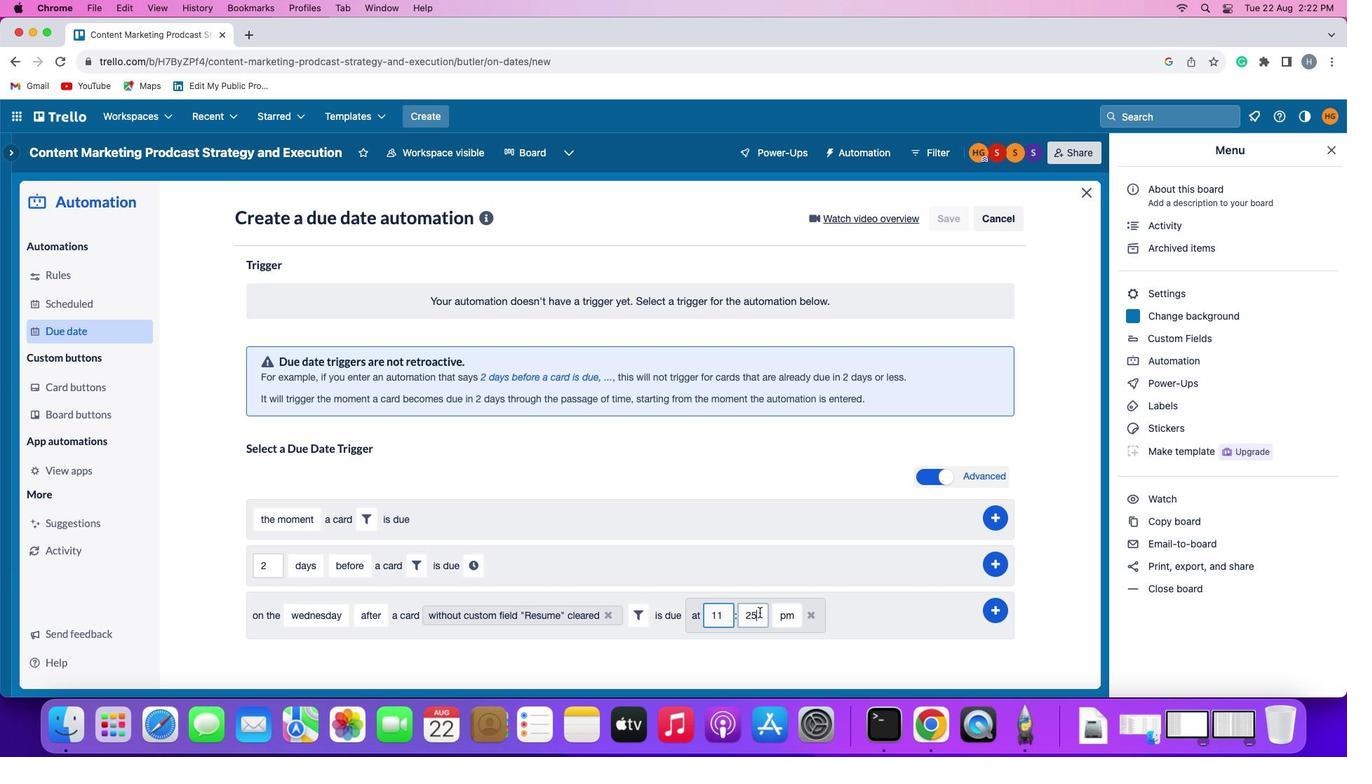 
Action: Mouse pressed left at (755, 609)
Screenshot: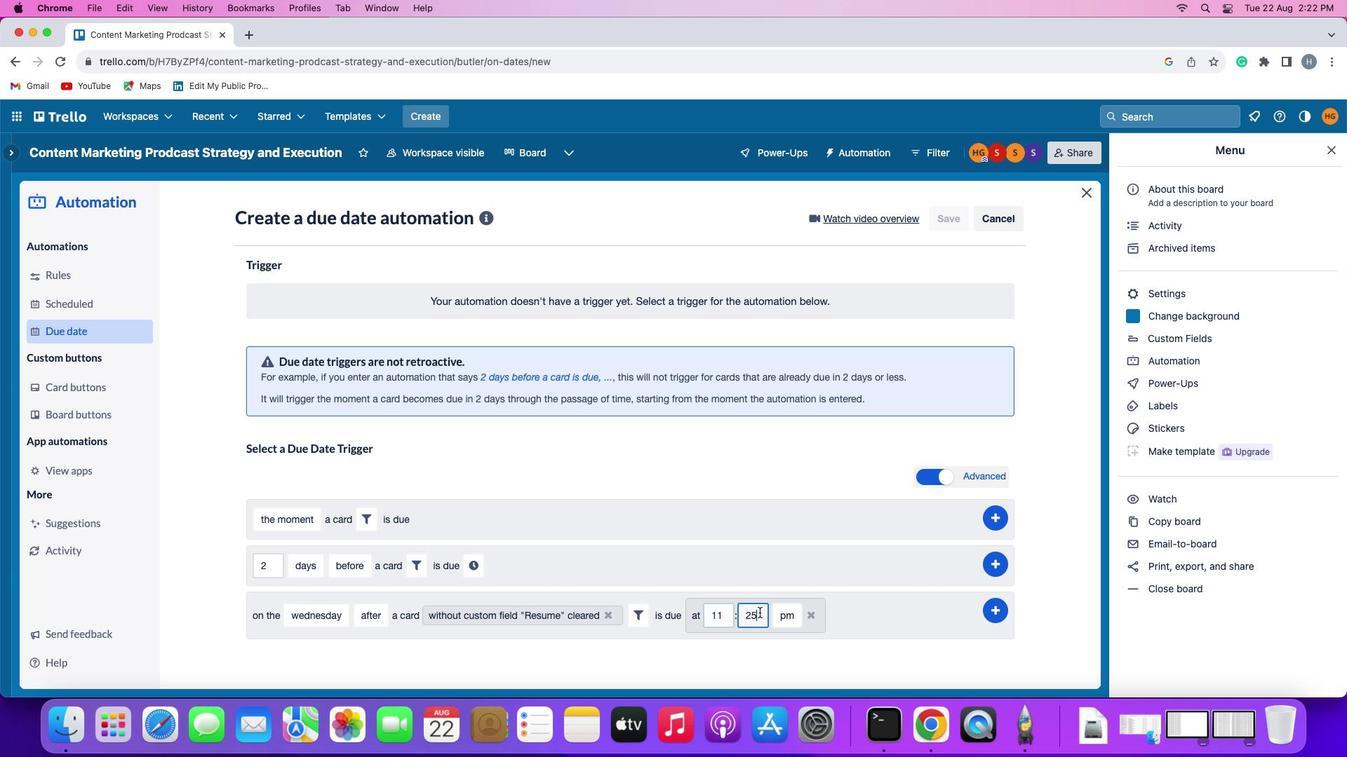 
Action: Mouse moved to (756, 609)
Screenshot: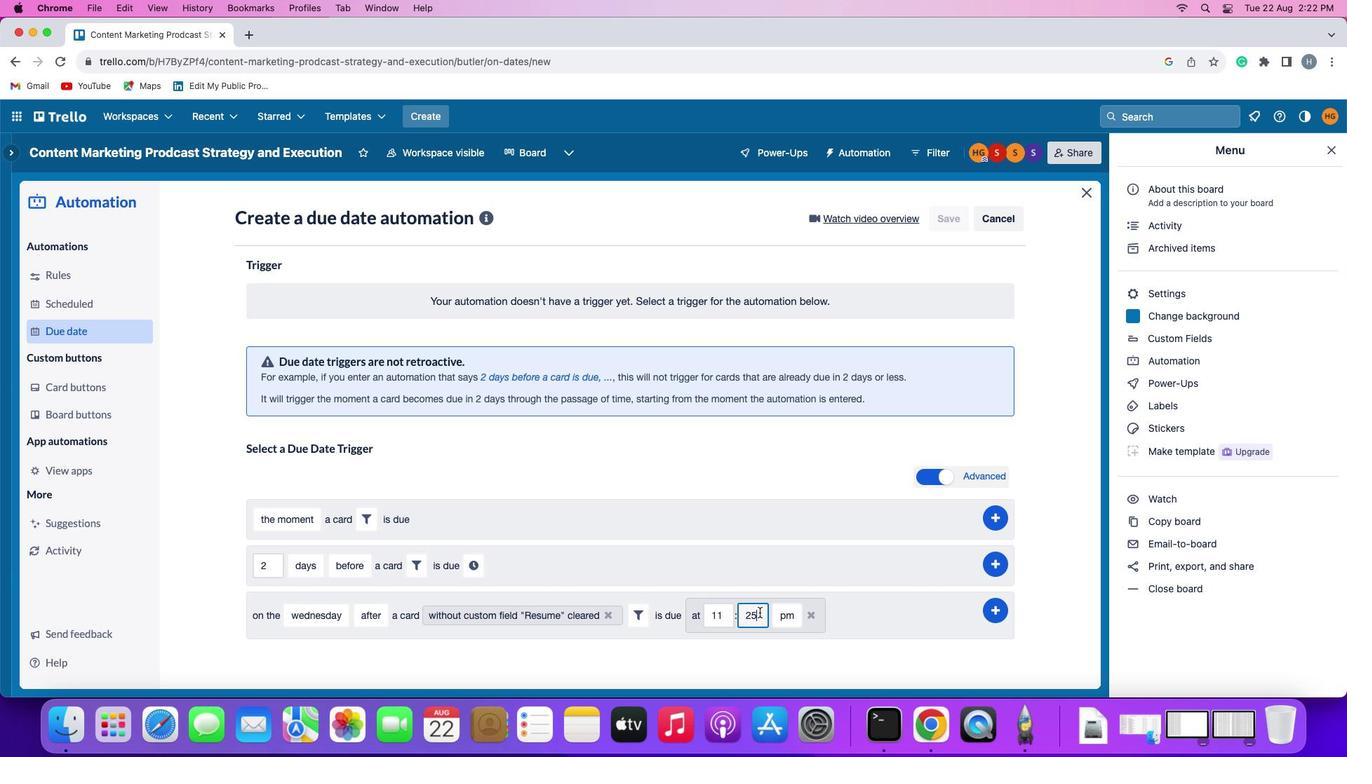 
Action: Key pressed Key.backspaceKey.backspace'0''0'
Screenshot: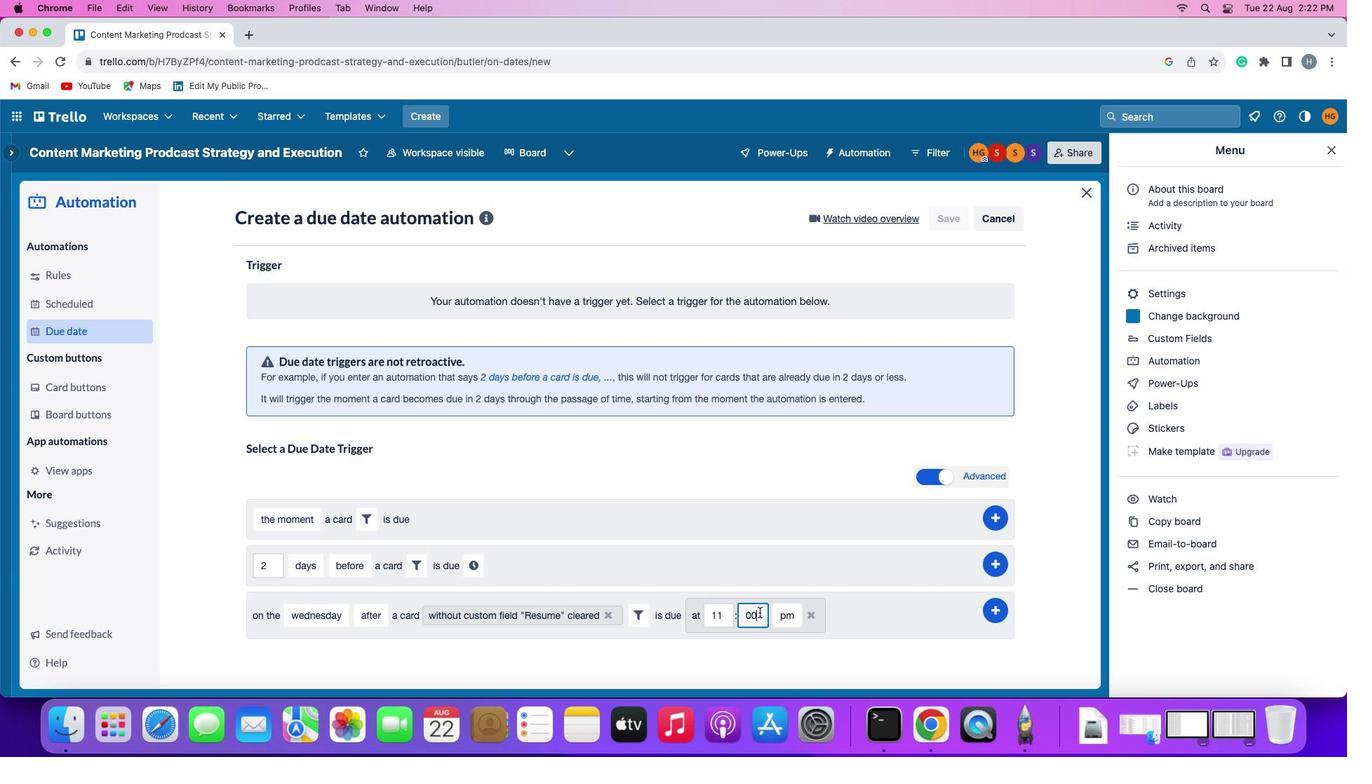 
Action: Mouse moved to (786, 614)
Screenshot: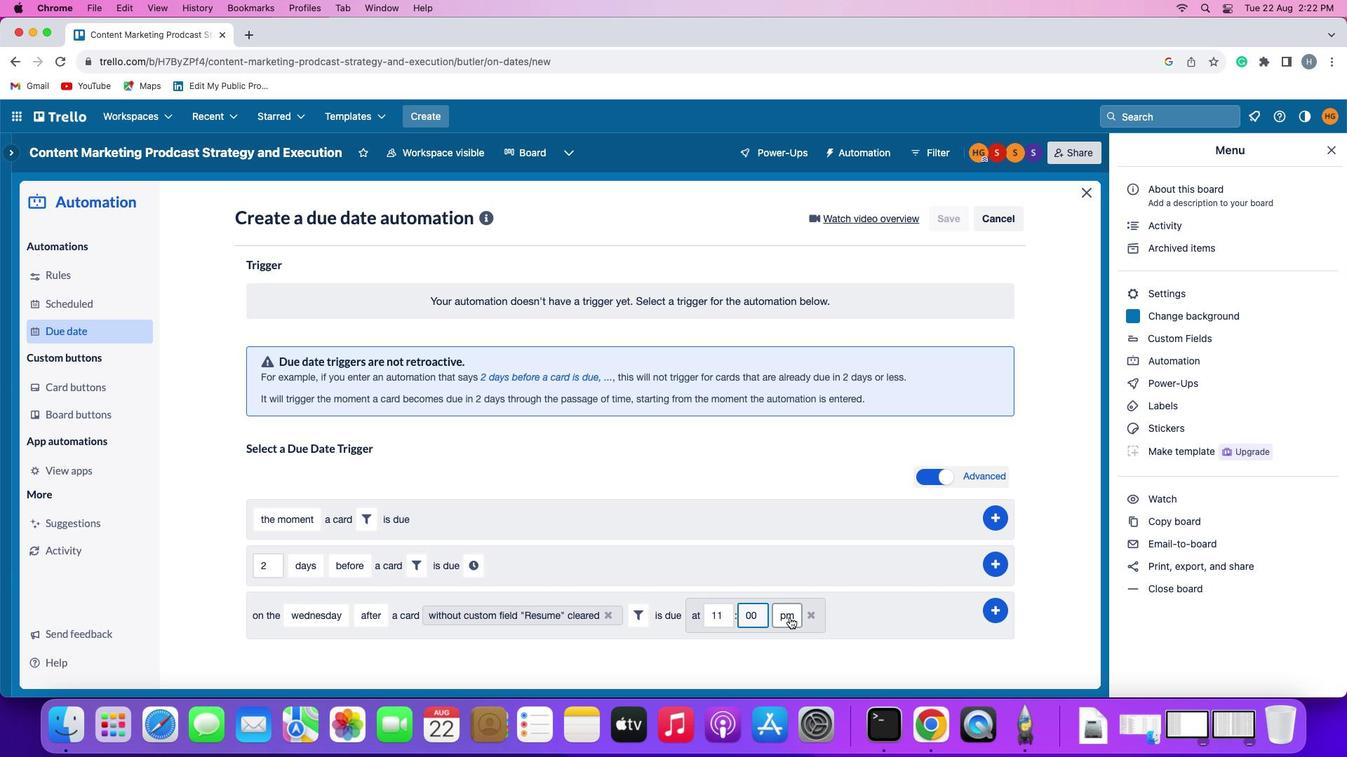 
Action: Mouse pressed left at (786, 614)
Screenshot: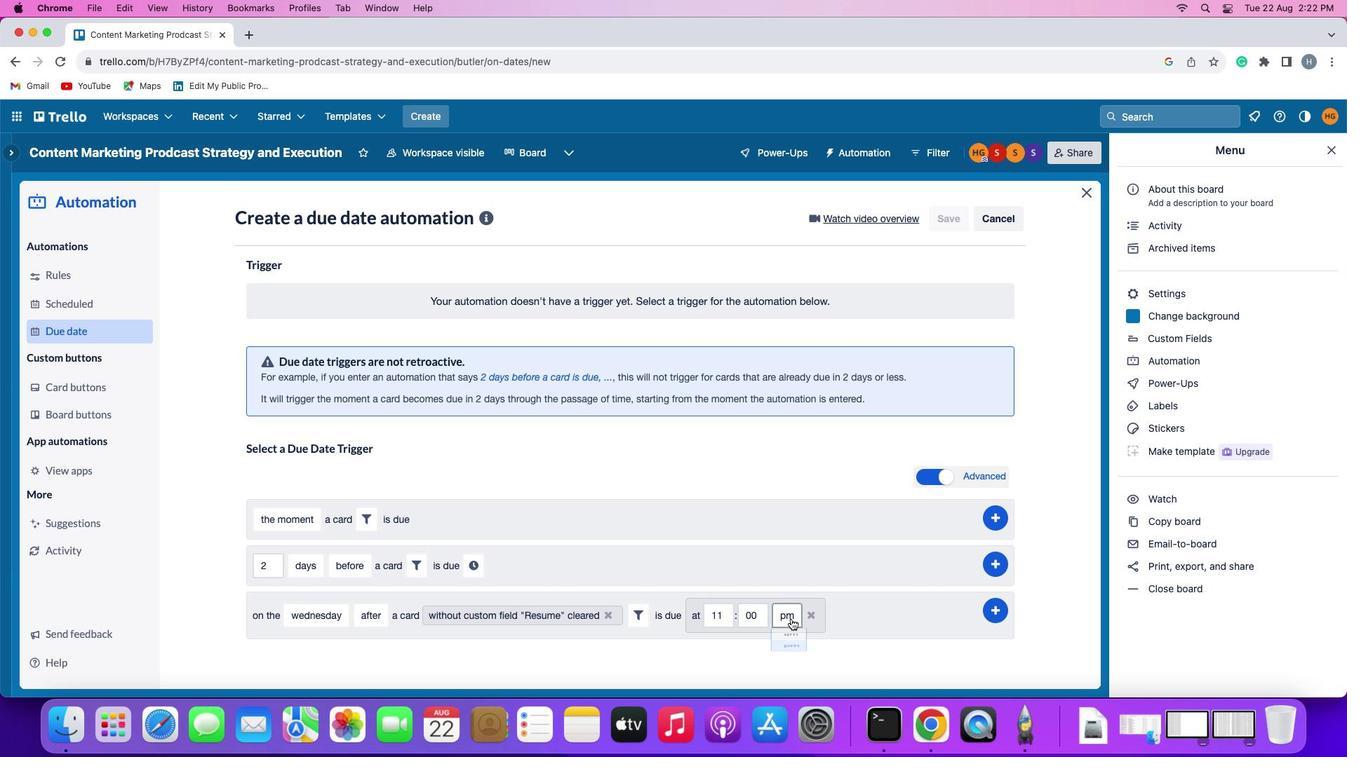 
Action: Mouse moved to (792, 637)
Screenshot: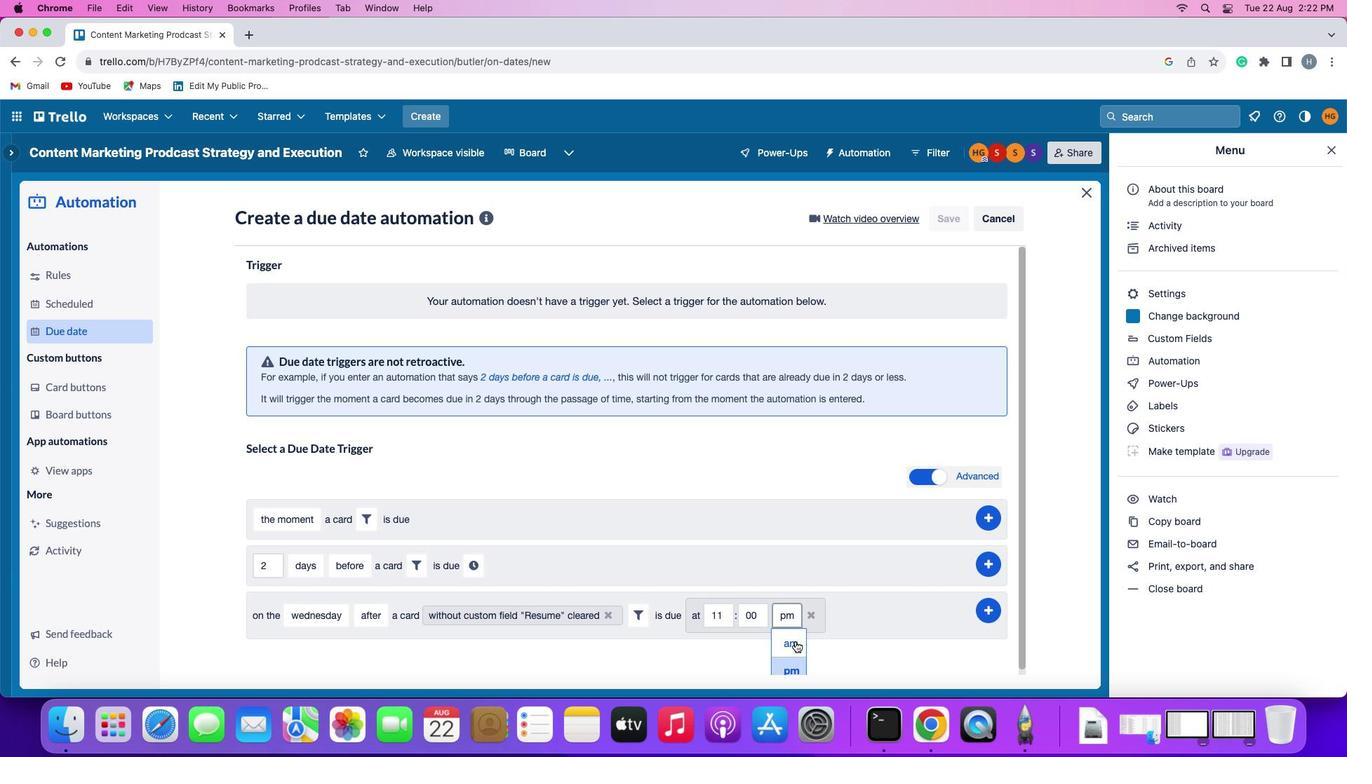 
Action: Mouse pressed left at (792, 637)
Screenshot: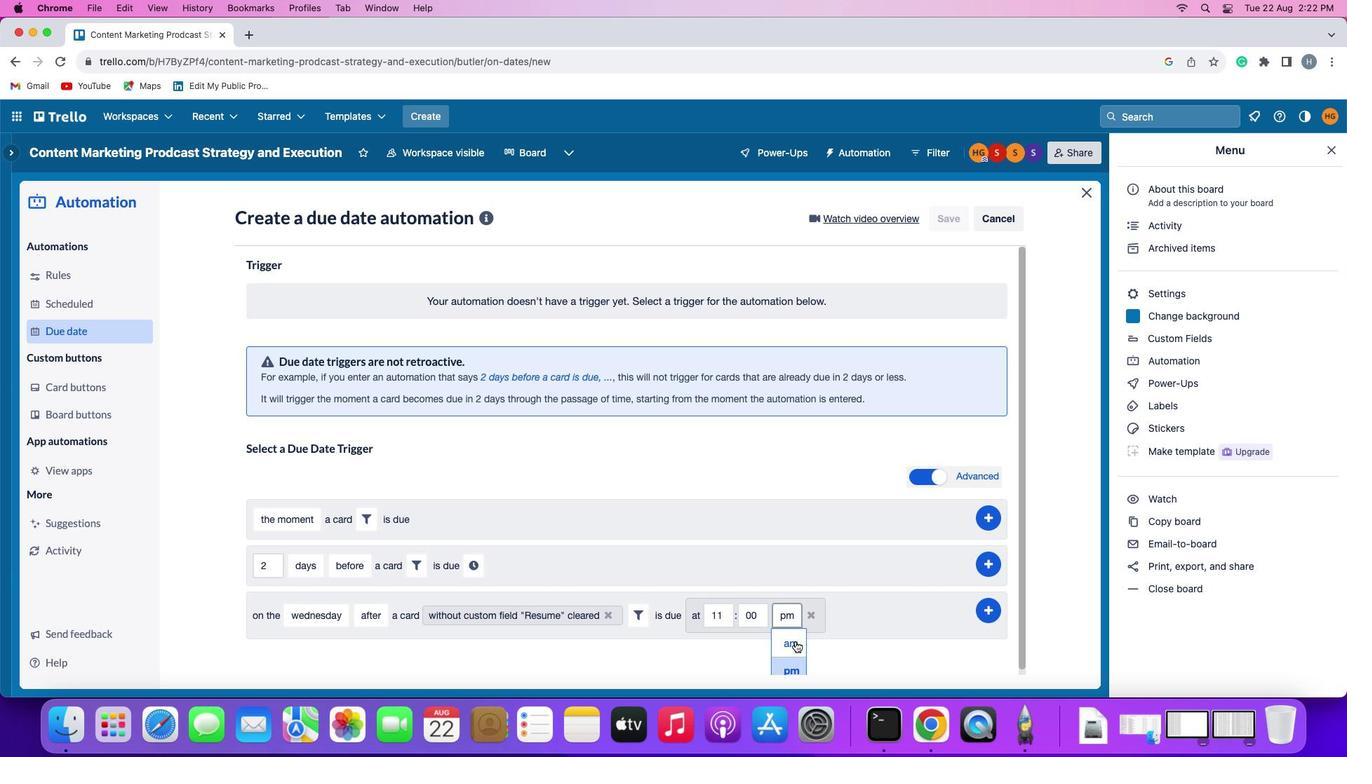 
Action: Mouse moved to (995, 602)
Screenshot: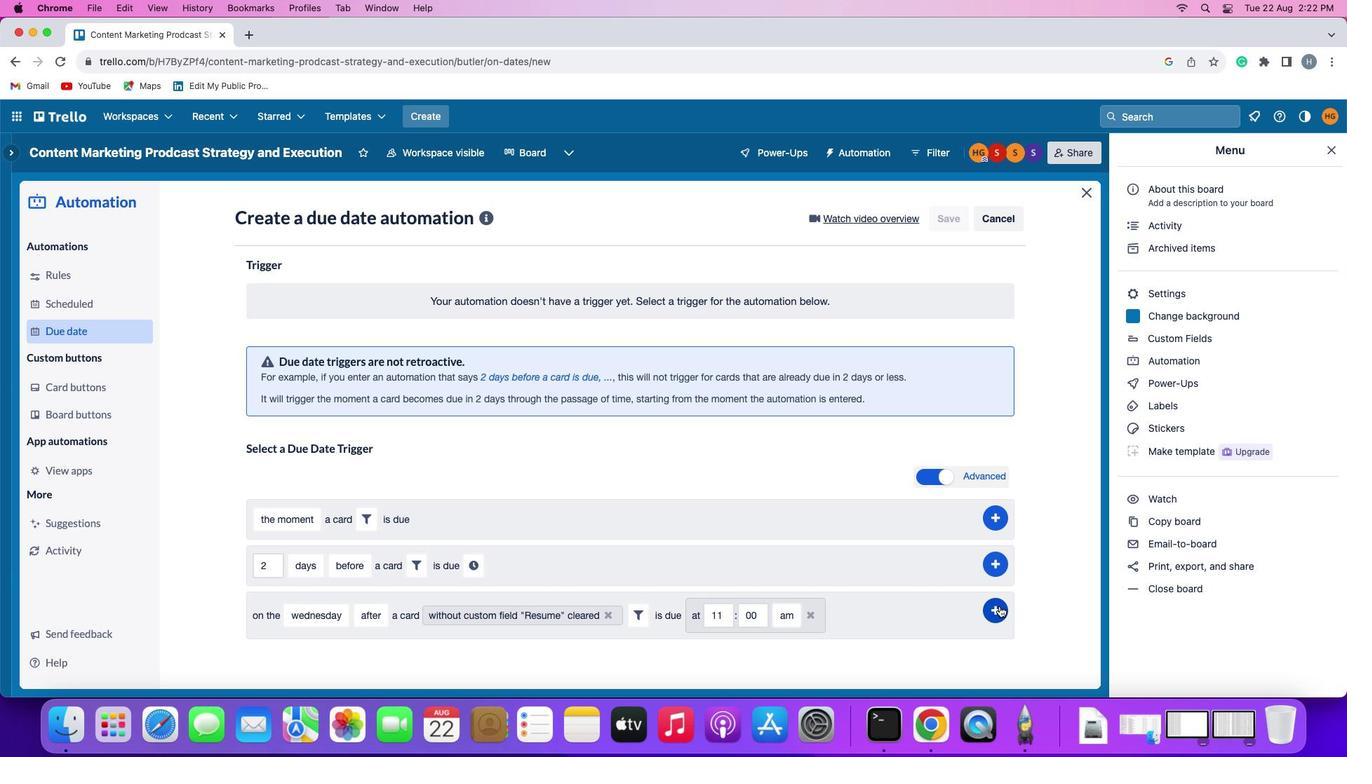 
Action: Mouse pressed left at (995, 602)
Screenshot: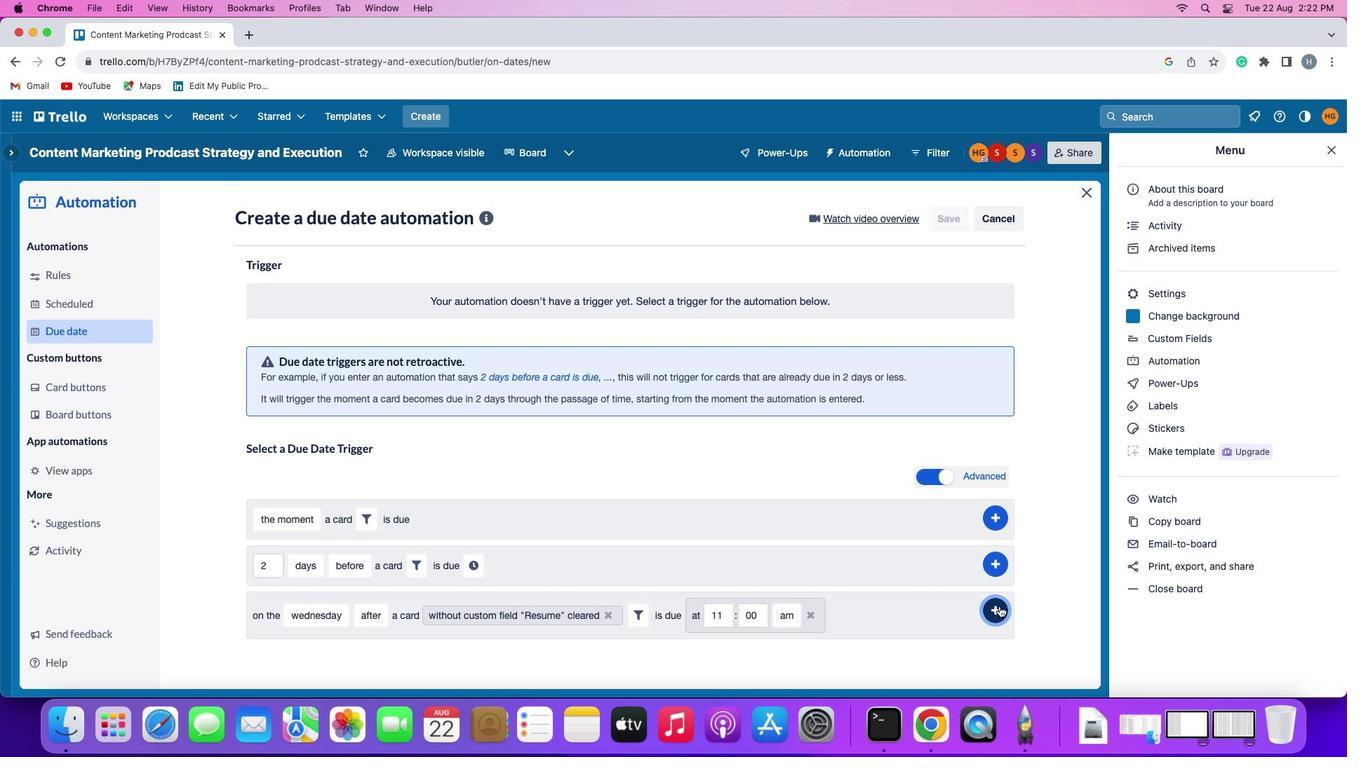 
Action: Mouse moved to (1045, 520)
Screenshot: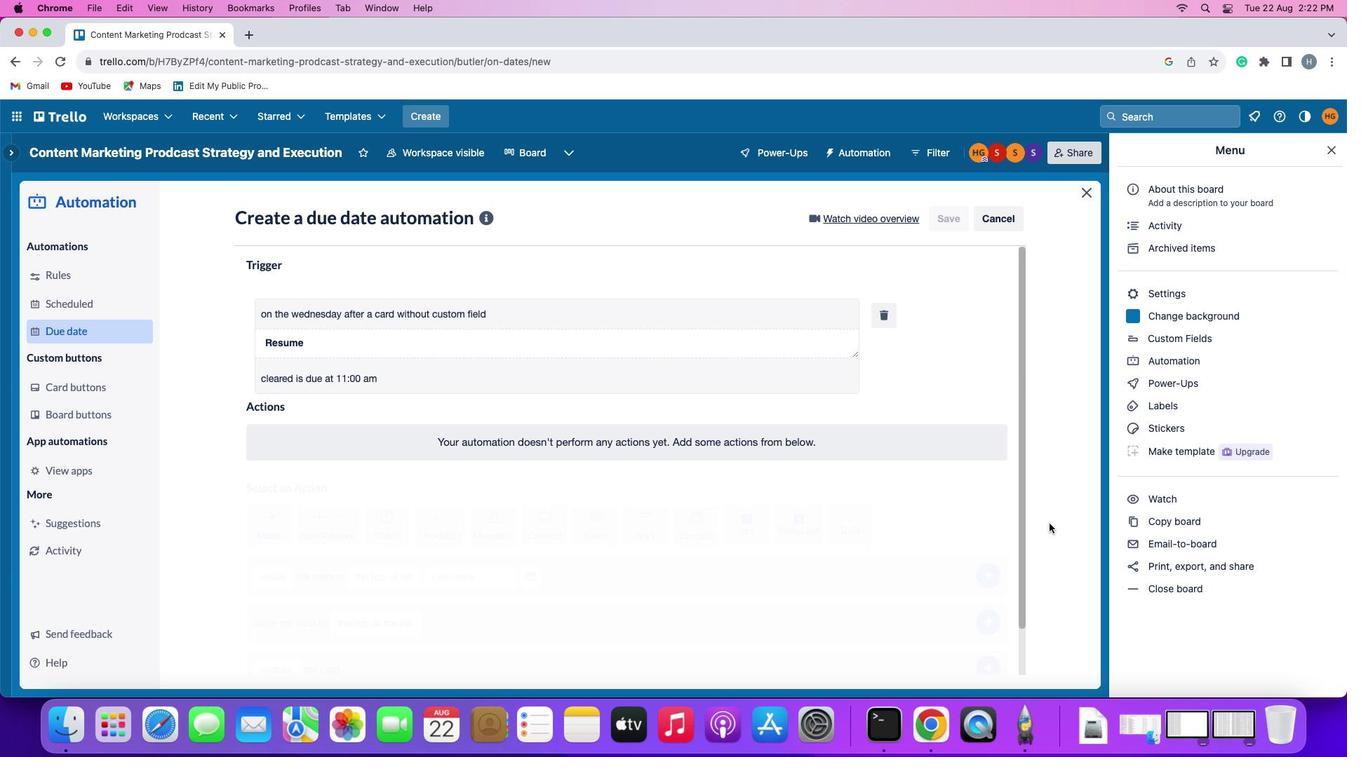 
